 Task: Find connections with filter location Patos with filter topic #indiawith filter profile language German with filter current company Ifm with filter school Sant Gadge Baba Amravati University, Amravati with filter industry Periodical Publishing with filter service category AssistanceAdvertising with filter keywords title Hotel Receptionist
Action: Mouse moved to (555, 108)
Screenshot: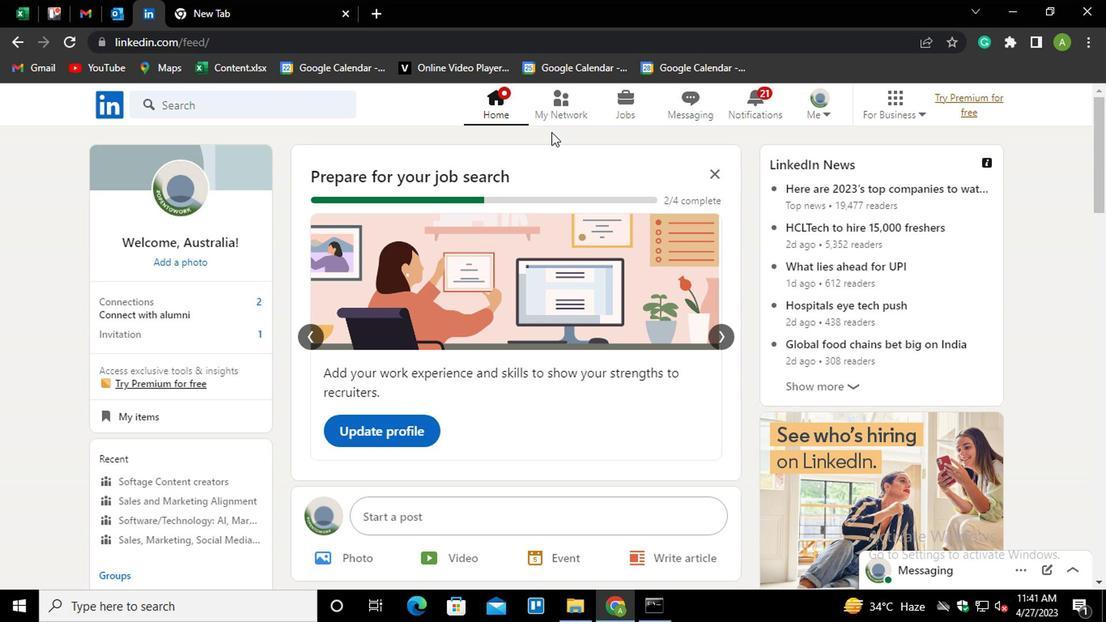 
Action: Mouse pressed left at (555, 108)
Screenshot: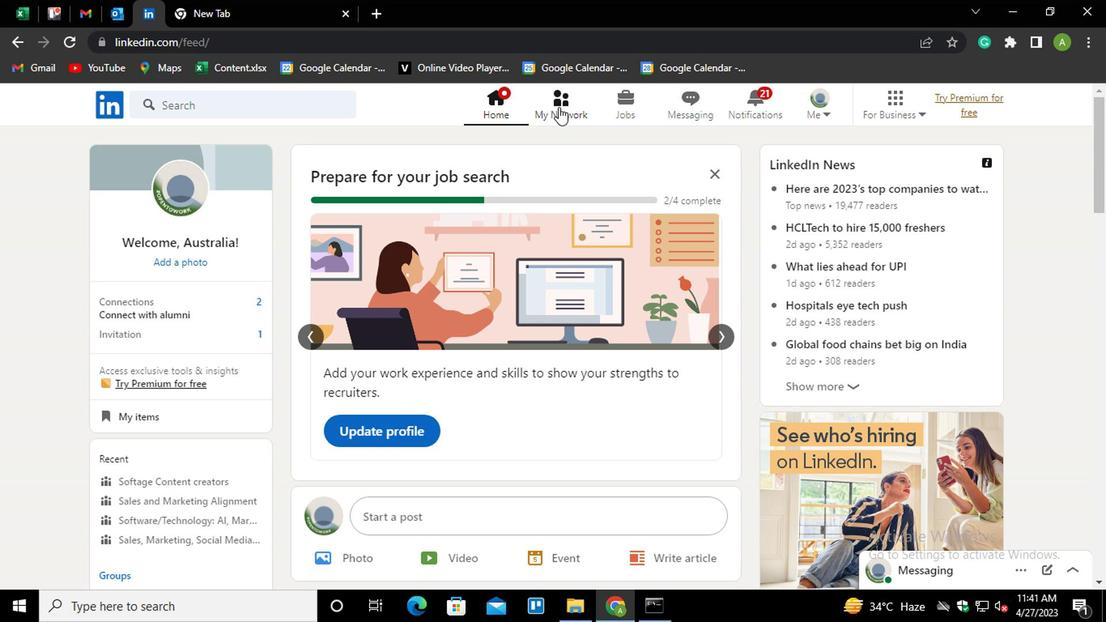 
Action: Mouse moved to (180, 186)
Screenshot: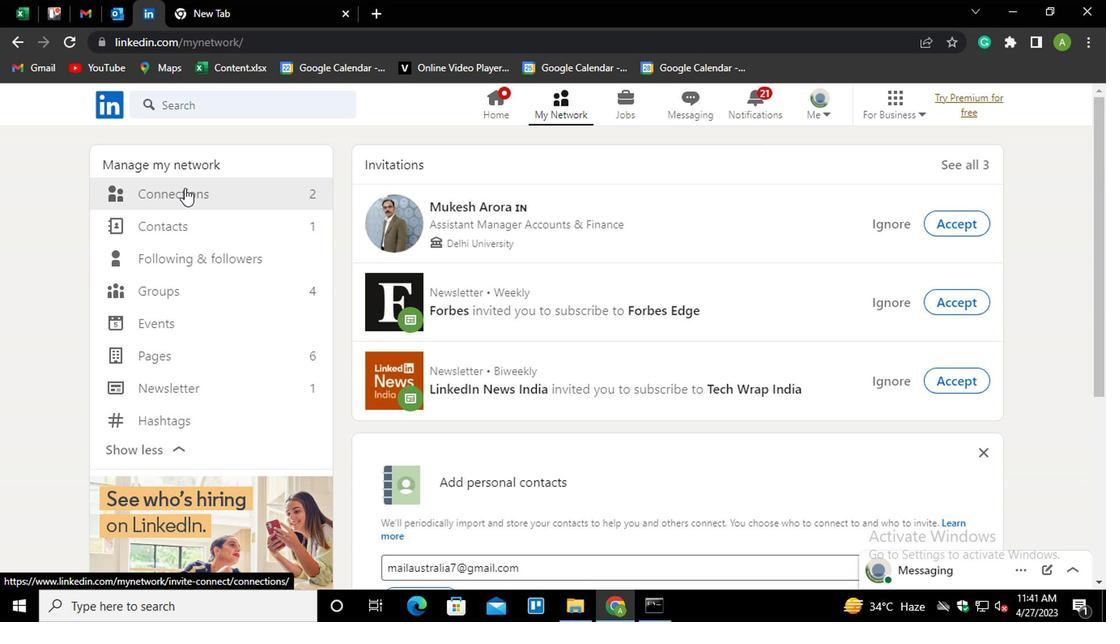
Action: Mouse pressed left at (180, 186)
Screenshot: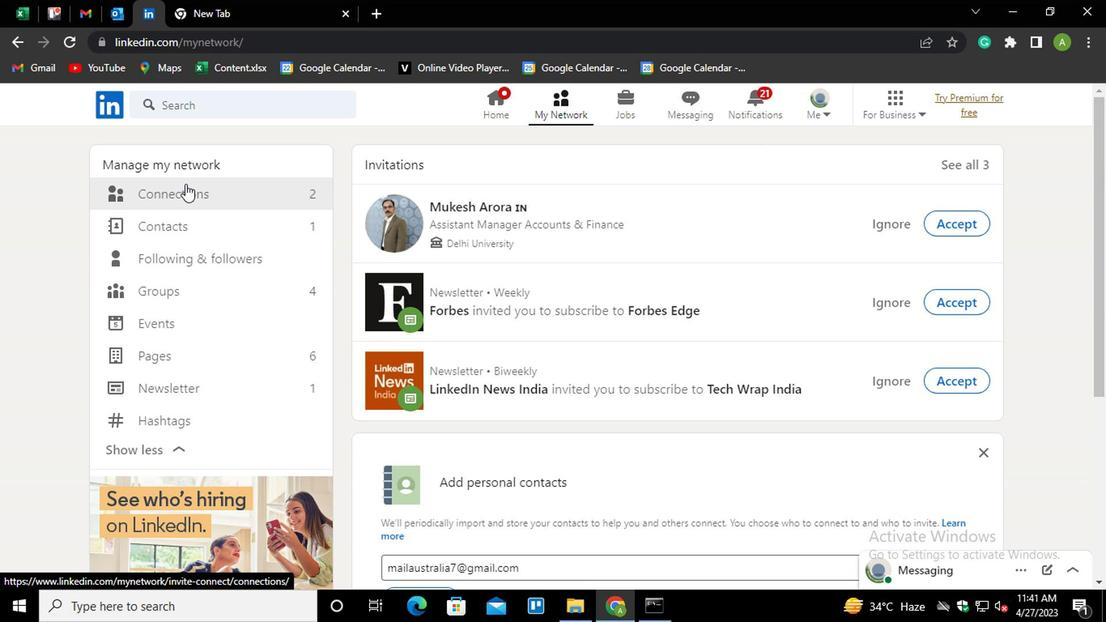 
Action: Mouse moved to (182, 192)
Screenshot: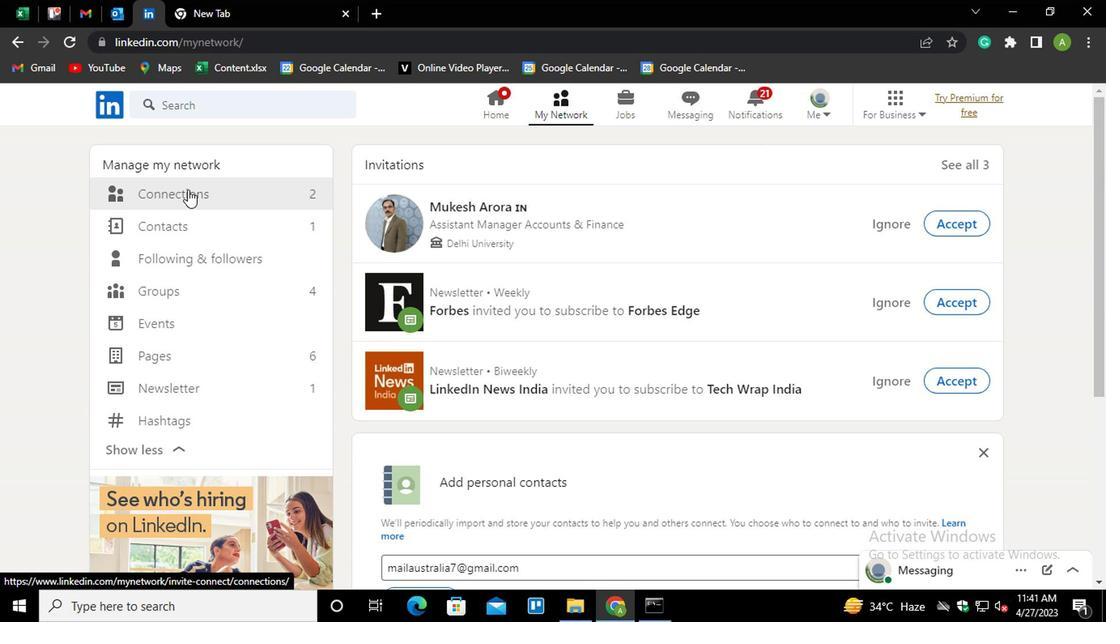 
Action: Mouse pressed left at (182, 192)
Screenshot: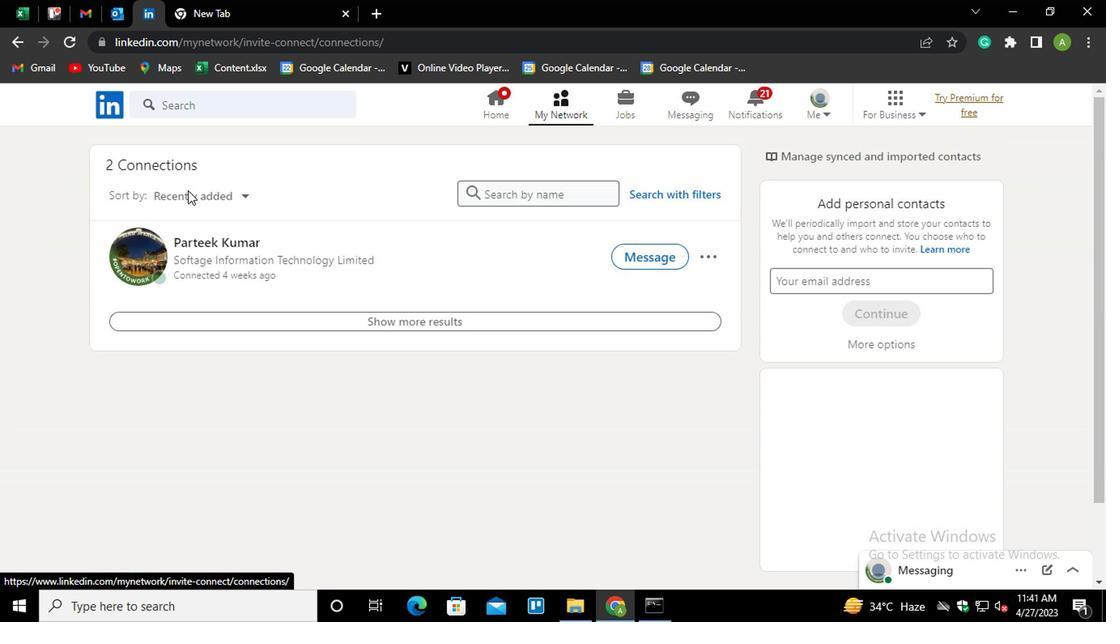 
Action: Mouse moved to (655, 202)
Screenshot: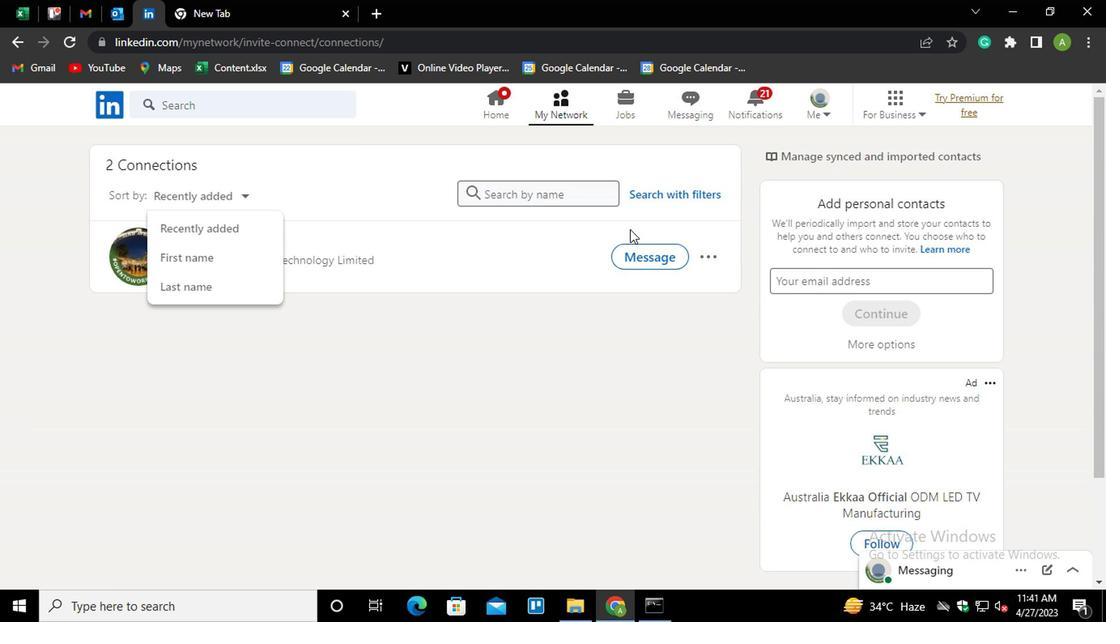 
Action: Mouse pressed left at (655, 202)
Screenshot: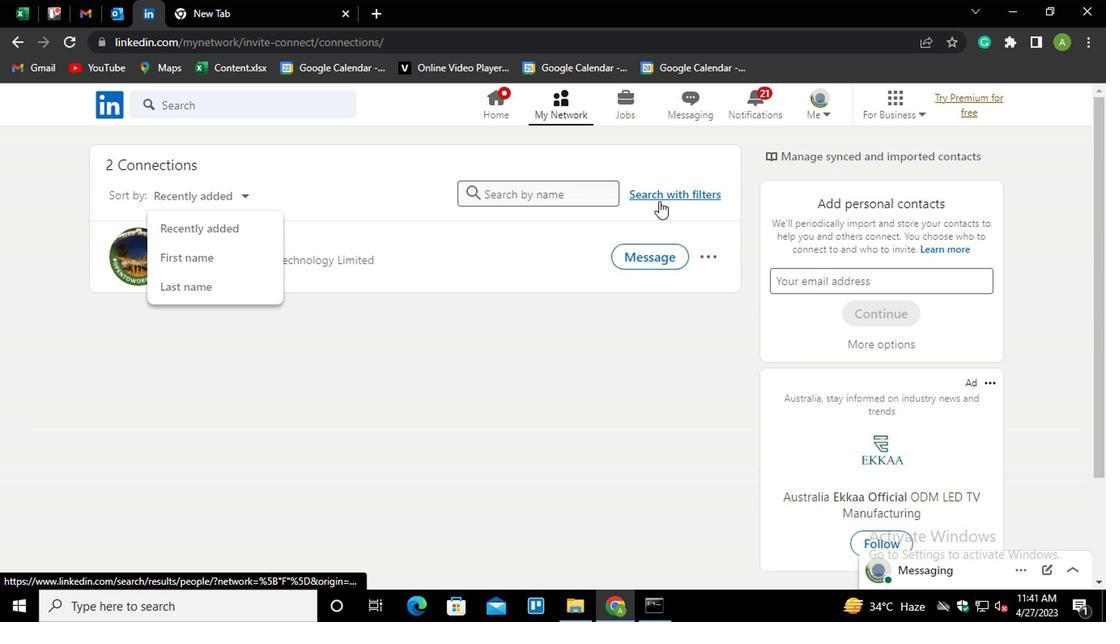 
Action: Mouse moved to (606, 159)
Screenshot: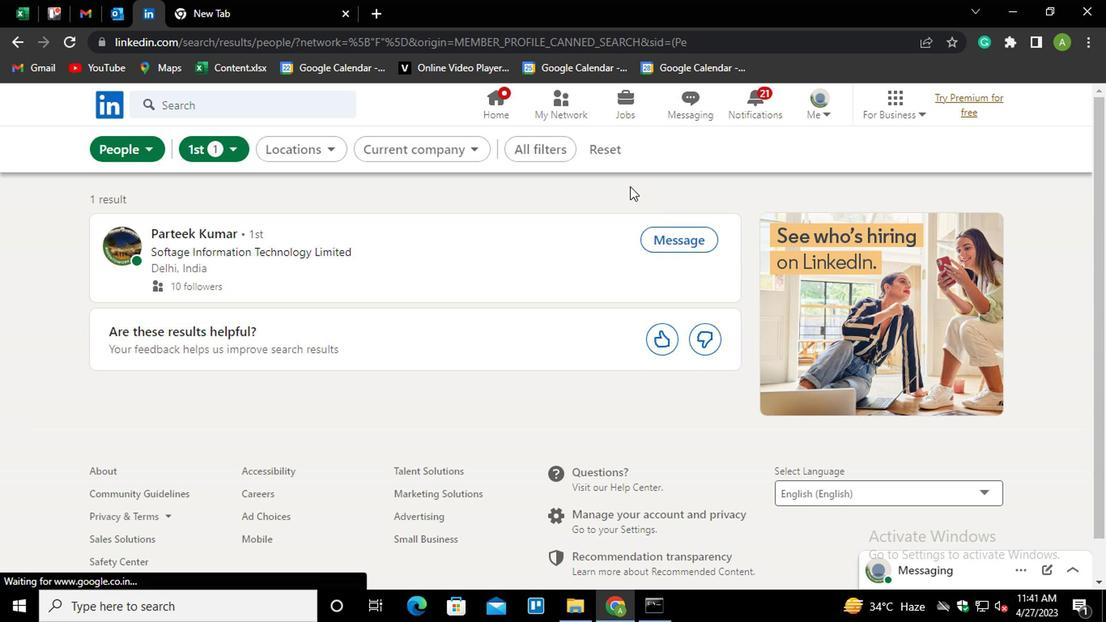 
Action: Mouse pressed left at (606, 159)
Screenshot: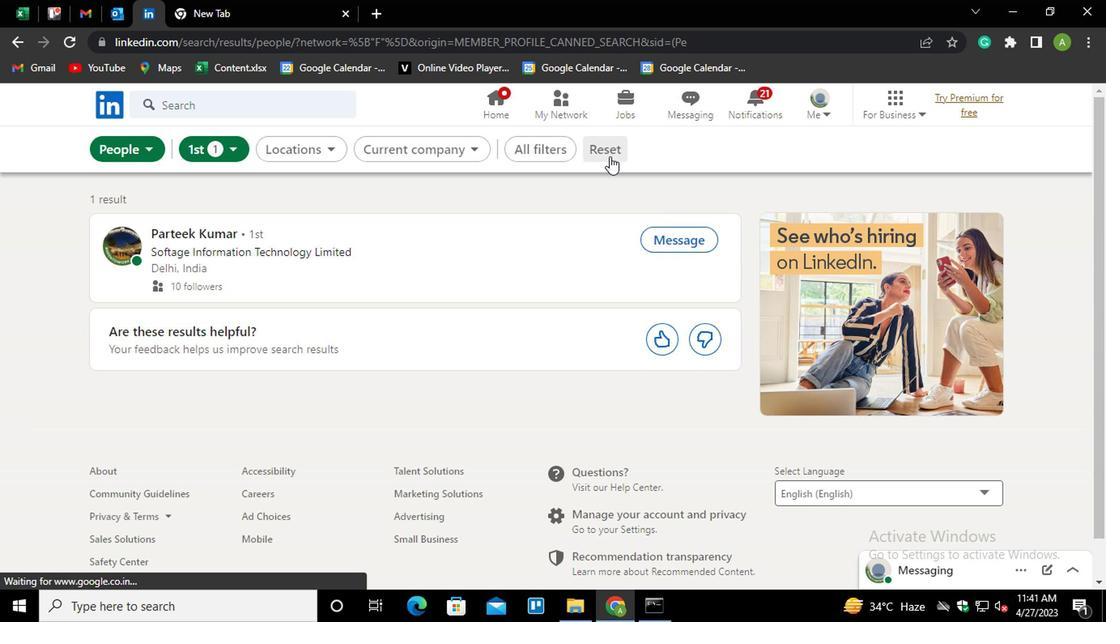 
Action: Mouse moved to (573, 151)
Screenshot: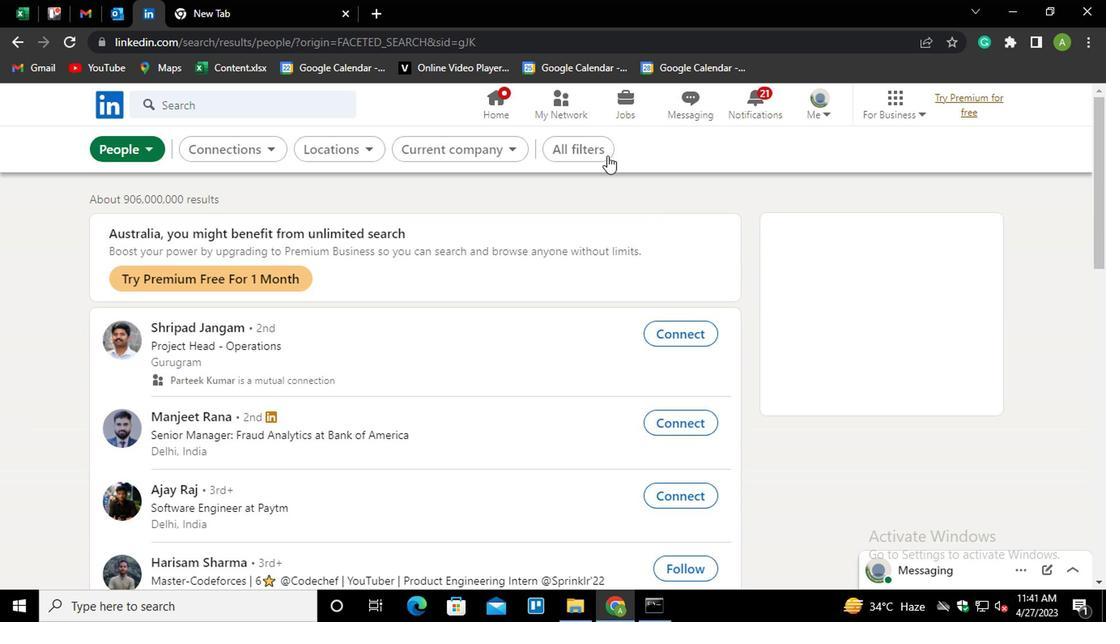 
Action: Mouse pressed left at (573, 151)
Screenshot: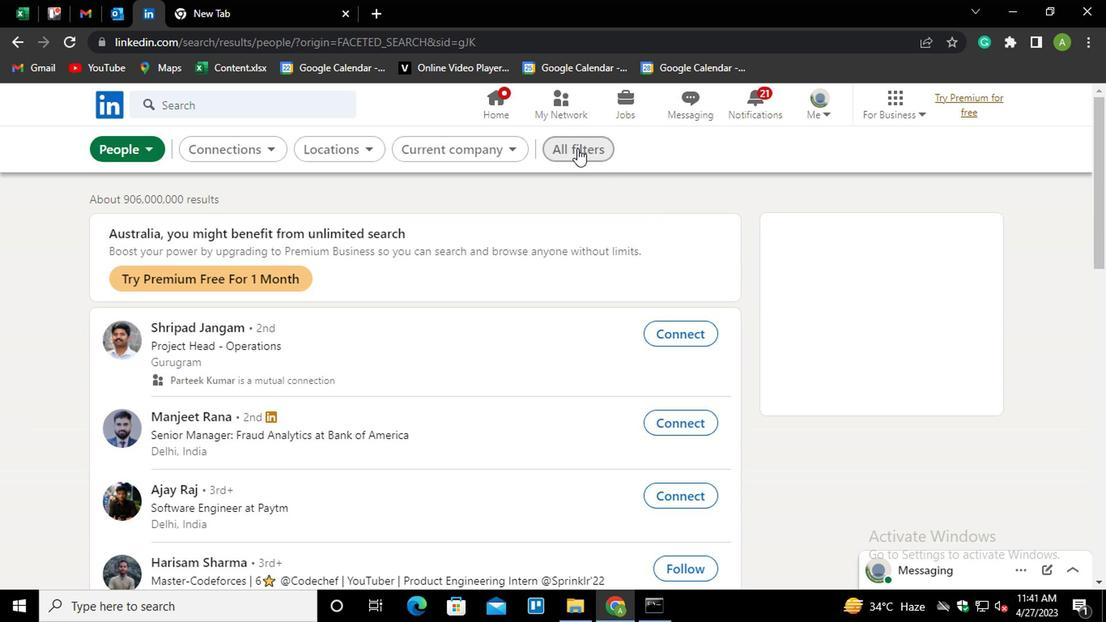 
Action: Mouse moved to (797, 292)
Screenshot: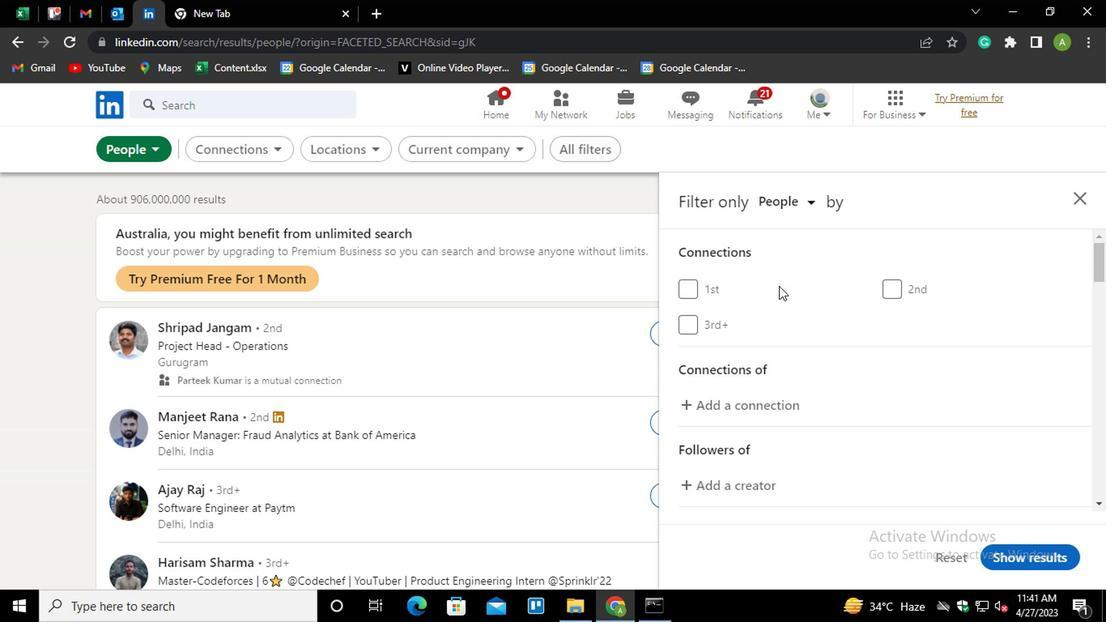 
Action: Mouse scrolled (797, 292) with delta (0, 0)
Screenshot: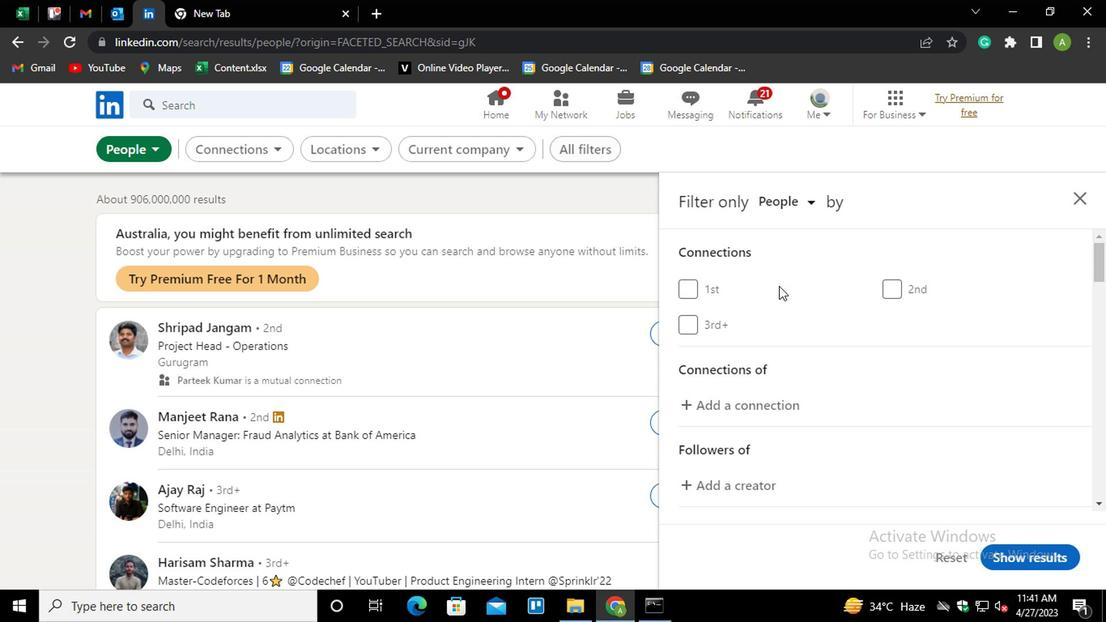 
Action: Mouse scrolled (797, 292) with delta (0, 0)
Screenshot: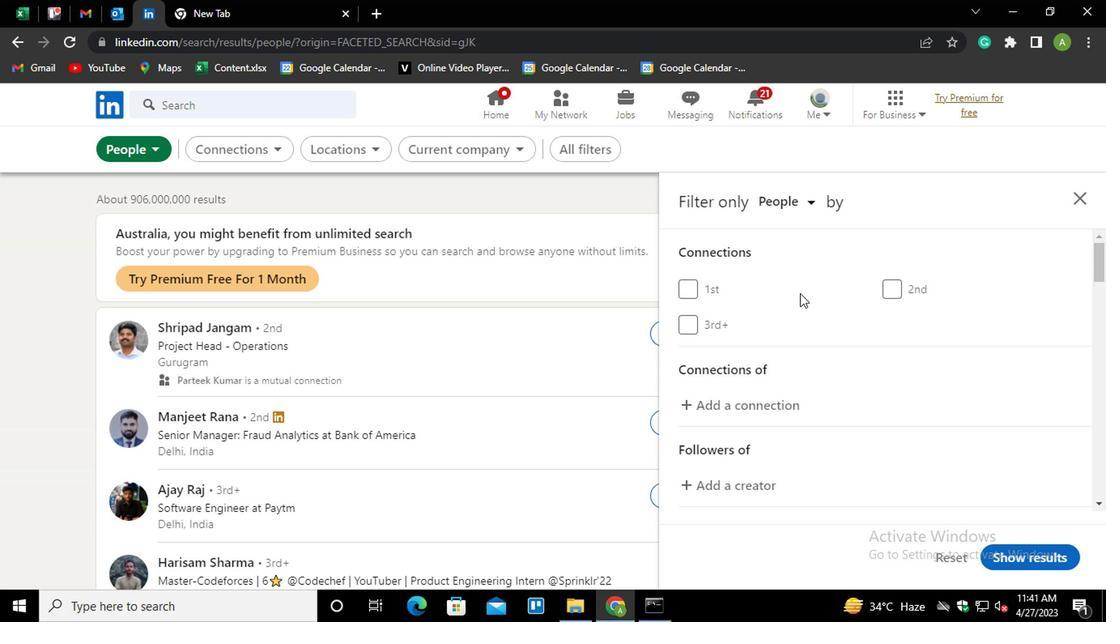
Action: Mouse moved to (797, 292)
Screenshot: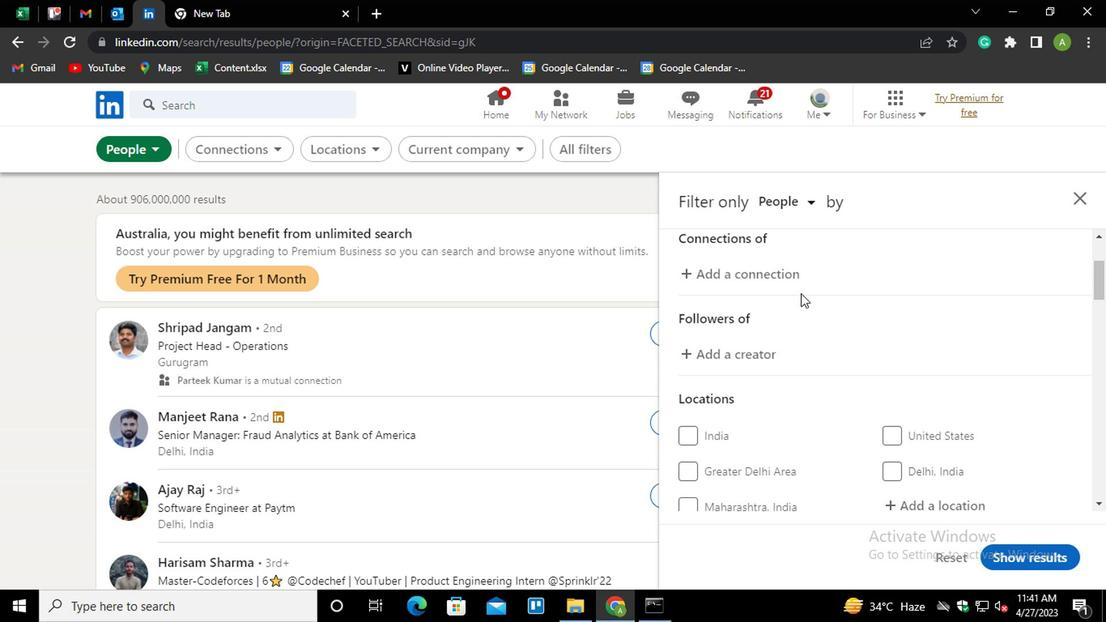 
Action: Mouse scrolled (797, 291) with delta (0, -1)
Screenshot: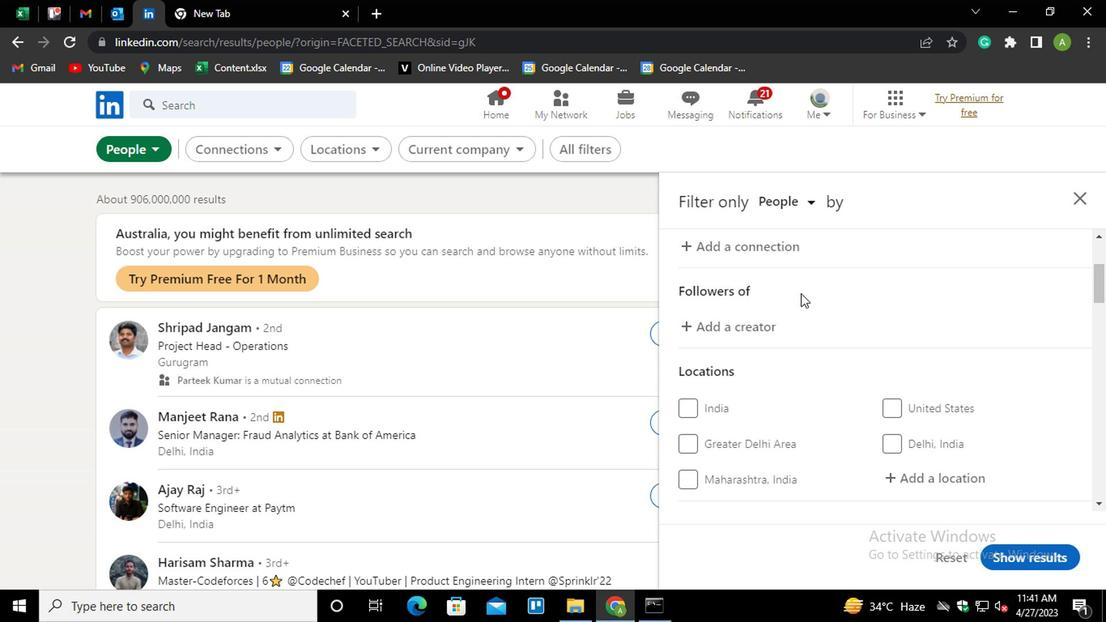
Action: Mouse moved to (898, 382)
Screenshot: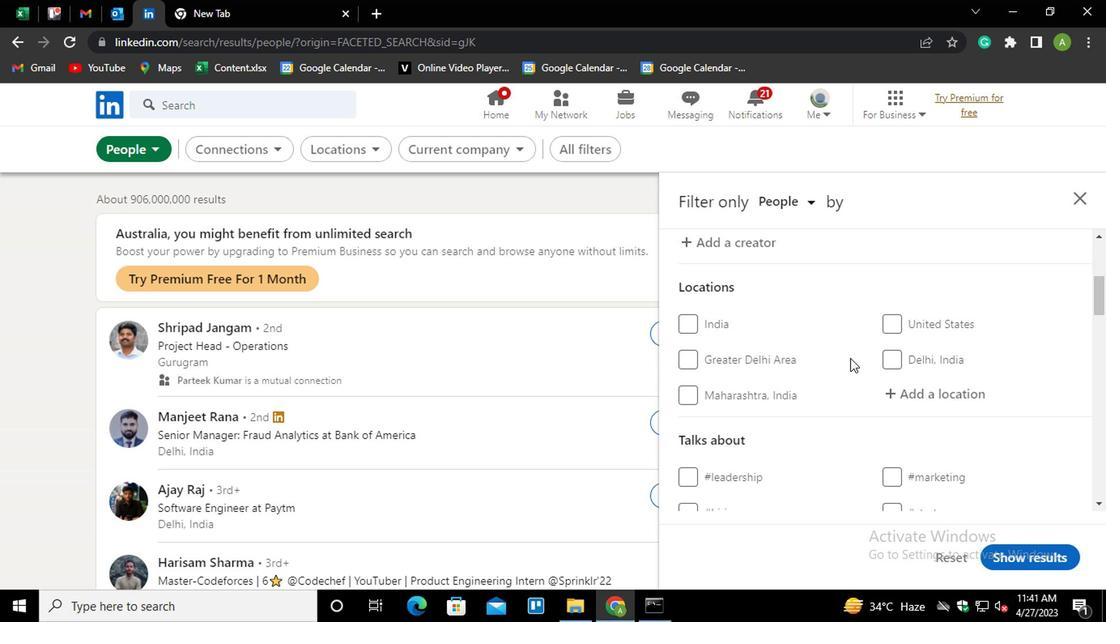 
Action: Mouse pressed left at (898, 382)
Screenshot: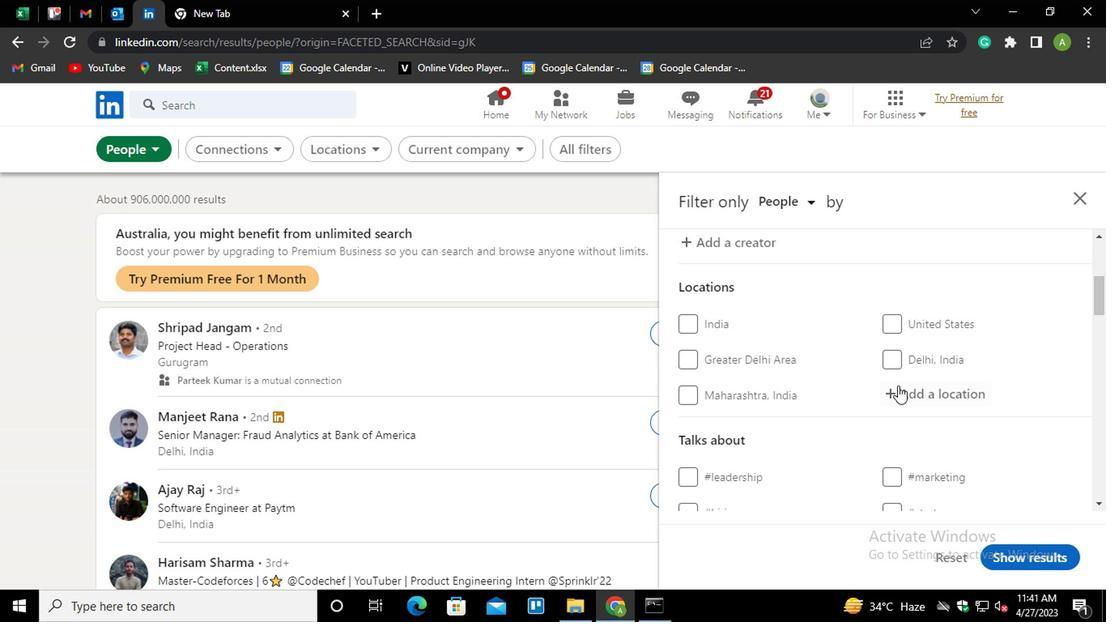
Action: Mouse moved to (900, 385)
Screenshot: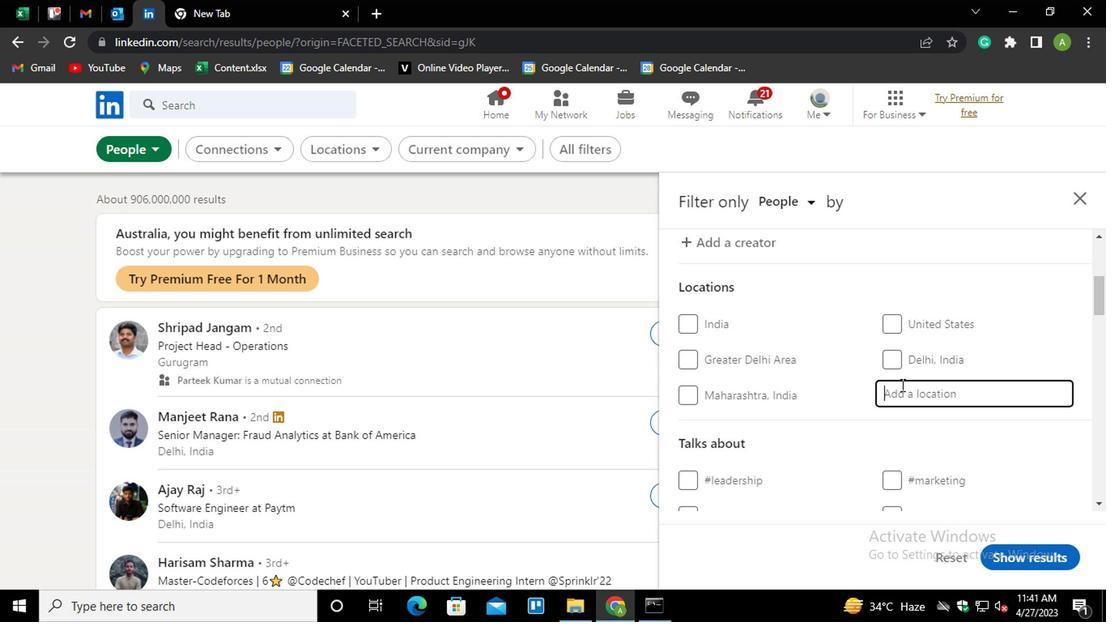 
Action: Mouse pressed left at (900, 385)
Screenshot: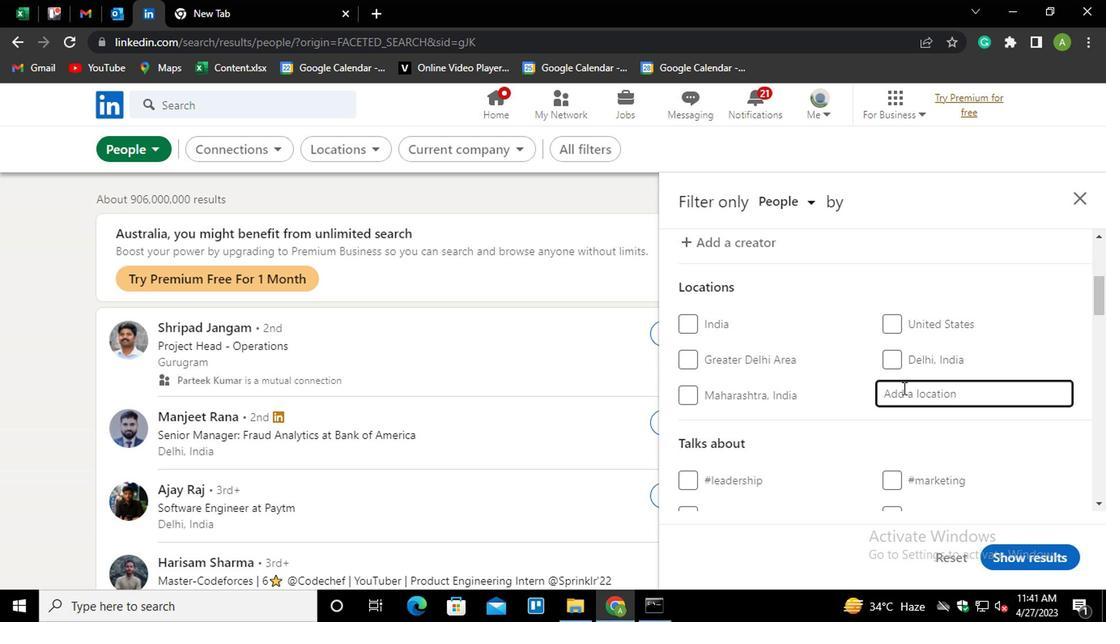 
Action: Mouse moved to (900, 385)
Screenshot: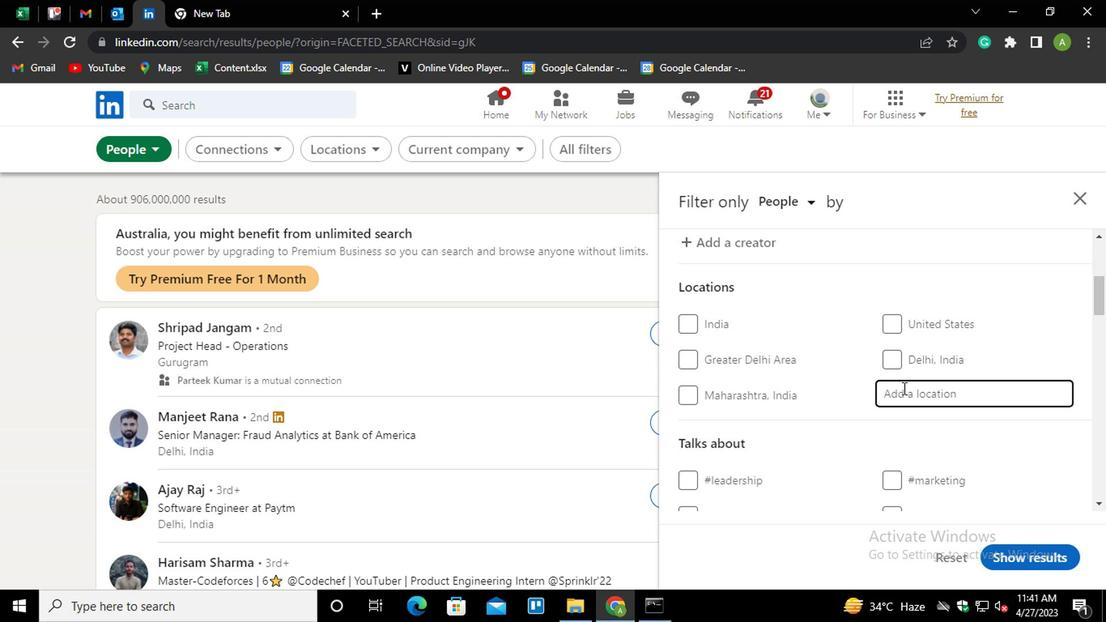 
Action: Key pressed <Key.shift_r>Patos<Key.down><Key.enter>
Screenshot: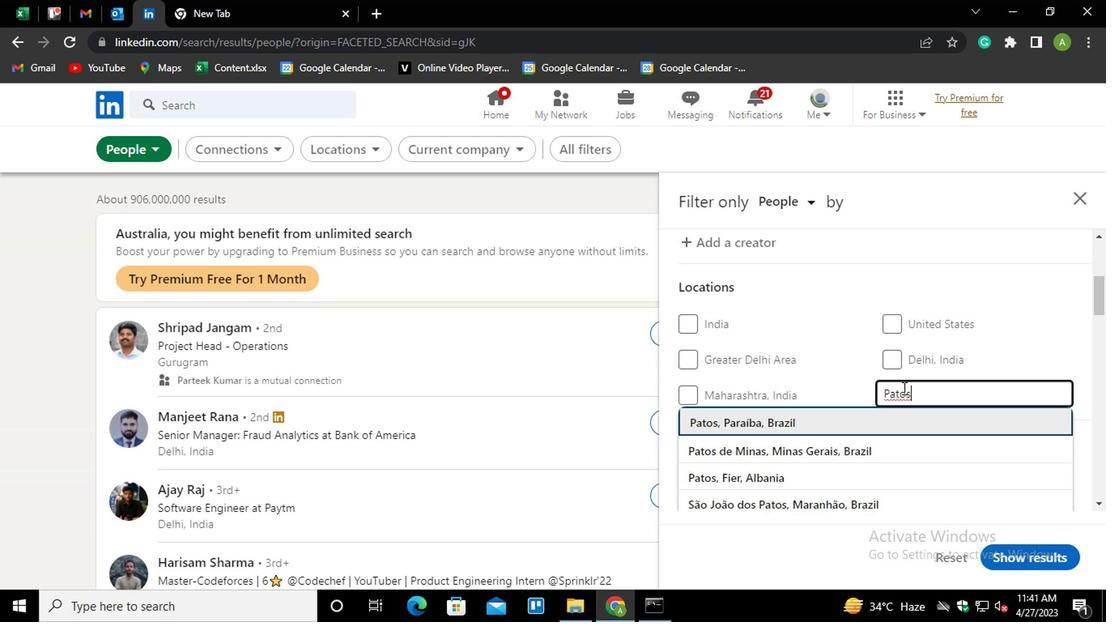 
Action: Mouse moved to (903, 382)
Screenshot: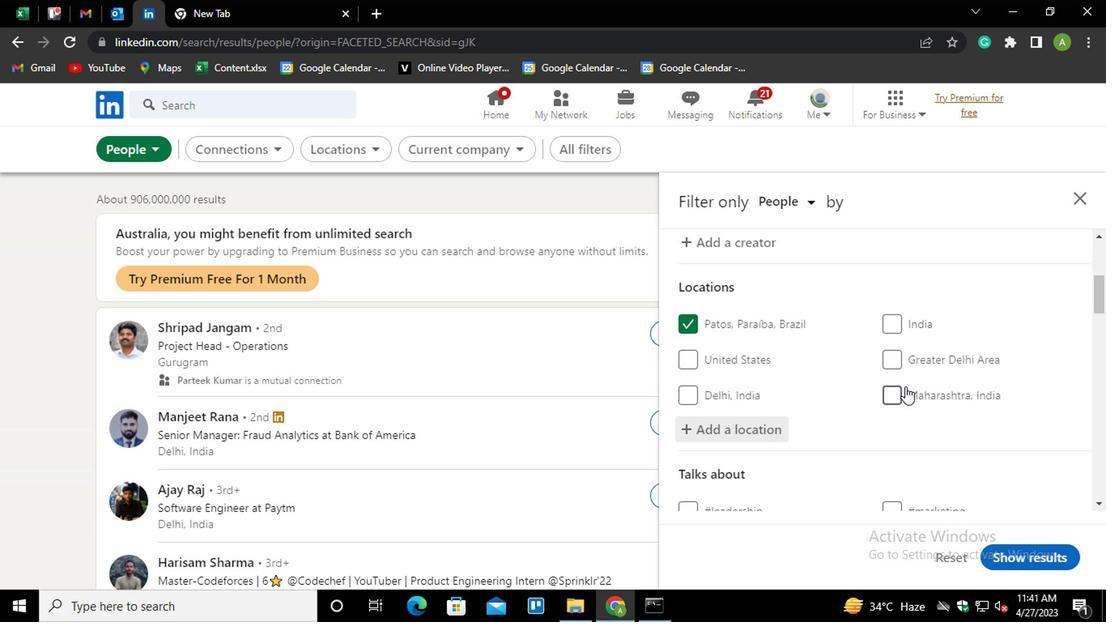 
Action: Mouse scrolled (903, 382) with delta (0, 0)
Screenshot: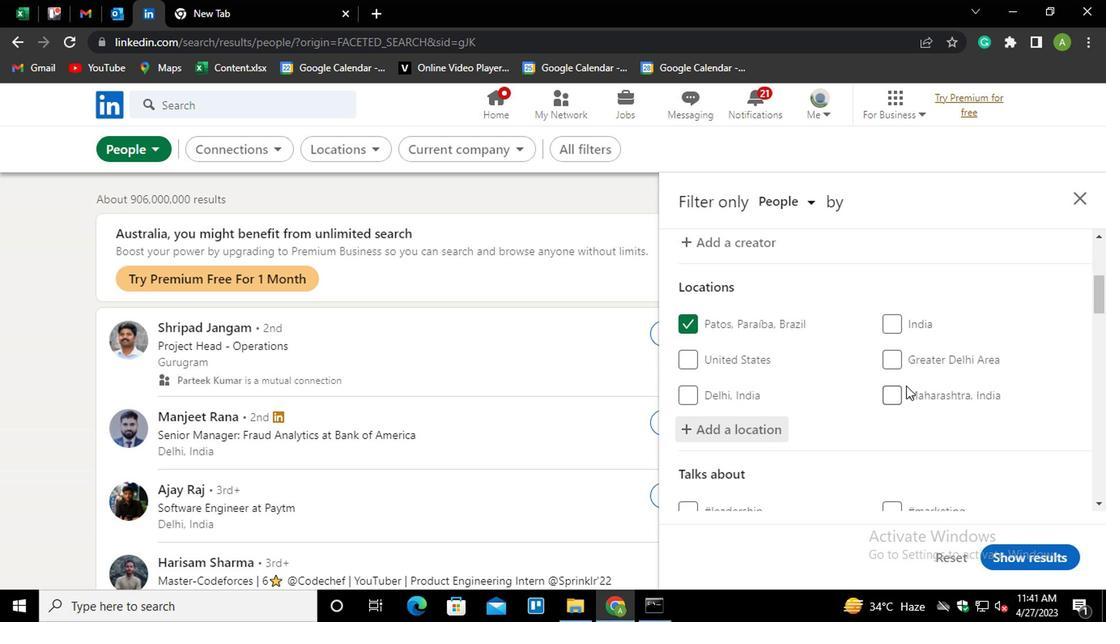 
Action: Mouse scrolled (903, 382) with delta (0, 0)
Screenshot: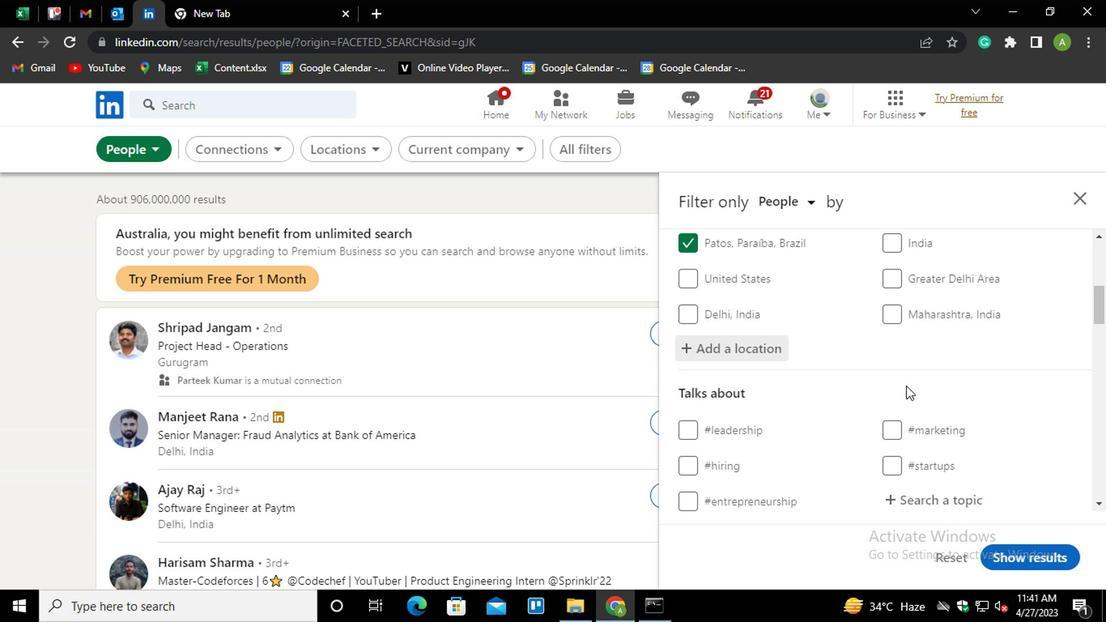 
Action: Mouse scrolled (903, 382) with delta (0, 0)
Screenshot: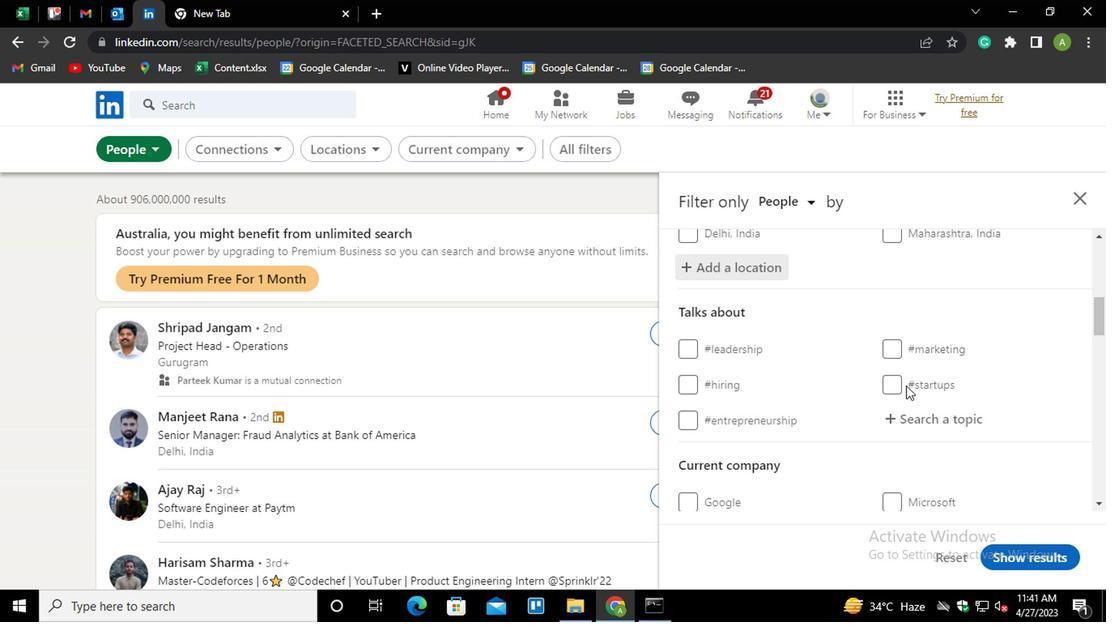 
Action: Mouse moved to (916, 340)
Screenshot: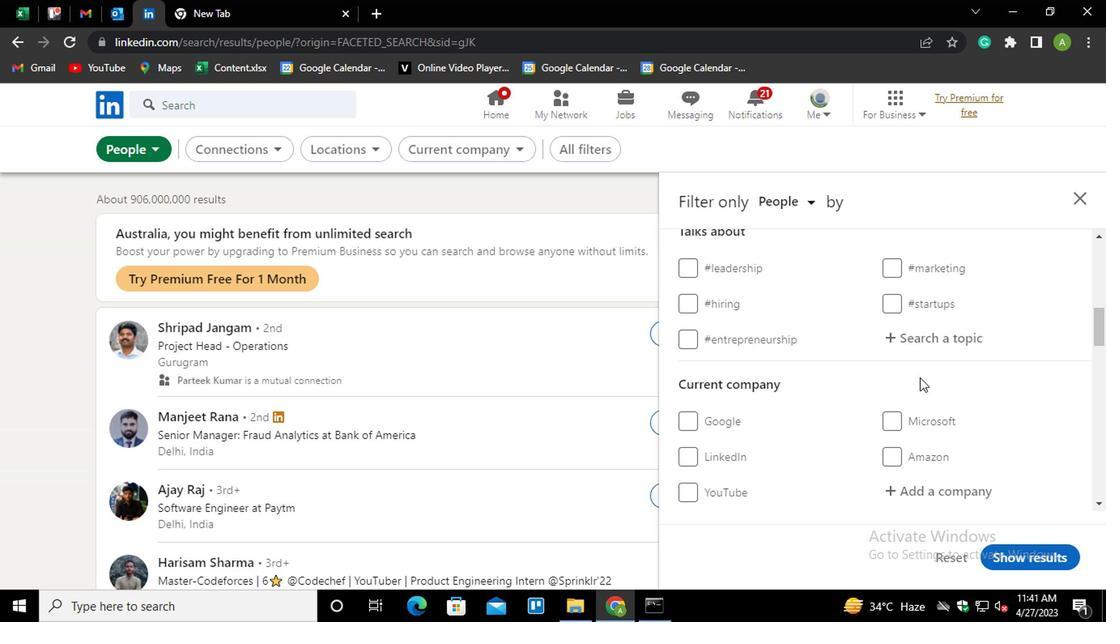 
Action: Mouse pressed left at (916, 340)
Screenshot: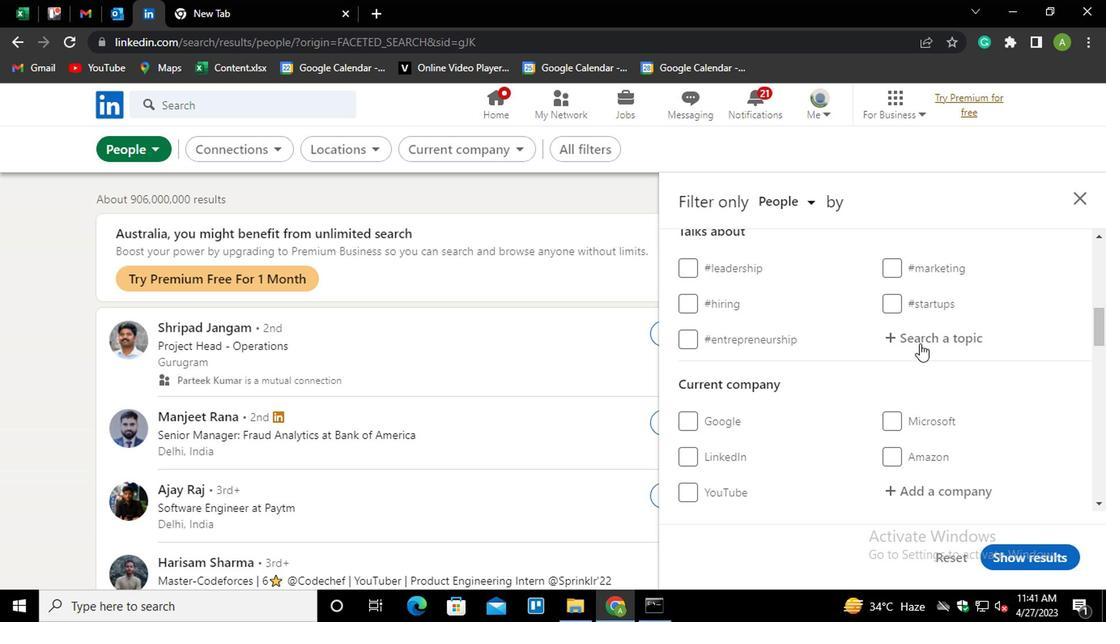 
Action: Mouse moved to (909, 344)
Screenshot: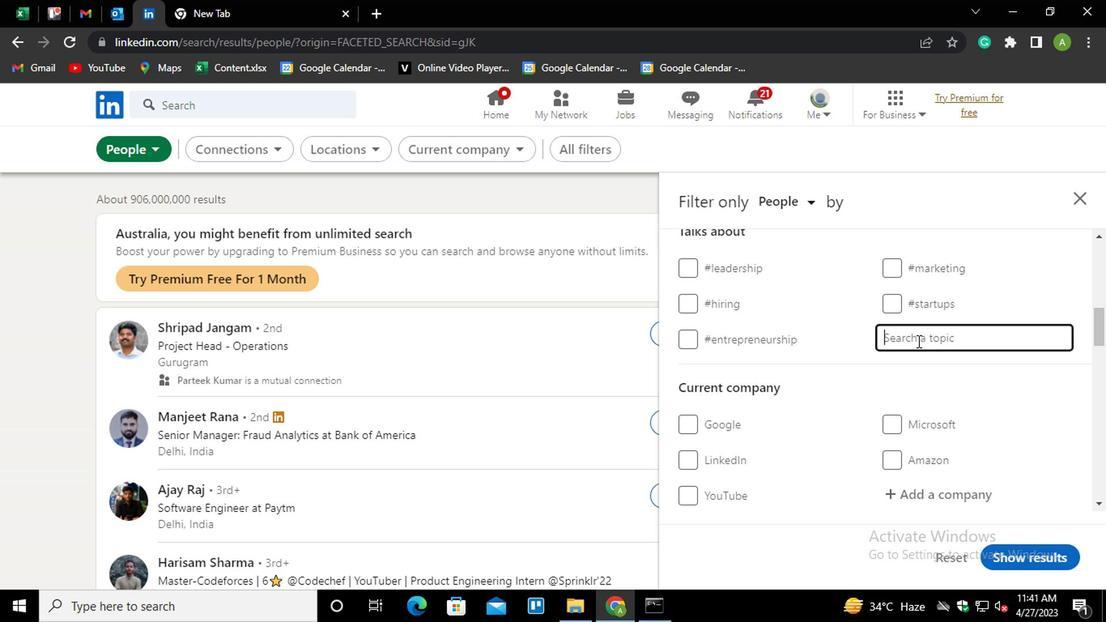 
Action: Key pressed <Key.shift>#INDIA
Screenshot: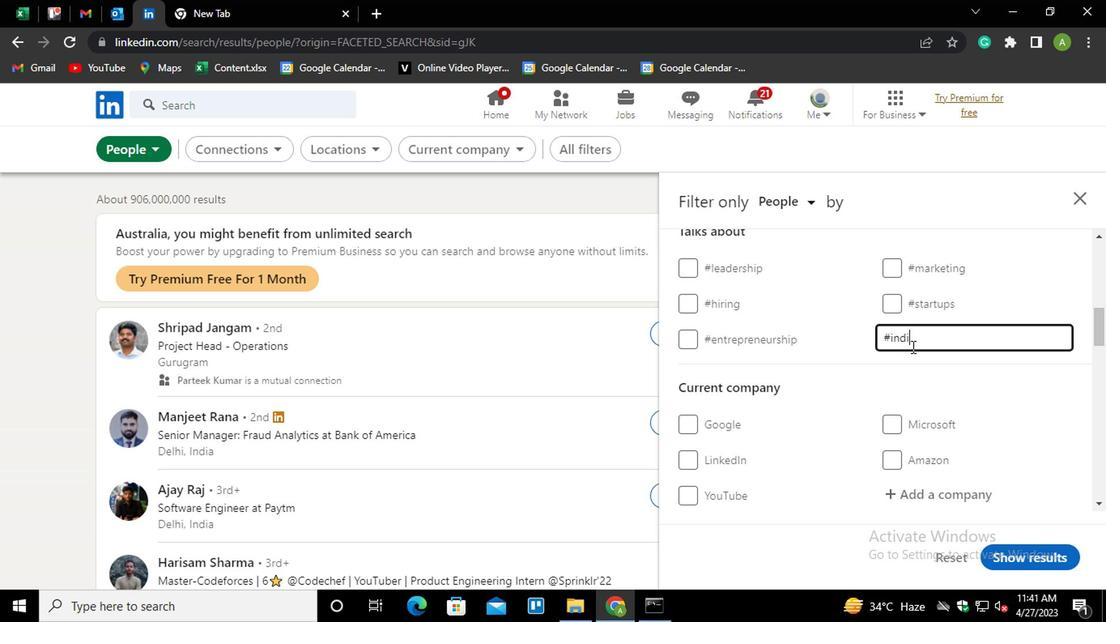 
Action: Mouse moved to (822, 337)
Screenshot: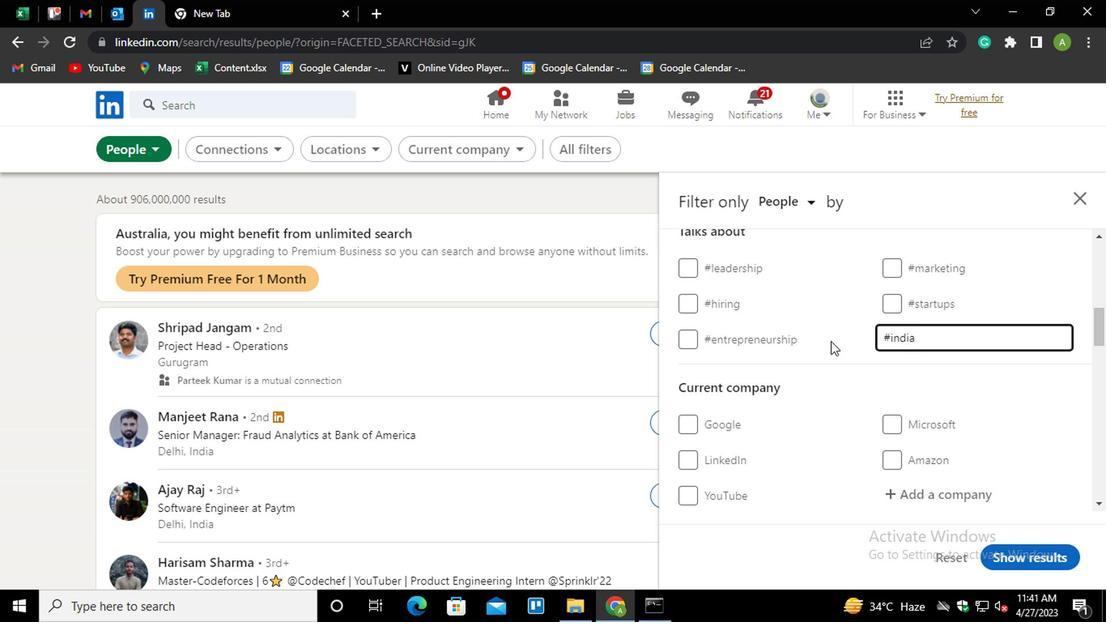 
Action: Mouse pressed left at (822, 337)
Screenshot: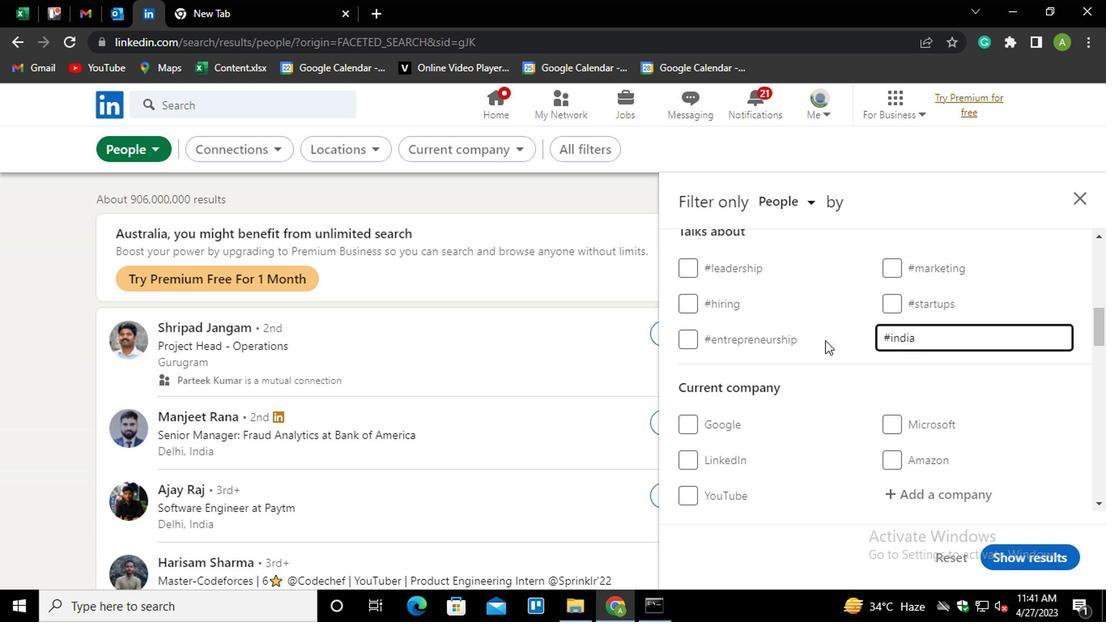 
Action: Mouse moved to (887, 347)
Screenshot: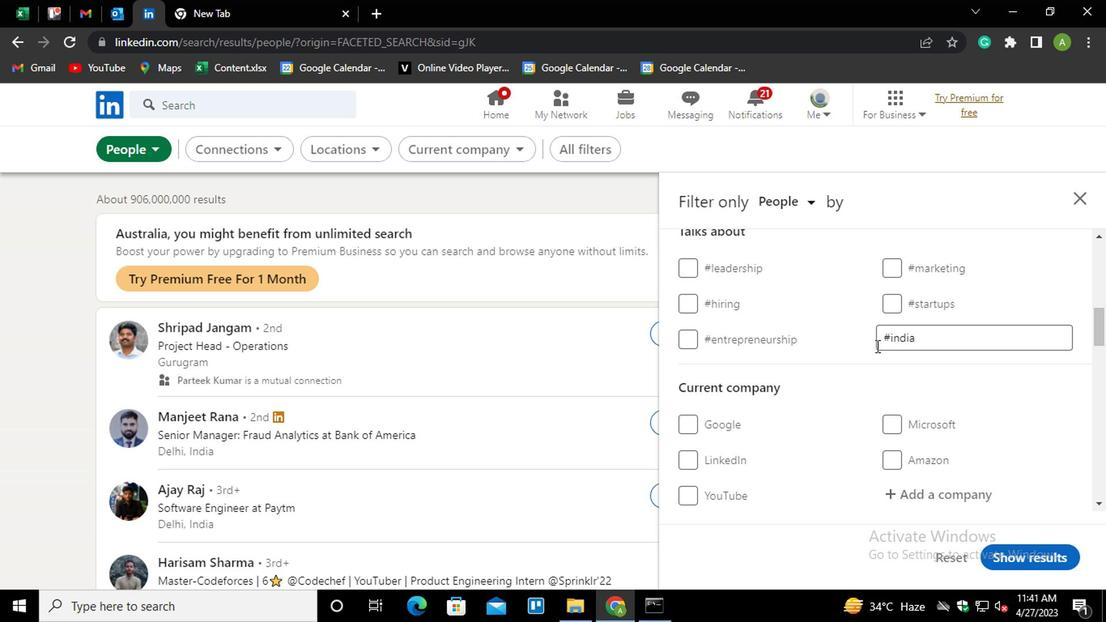 
Action: Mouse scrolled (887, 346) with delta (0, -1)
Screenshot: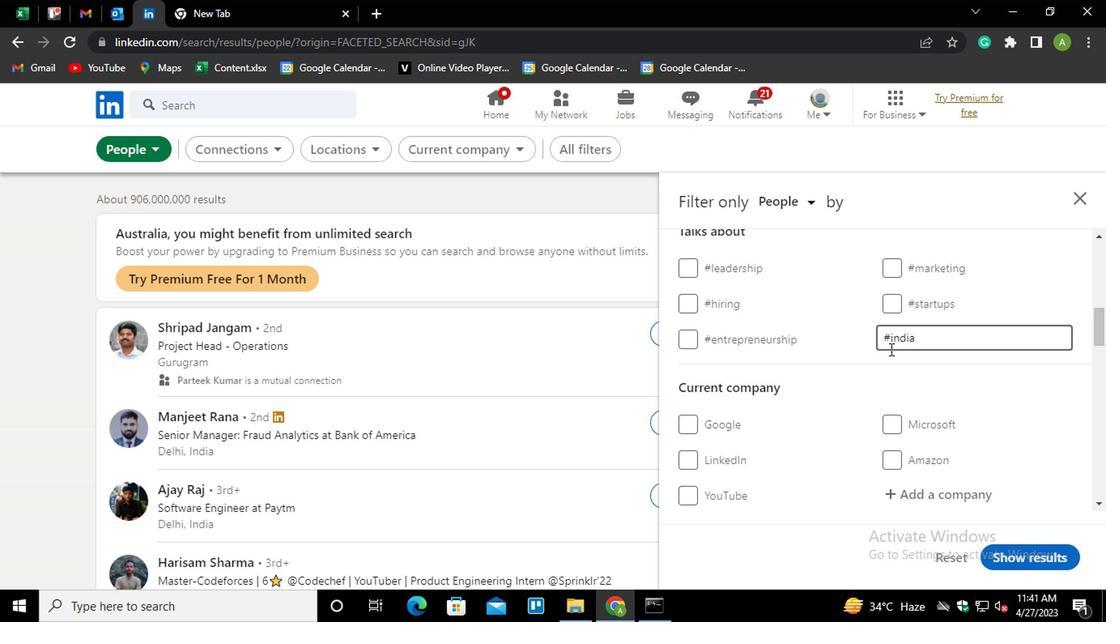 
Action: Mouse scrolled (887, 346) with delta (0, -1)
Screenshot: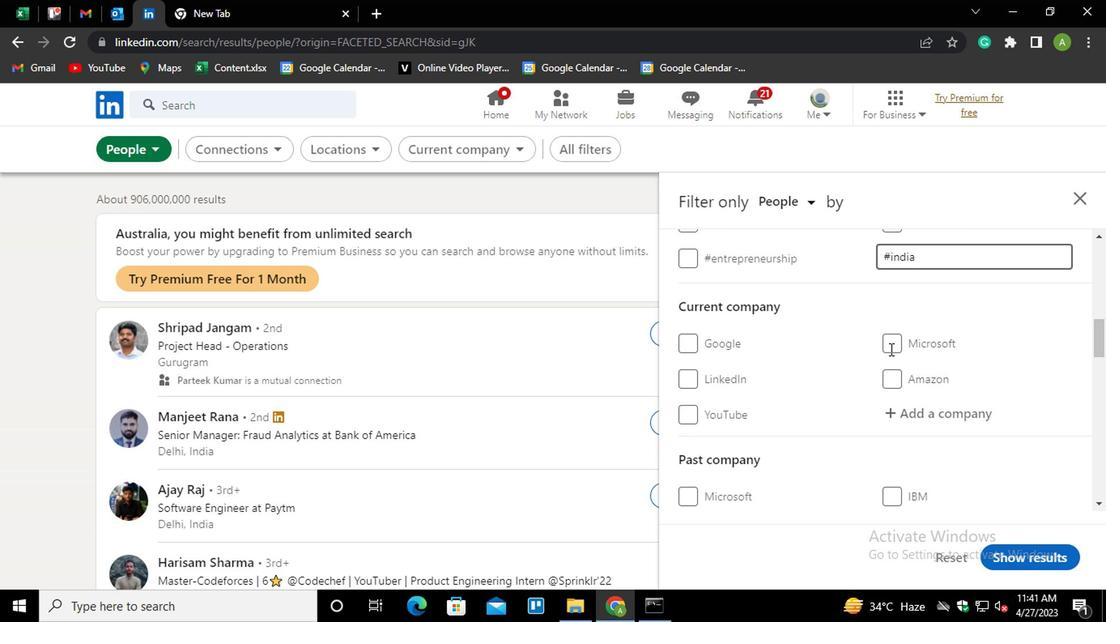 
Action: Mouse scrolled (887, 346) with delta (0, -1)
Screenshot: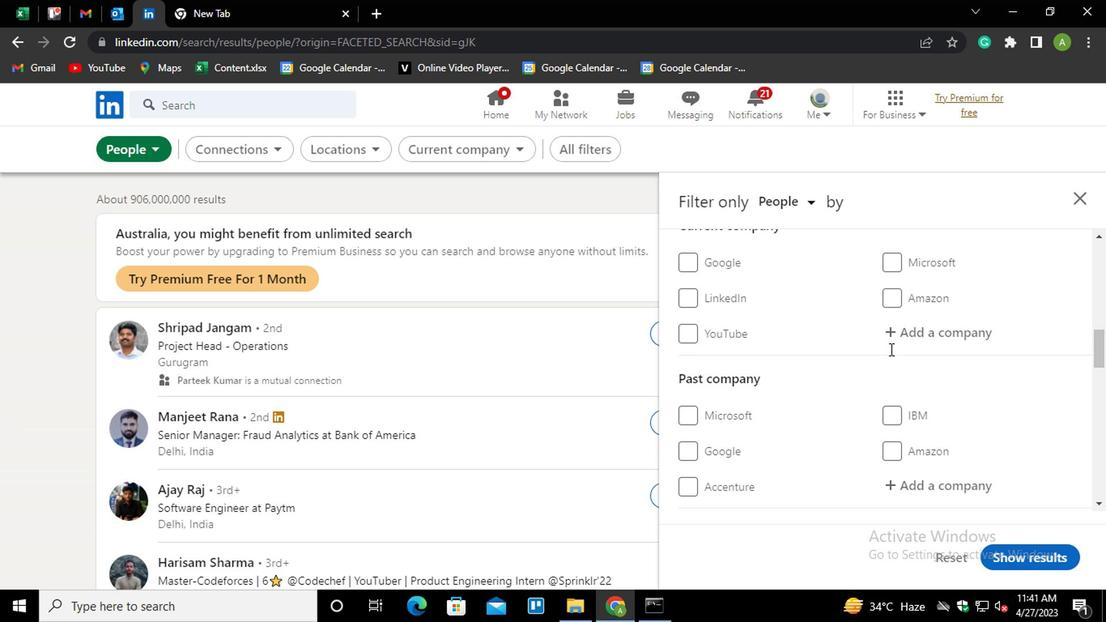 
Action: Mouse scrolled (887, 346) with delta (0, -1)
Screenshot: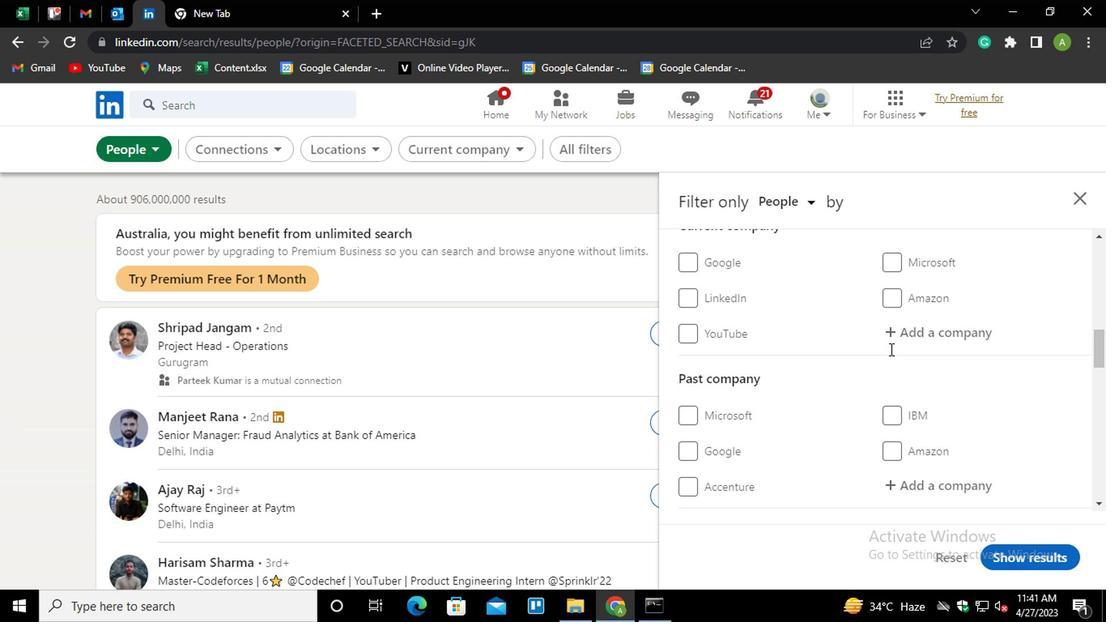
Action: Mouse scrolled (887, 346) with delta (0, -1)
Screenshot: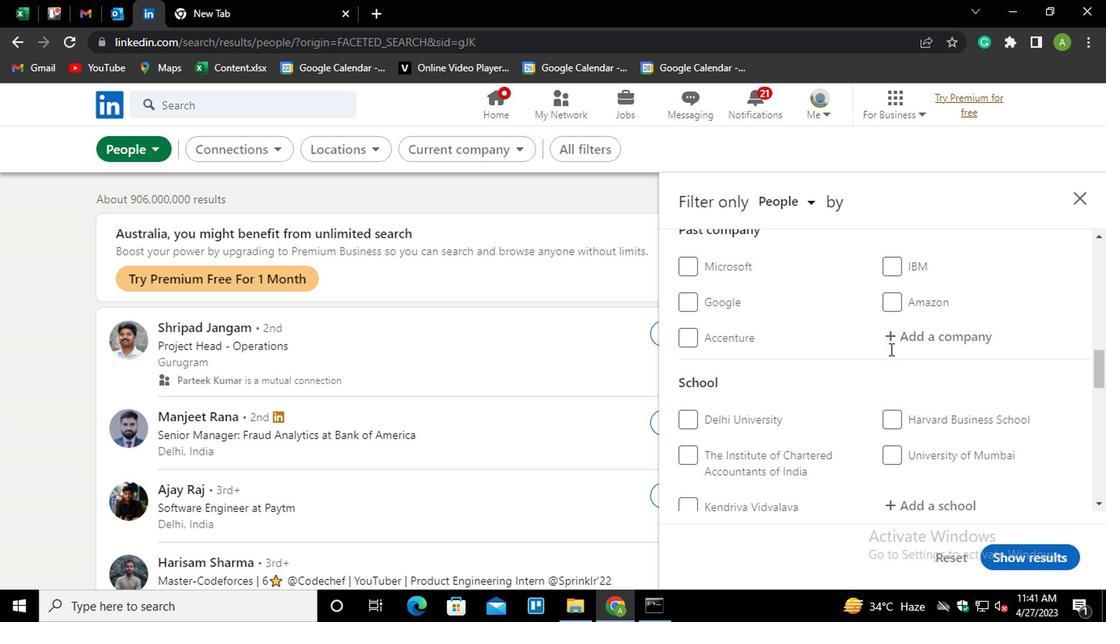 
Action: Mouse moved to (887, 348)
Screenshot: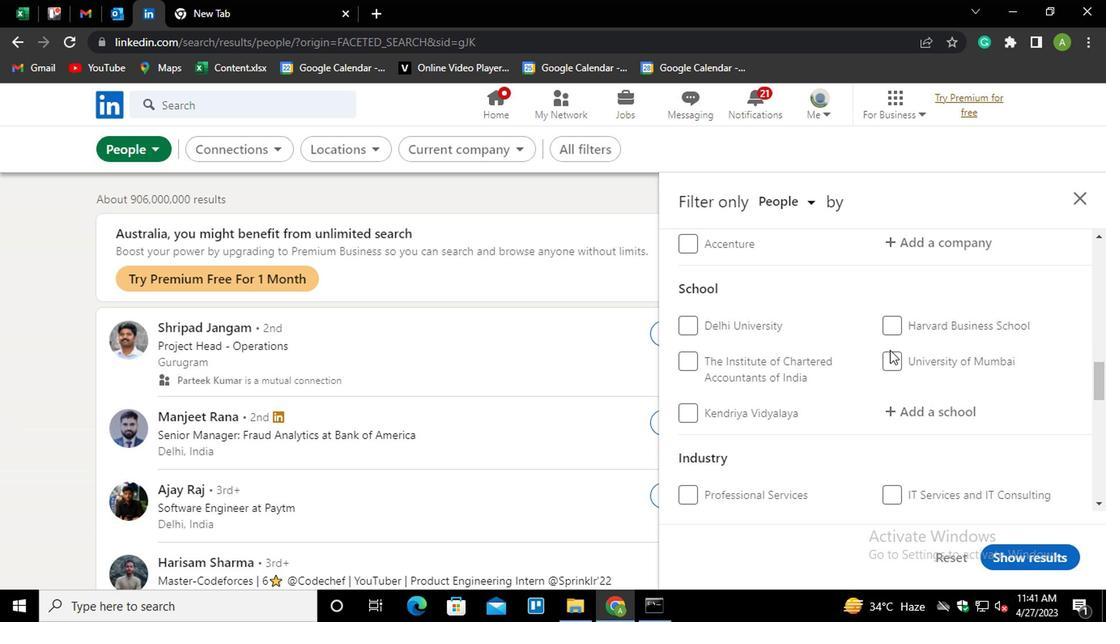
Action: Mouse scrolled (887, 348) with delta (0, 0)
Screenshot: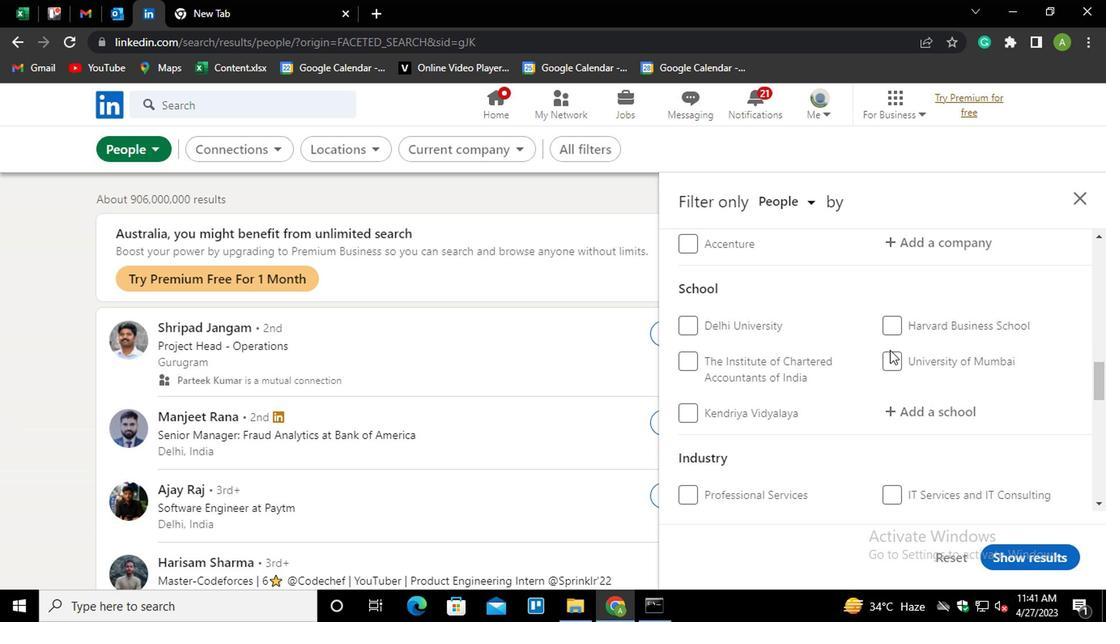
Action: Mouse moved to (886, 349)
Screenshot: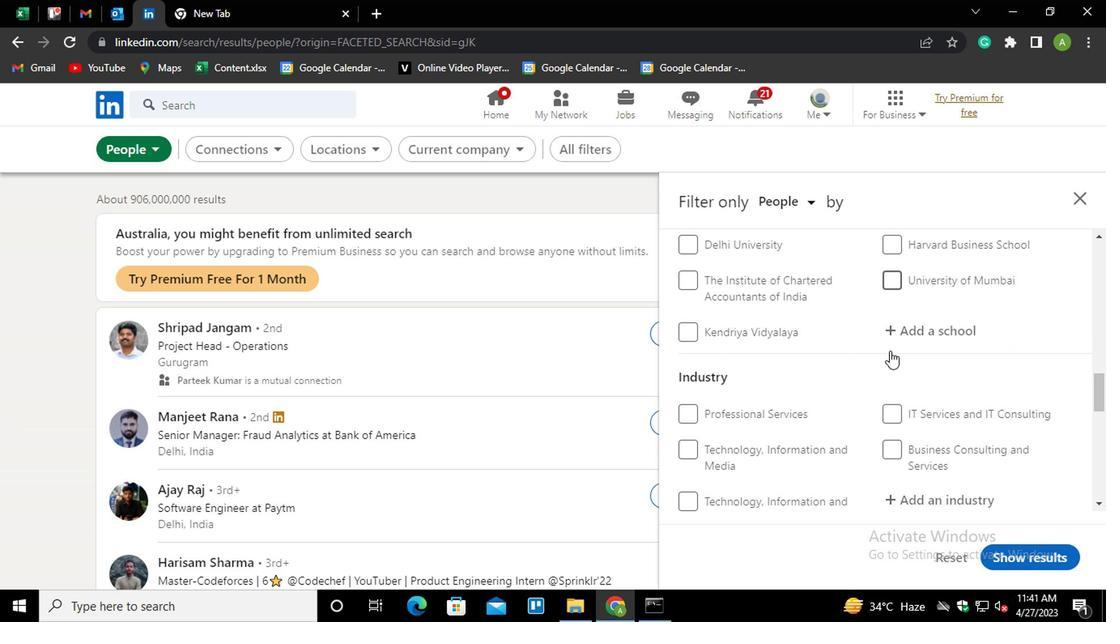 
Action: Mouse scrolled (886, 348) with delta (0, -1)
Screenshot: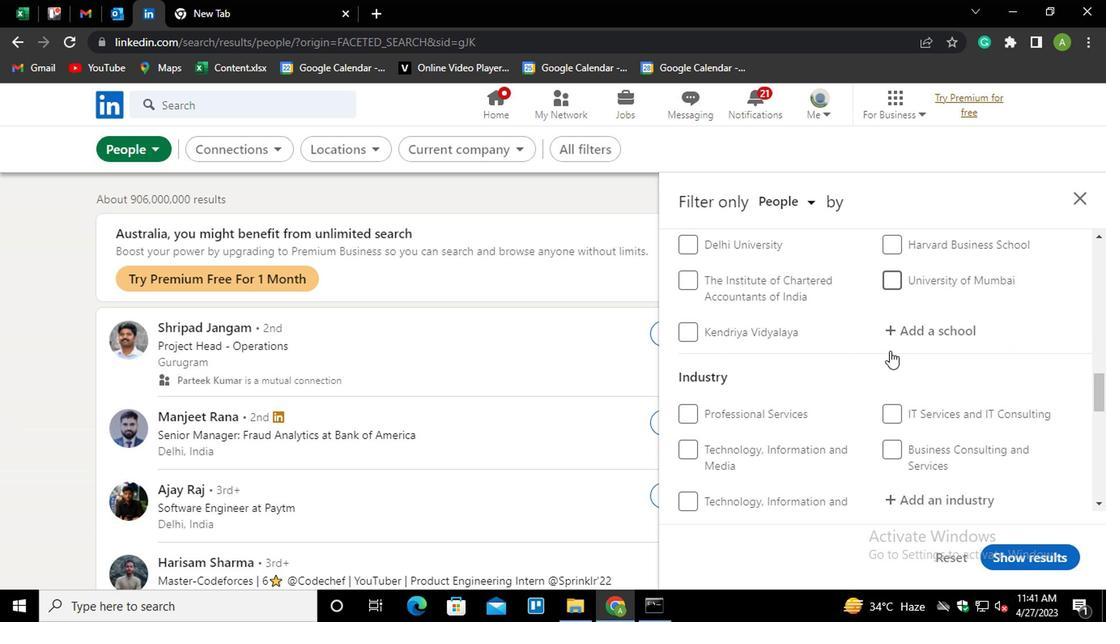 
Action: Mouse moved to (885, 349)
Screenshot: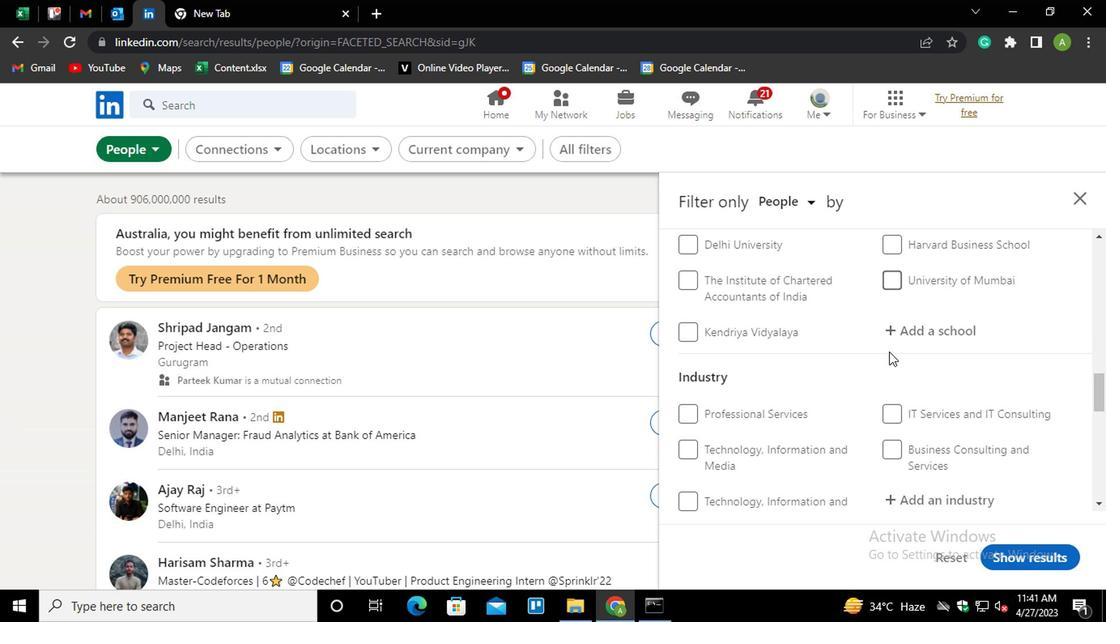 
Action: Mouse scrolled (885, 348) with delta (0, -1)
Screenshot: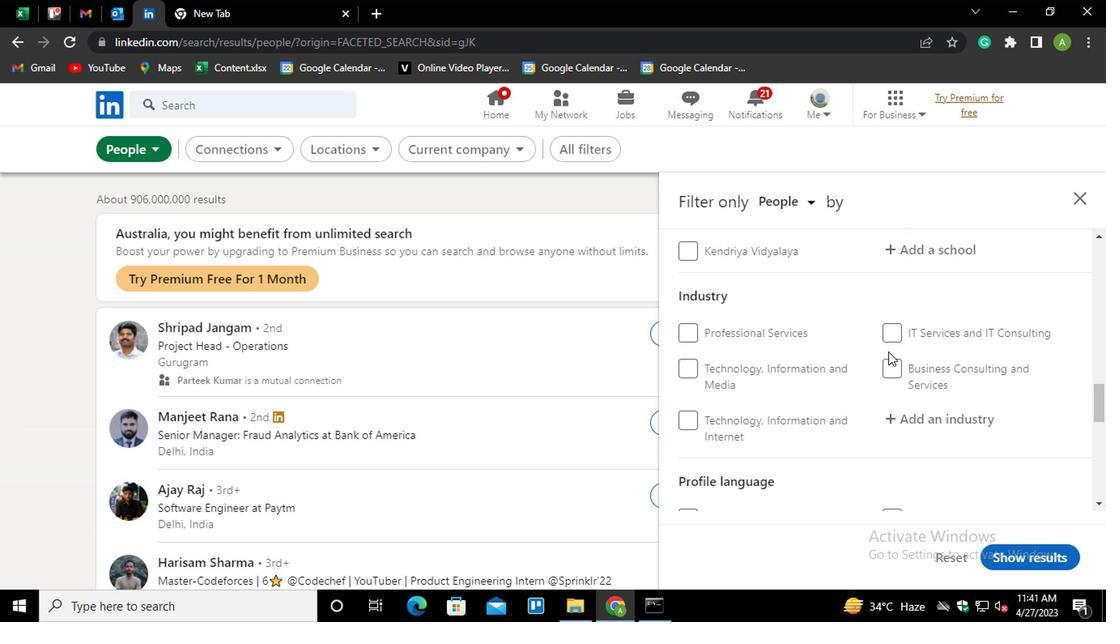 
Action: Mouse scrolled (885, 348) with delta (0, -1)
Screenshot: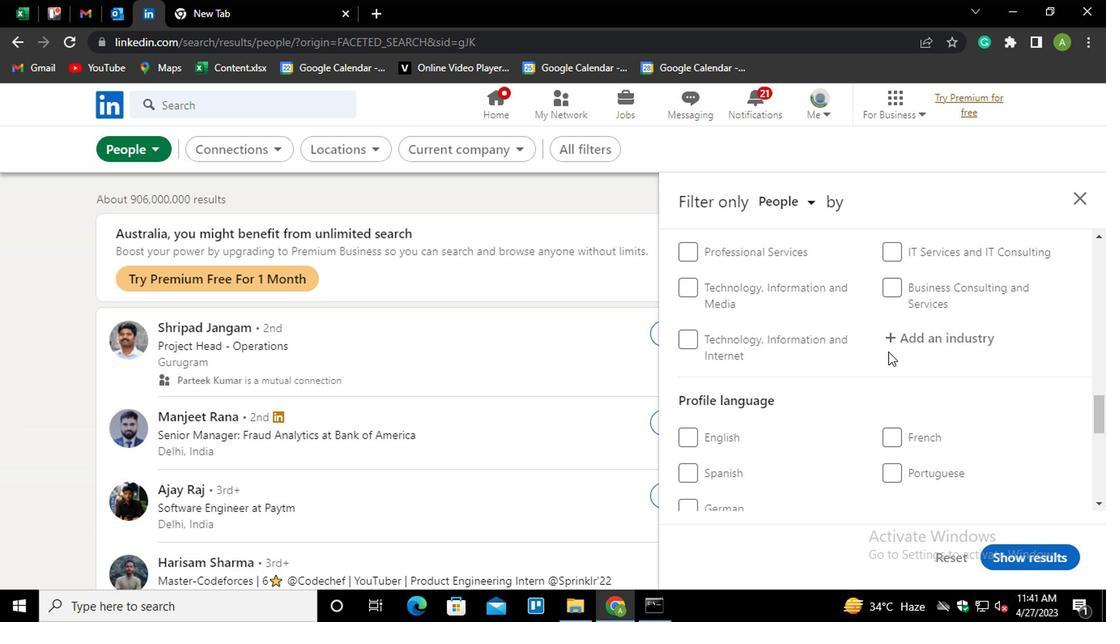 
Action: Mouse moved to (684, 415)
Screenshot: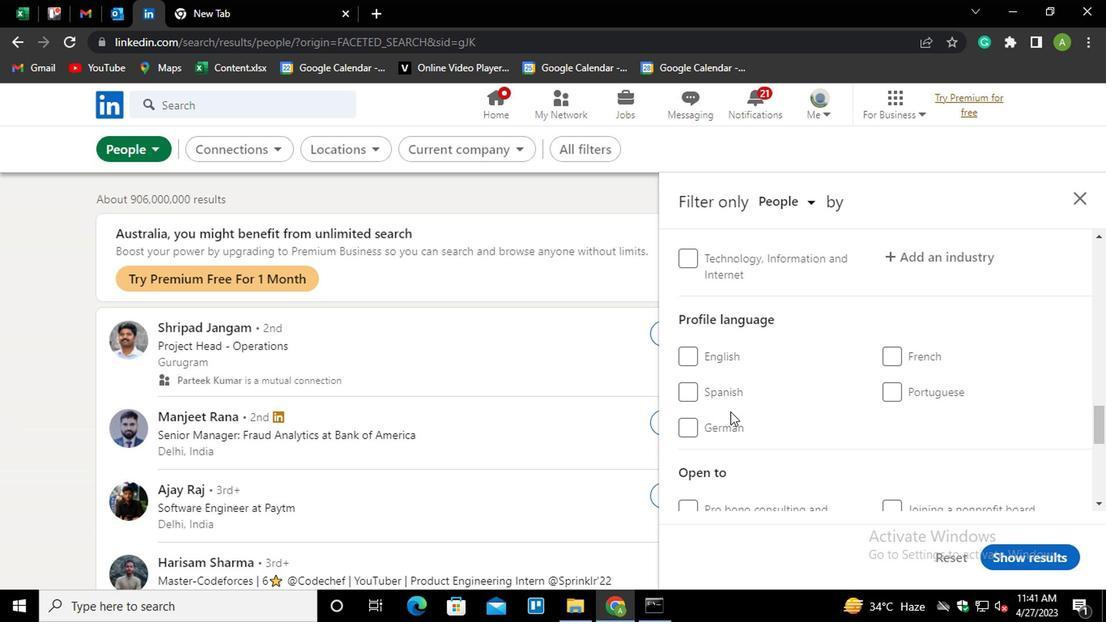 
Action: Mouse pressed left at (684, 415)
Screenshot: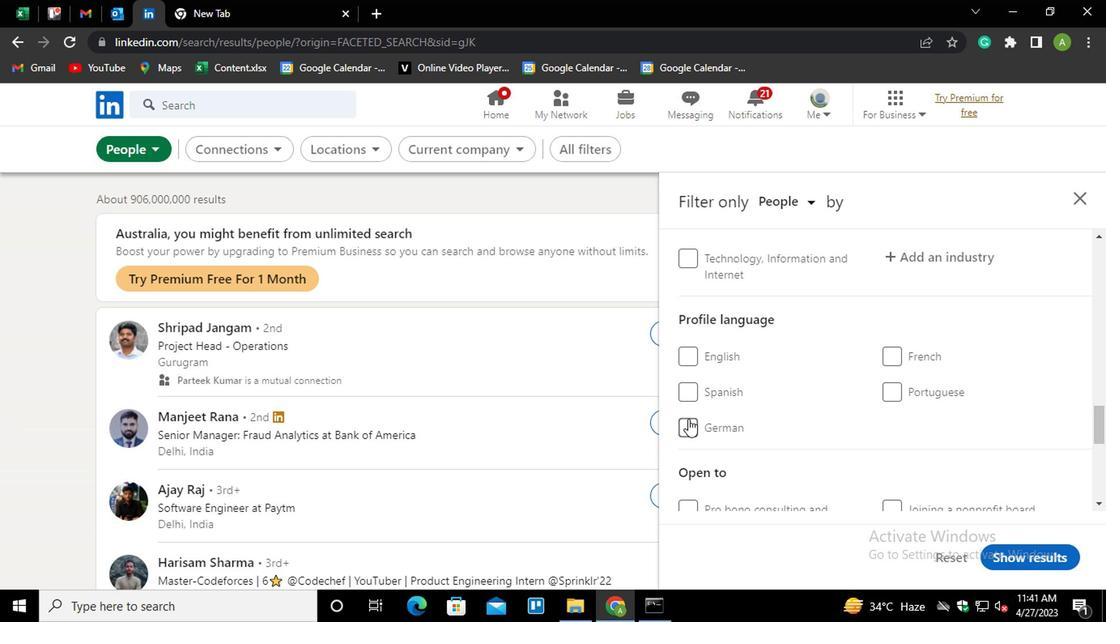 
Action: Mouse moved to (778, 411)
Screenshot: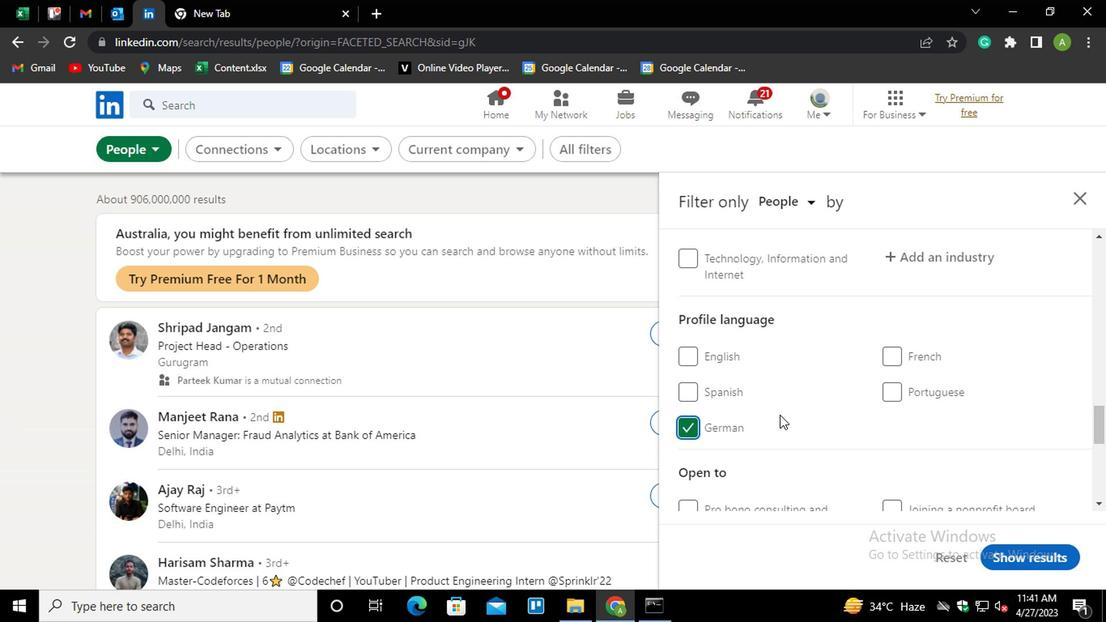 
Action: Mouse scrolled (778, 412) with delta (0, 0)
Screenshot: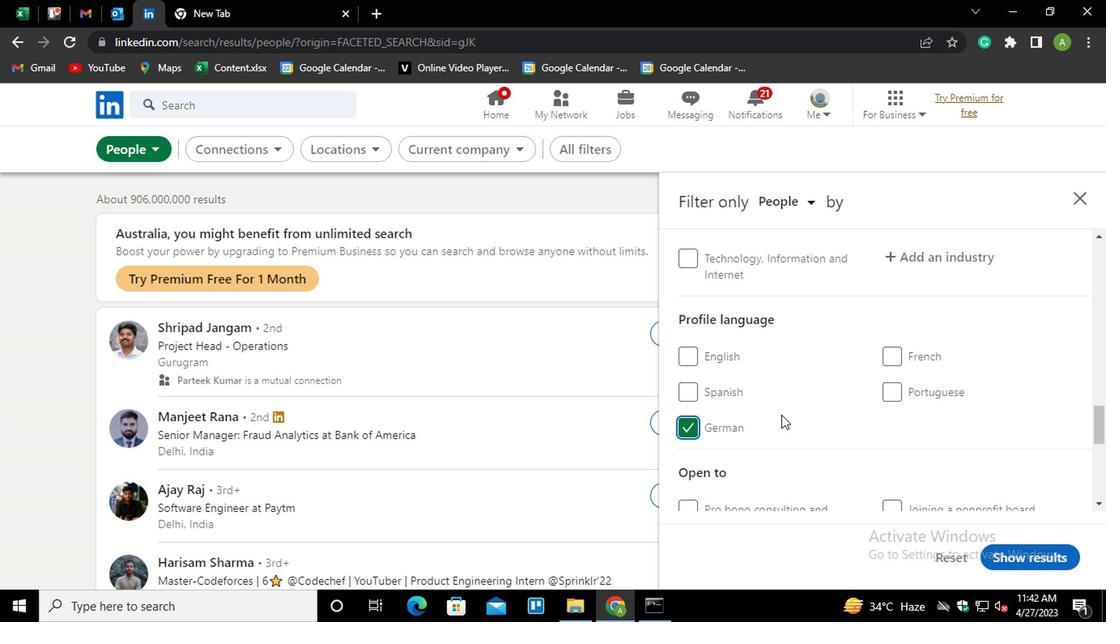 
Action: Mouse scrolled (778, 412) with delta (0, 0)
Screenshot: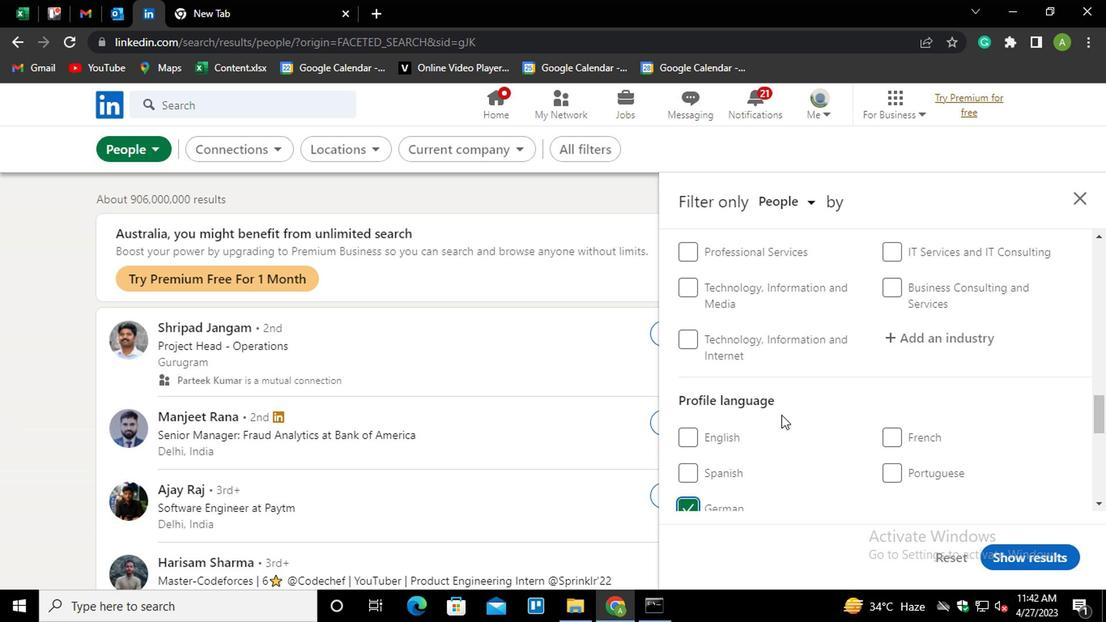 
Action: Mouse scrolled (778, 412) with delta (0, 0)
Screenshot: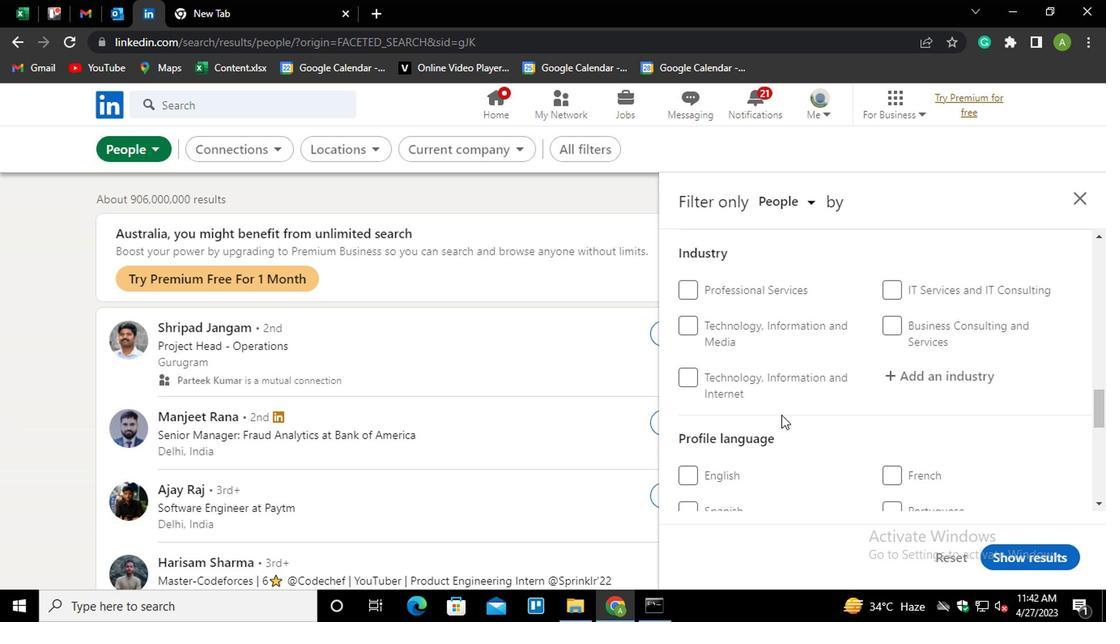 
Action: Mouse scrolled (778, 412) with delta (0, 0)
Screenshot: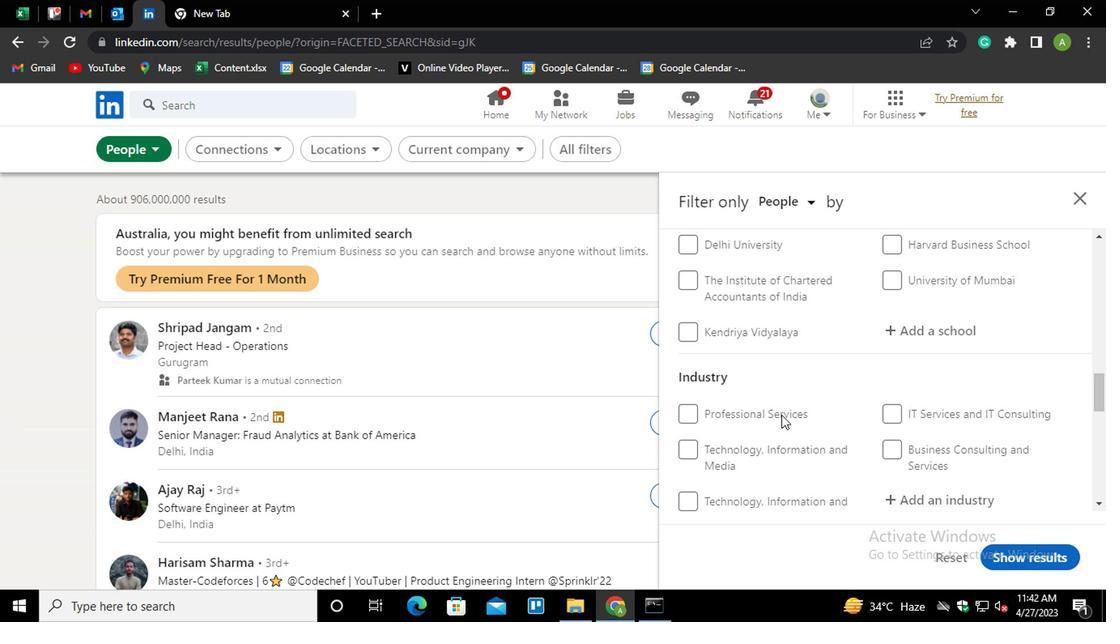 
Action: Mouse scrolled (778, 412) with delta (0, 0)
Screenshot: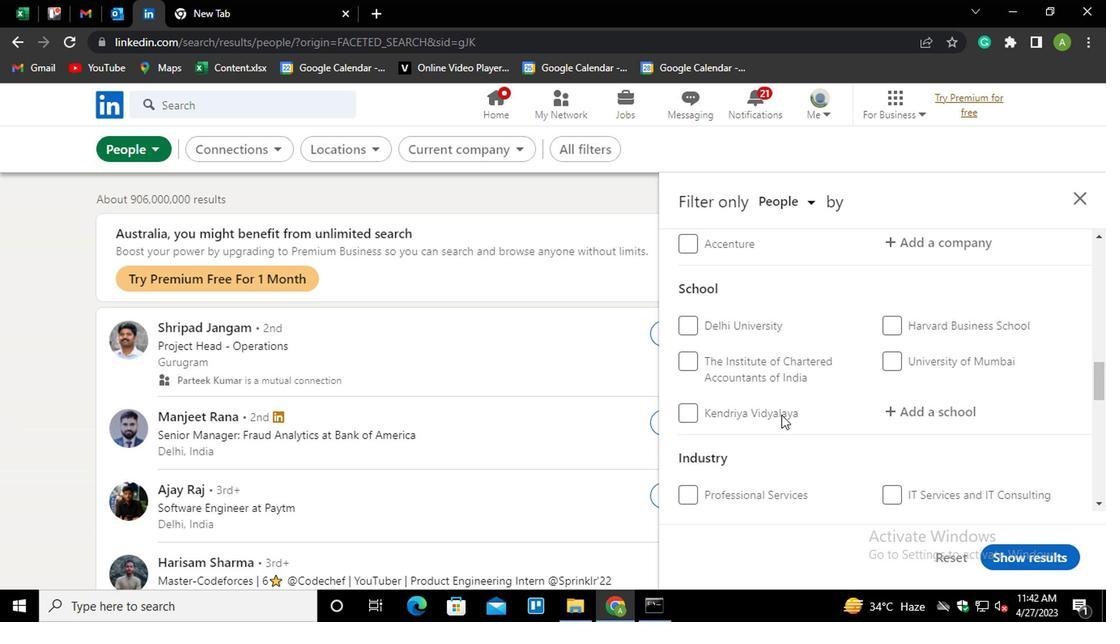 
Action: Mouse scrolled (778, 412) with delta (0, 0)
Screenshot: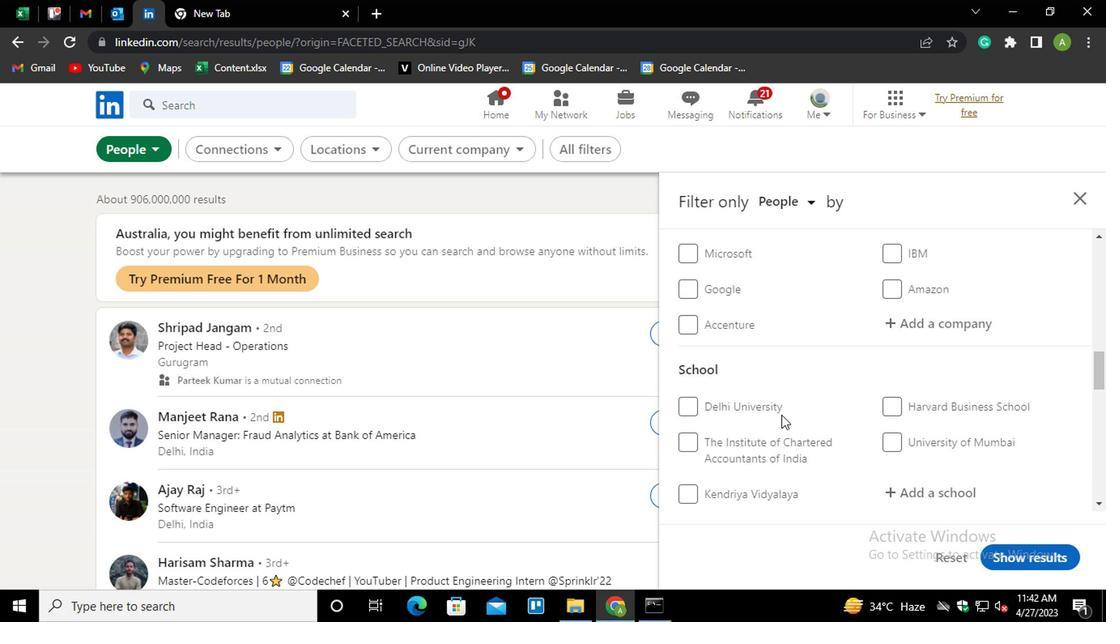 
Action: Mouse moved to (784, 407)
Screenshot: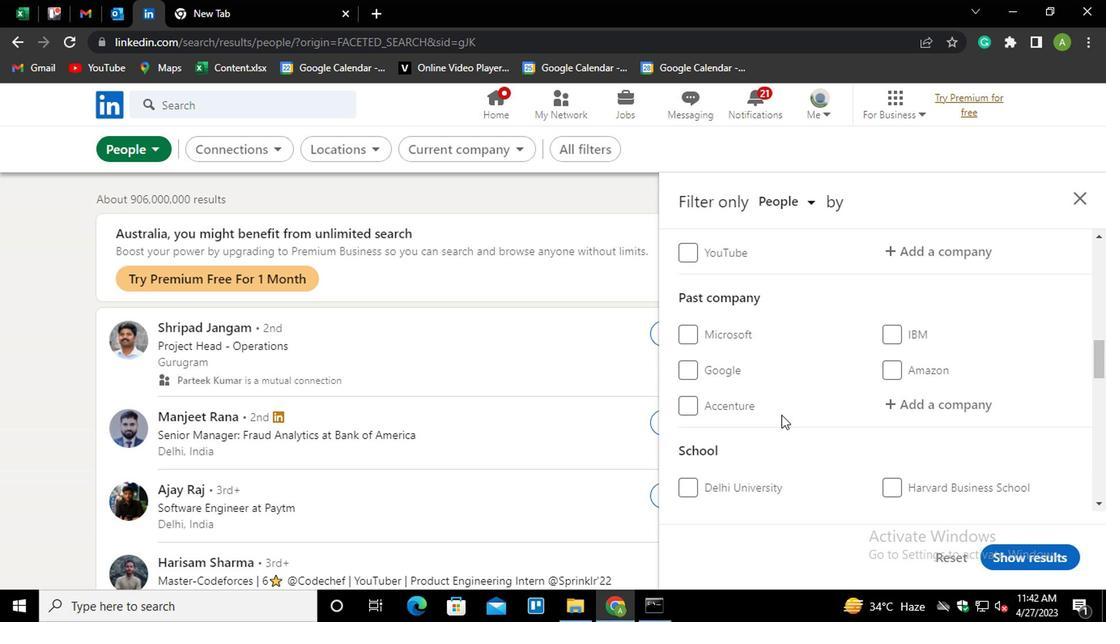 
Action: Mouse scrolled (784, 408) with delta (0, 0)
Screenshot: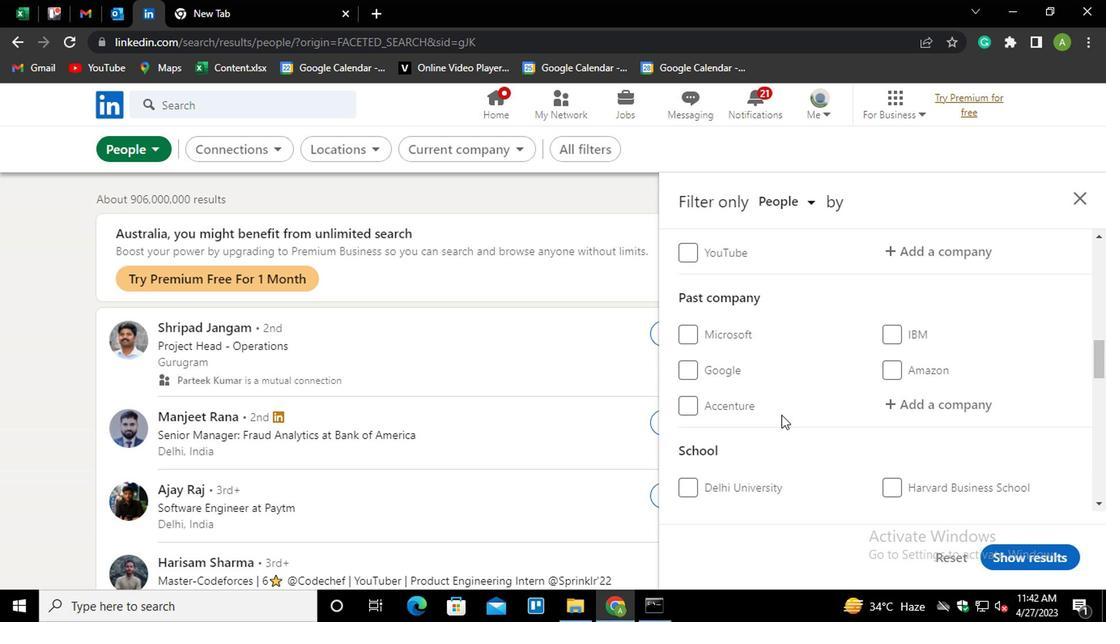 
Action: Mouse scrolled (784, 408) with delta (0, 0)
Screenshot: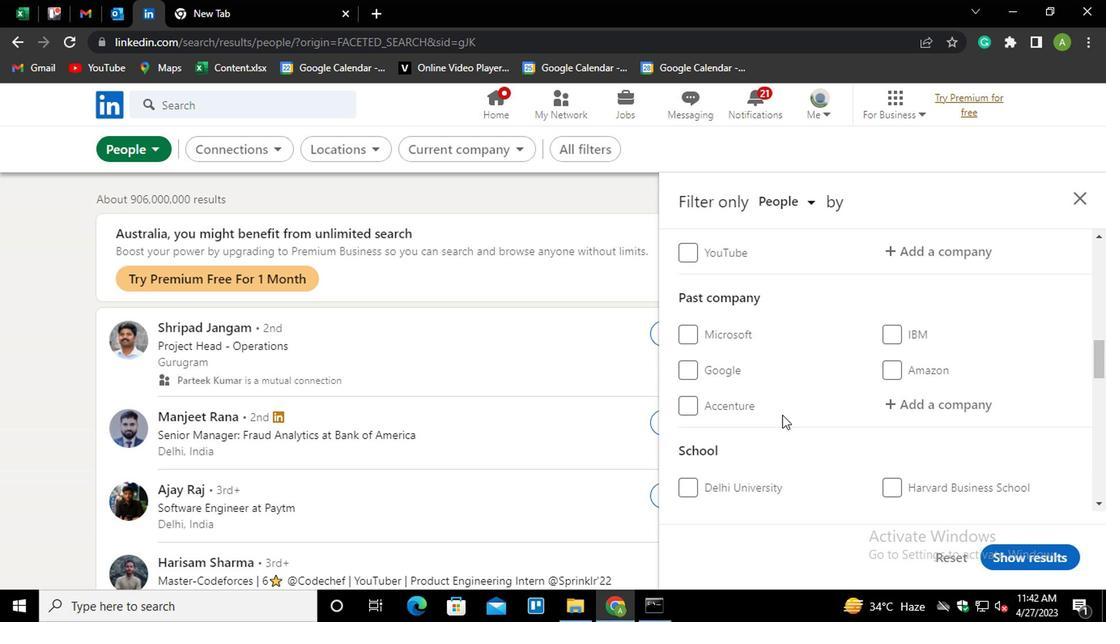 
Action: Mouse scrolled (784, 408) with delta (0, 0)
Screenshot: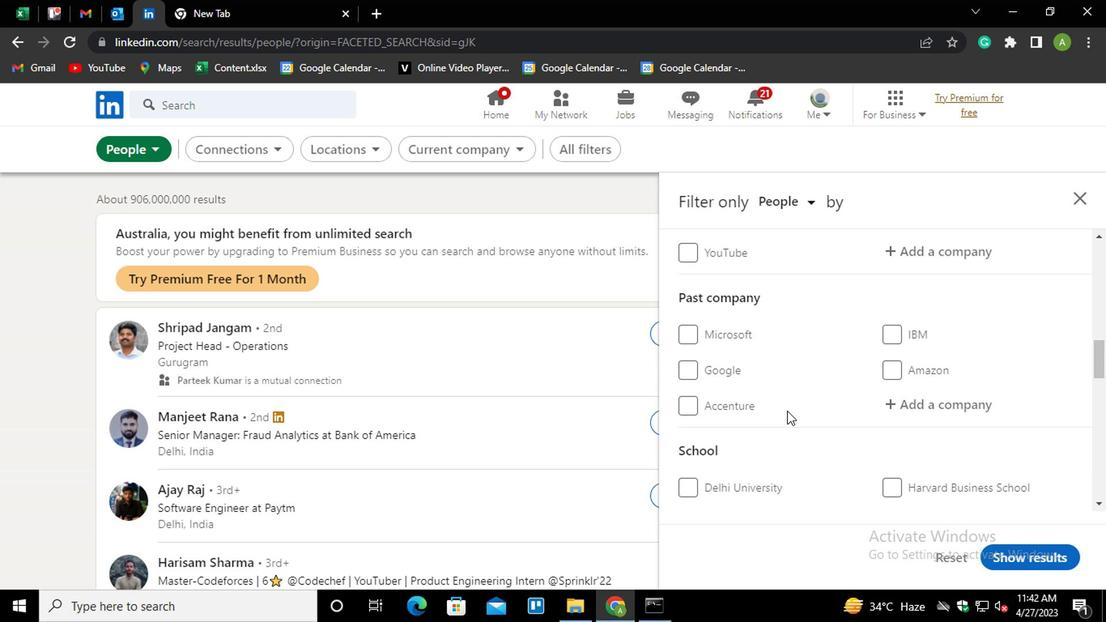 
Action: Mouse moved to (912, 483)
Screenshot: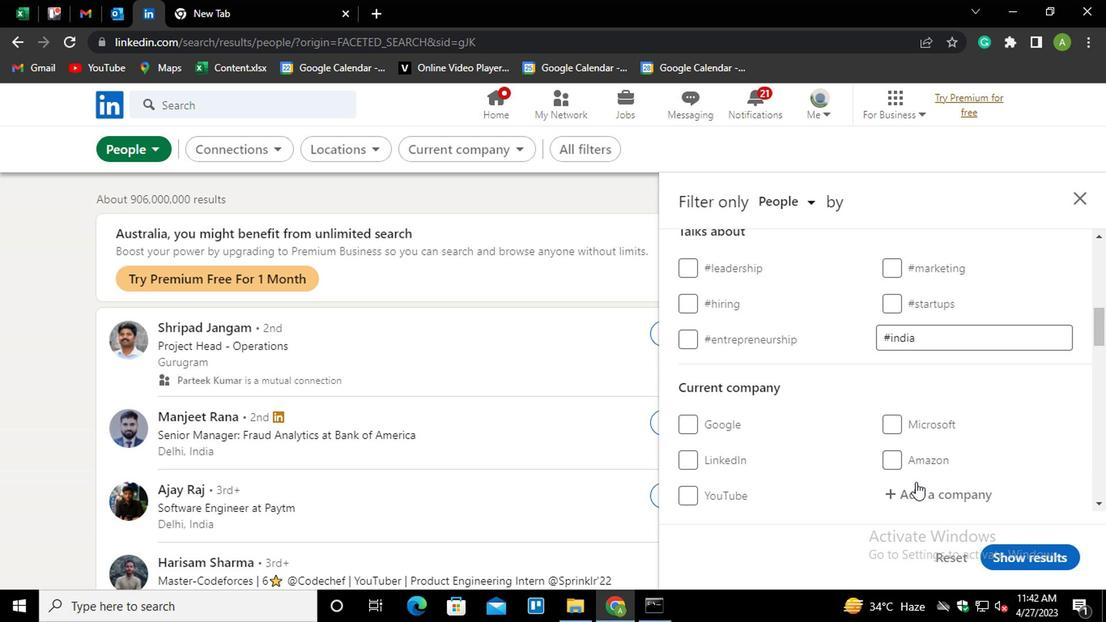 
Action: Mouse pressed left at (912, 483)
Screenshot: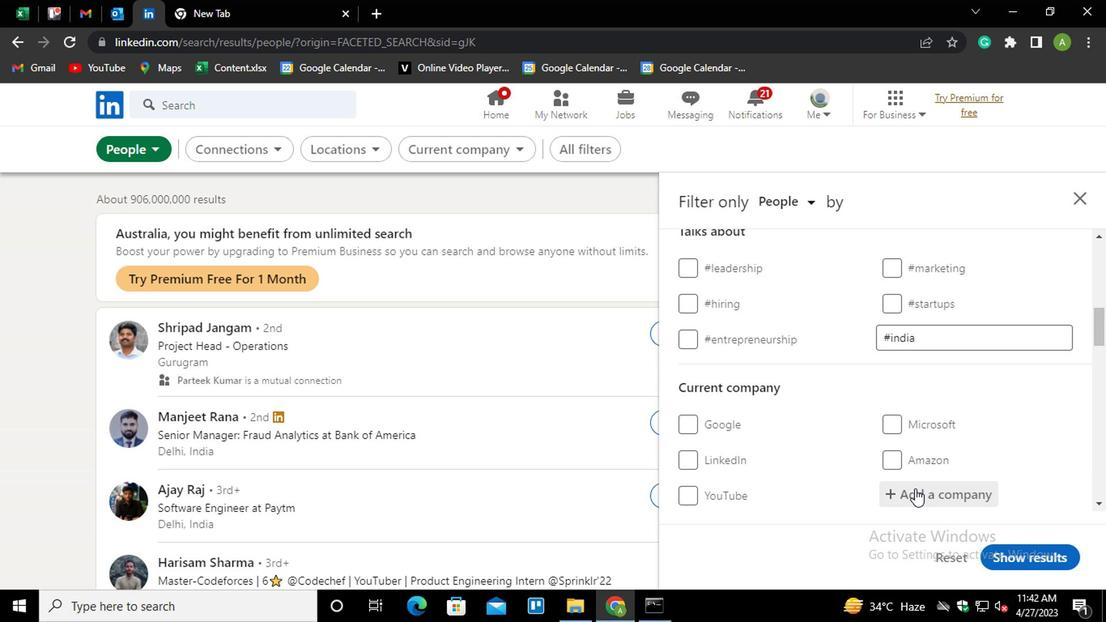 
Action: Mouse moved to (911, 484)
Screenshot: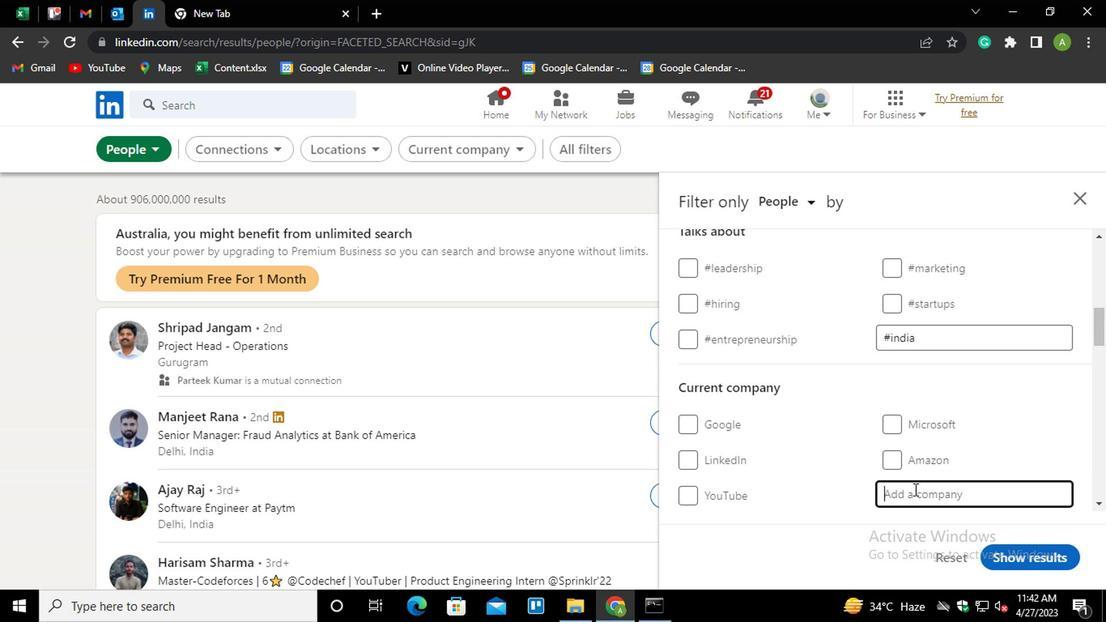 
Action: Key pressed <Key.shift_r>IFM
Screenshot: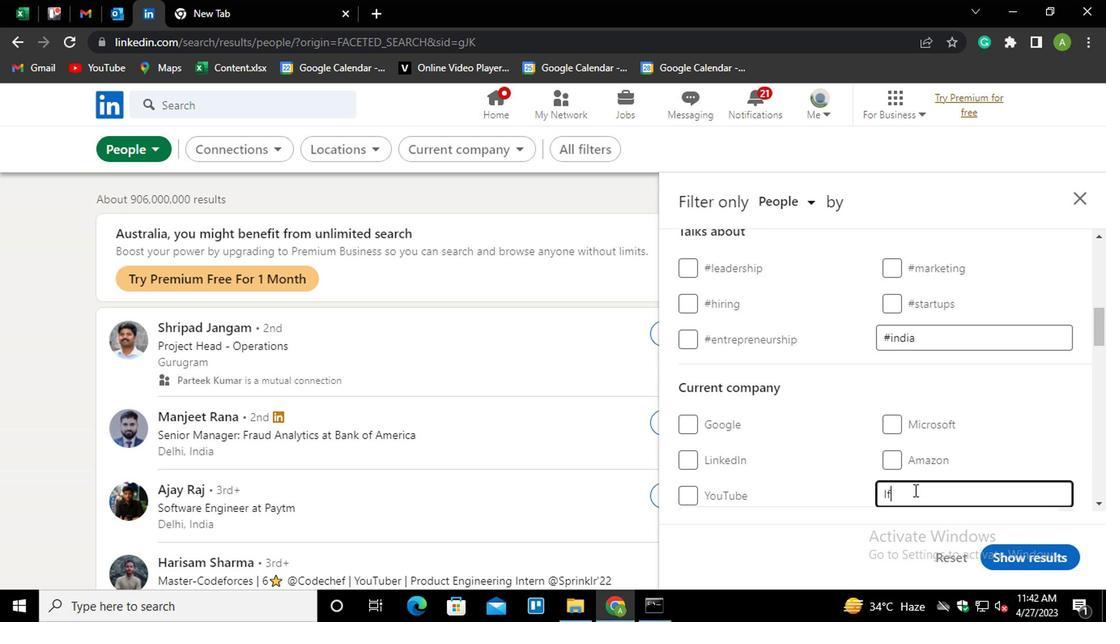 
Action: Mouse scrolled (911, 484) with delta (0, 0)
Screenshot: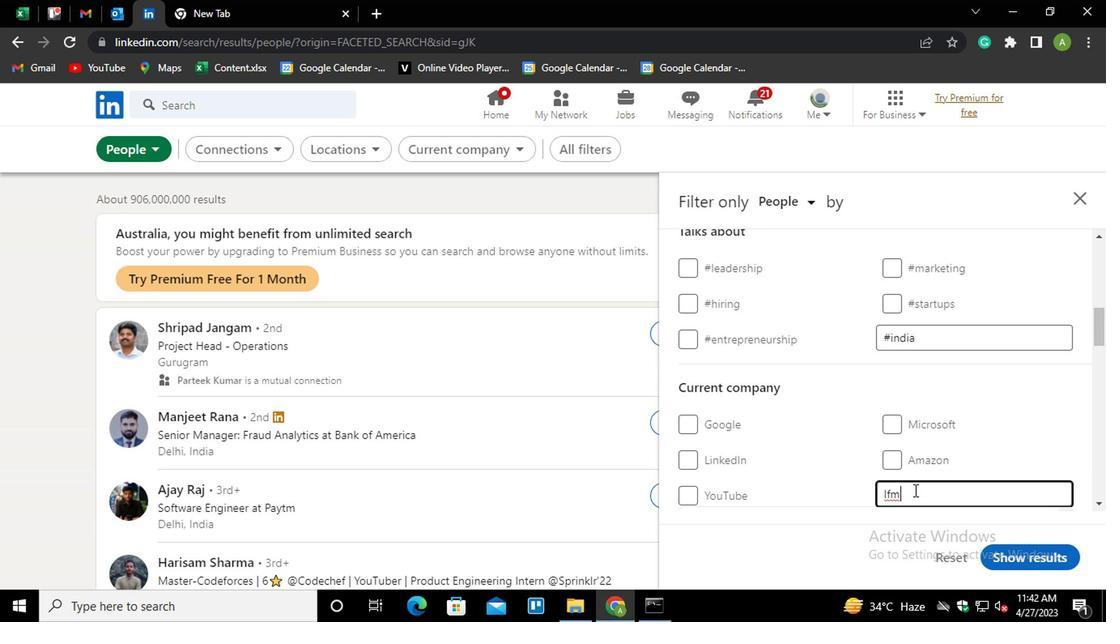 
Action: Mouse scrolled (911, 484) with delta (0, 0)
Screenshot: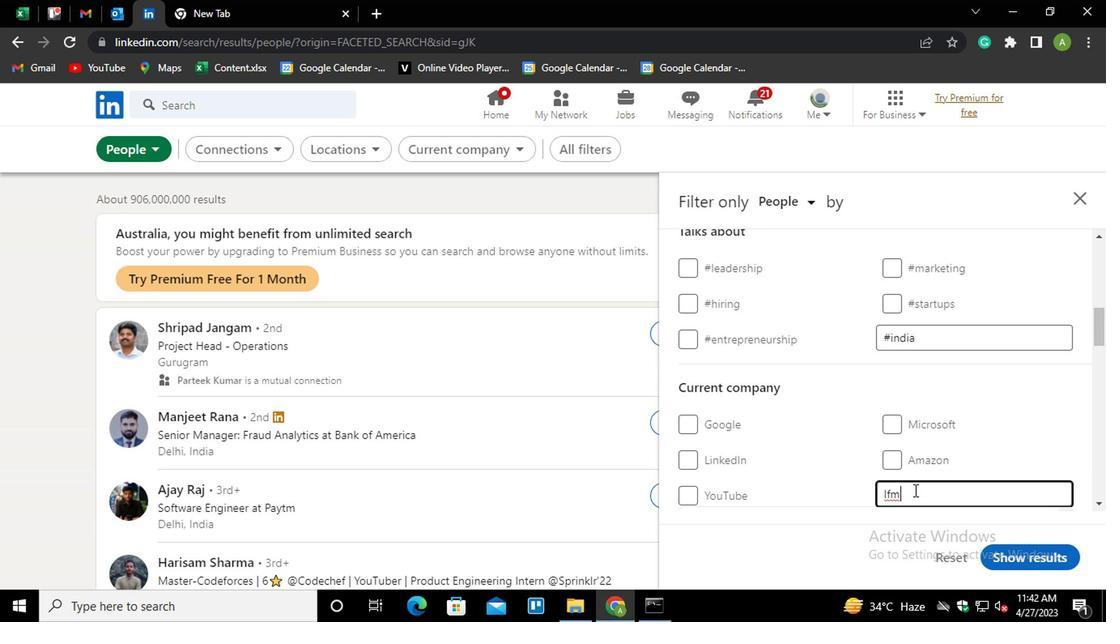 
Action: Mouse moved to (811, 376)
Screenshot: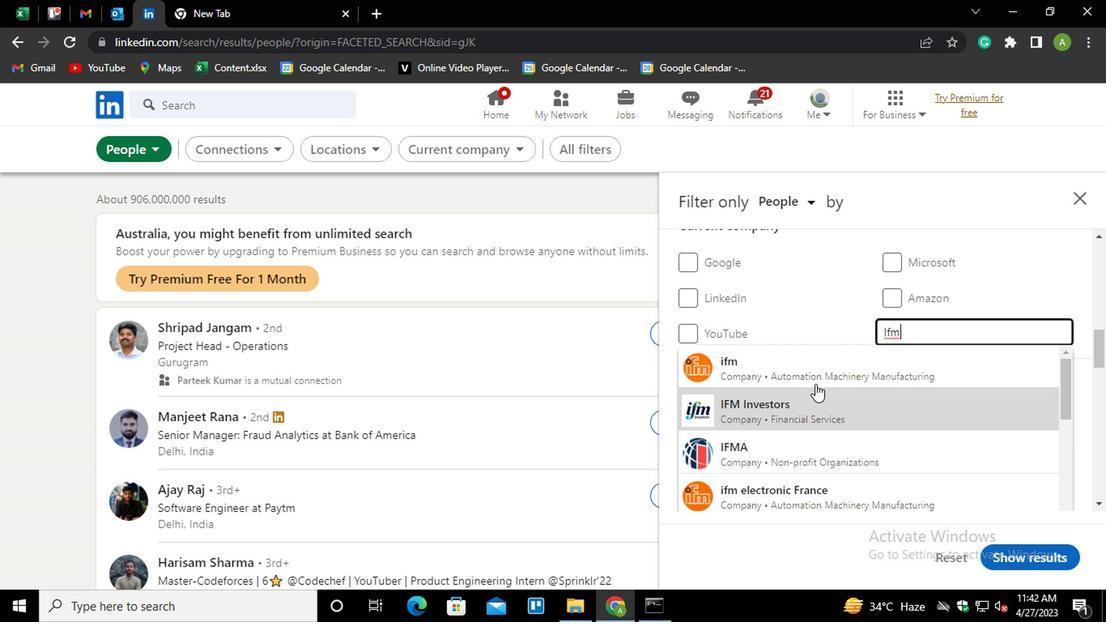 
Action: Mouse pressed left at (811, 376)
Screenshot: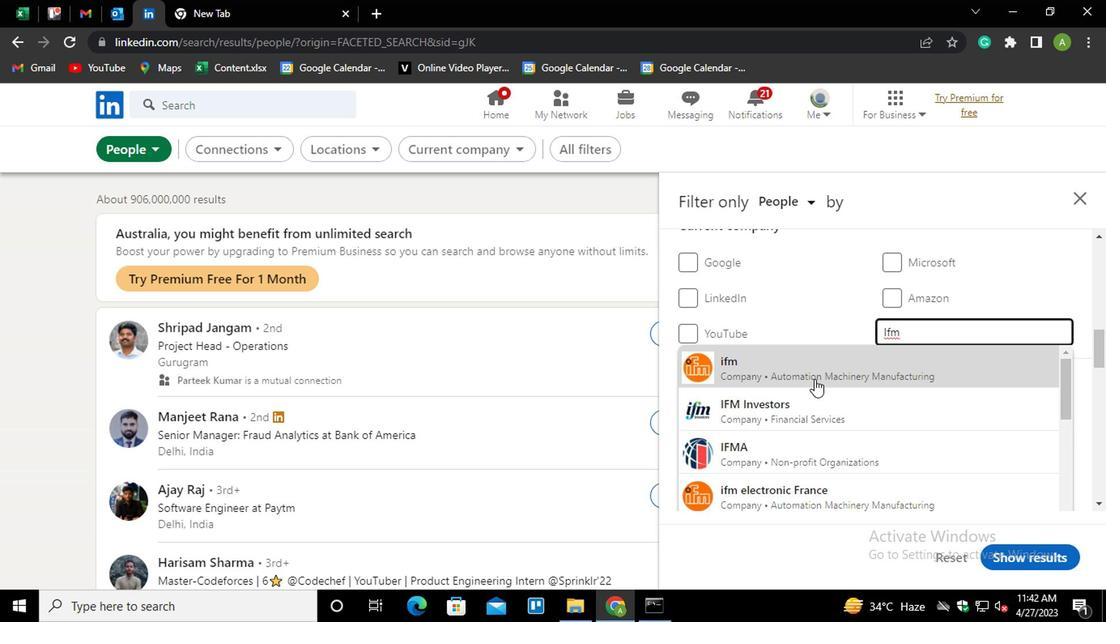 
Action: Mouse moved to (815, 375)
Screenshot: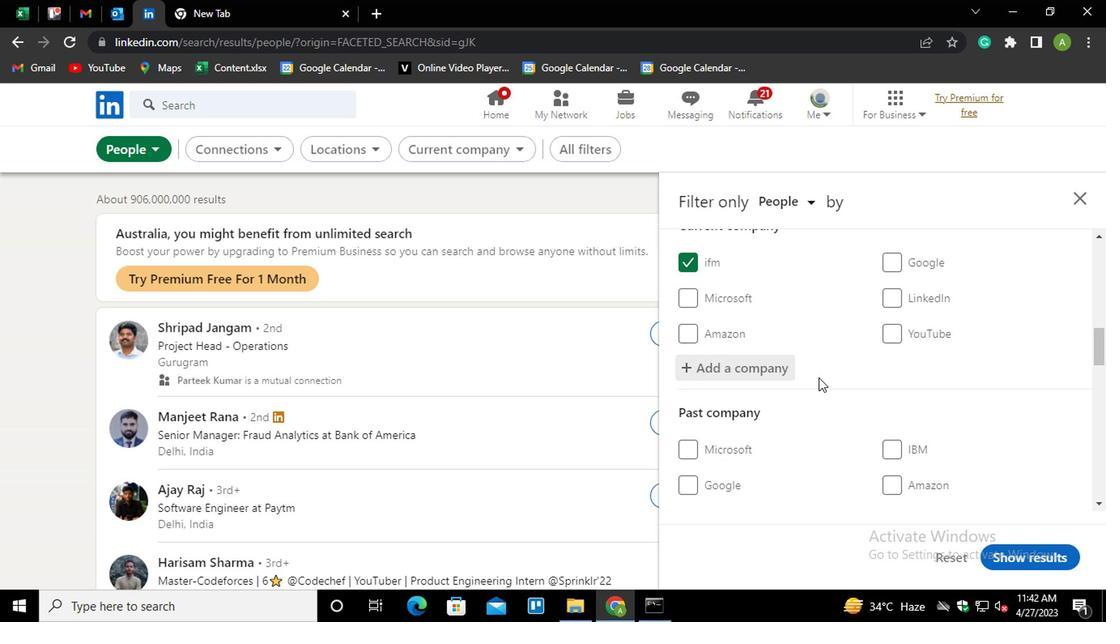 
Action: Mouse scrolled (815, 374) with delta (0, -1)
Screenshot: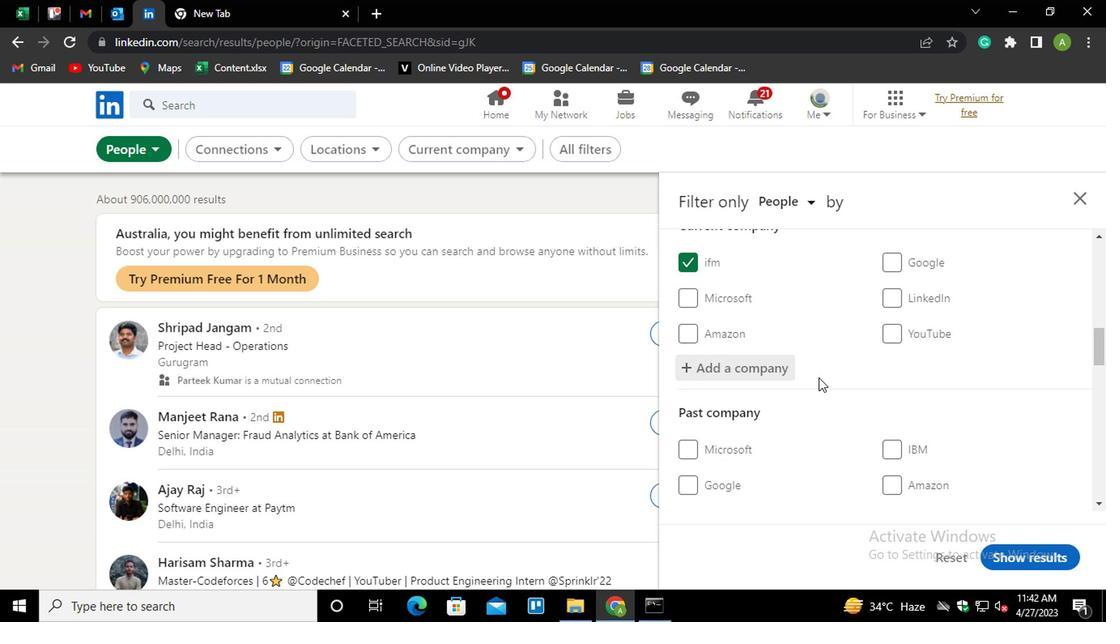 
Action: Mouse scrolled (815, 374) with delta (0, -1)
Screenshot: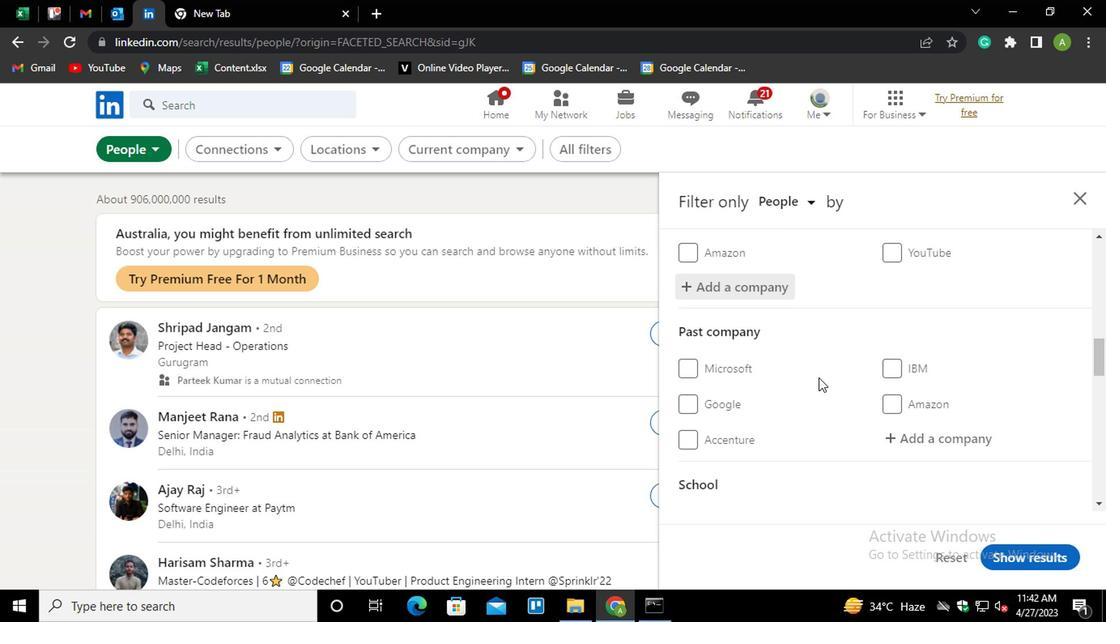 
Action: Mouse scrolled (815, 374) with delta (0, -1)
Screenshot: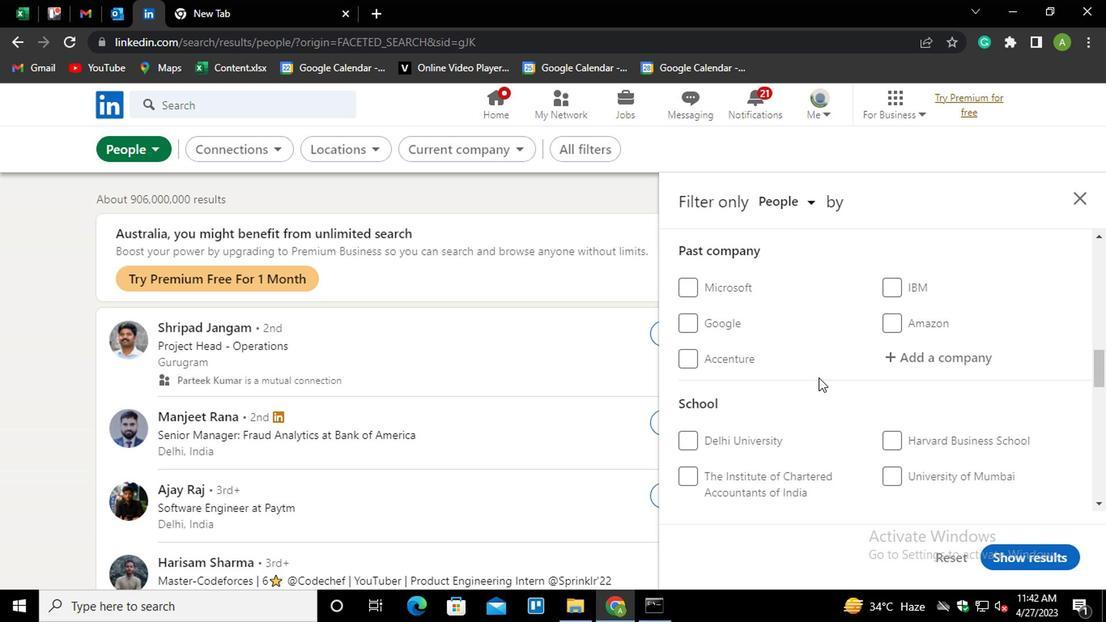 
Action: Mouse scrolled (815, 374) with delta (0, -1)
Screenshot: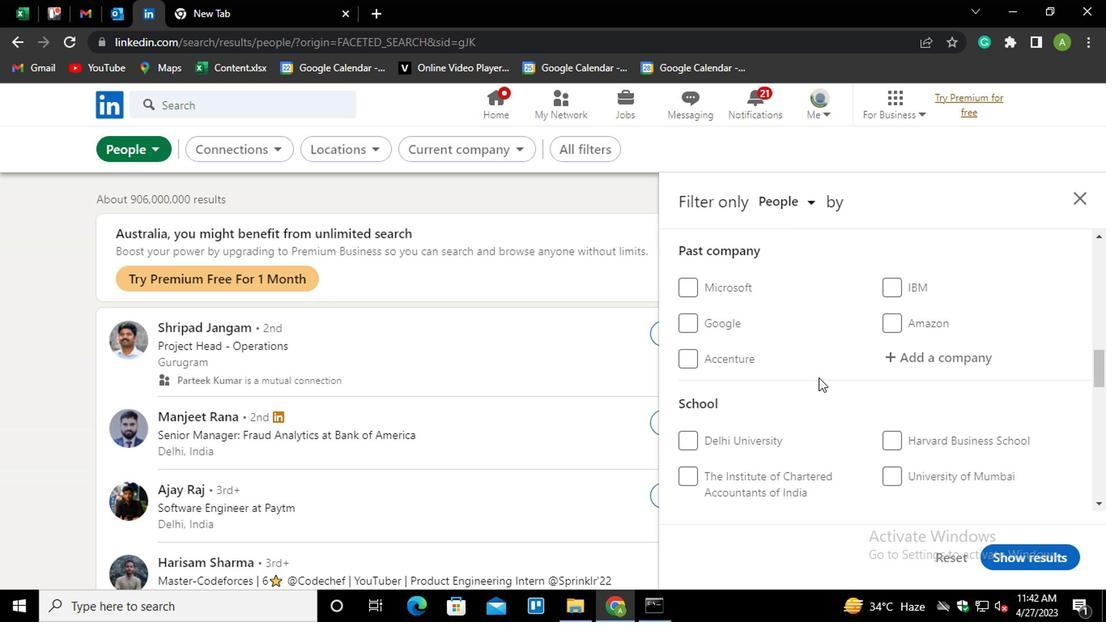 
Action: Mouse moved to (938, 364)
Screenshot: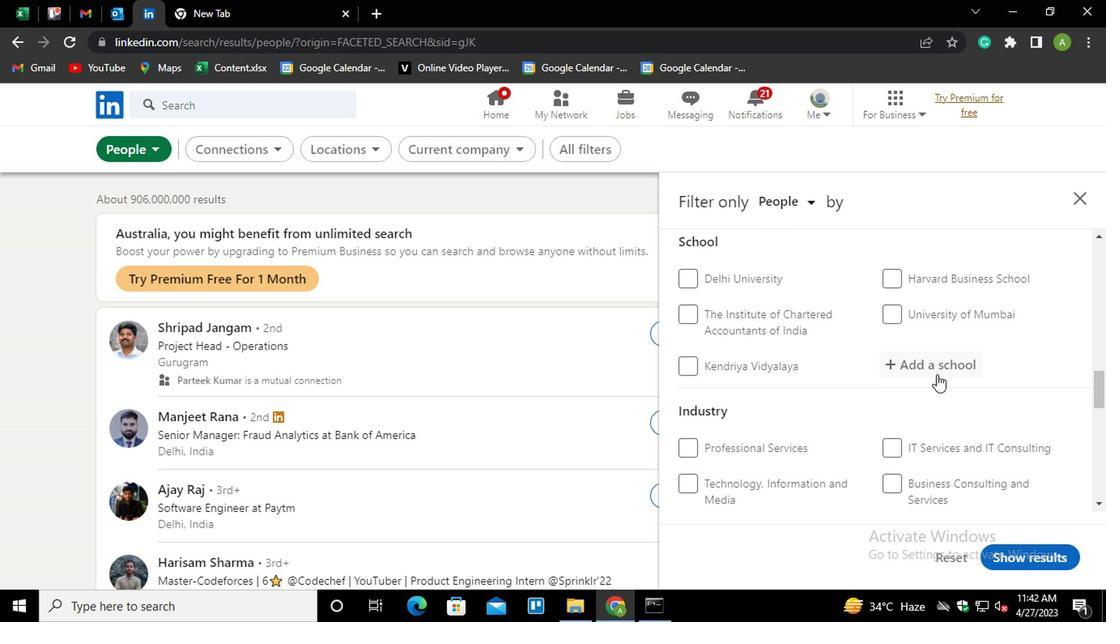 
Action: Mouse pressed left at (938, 364)
Screenshot: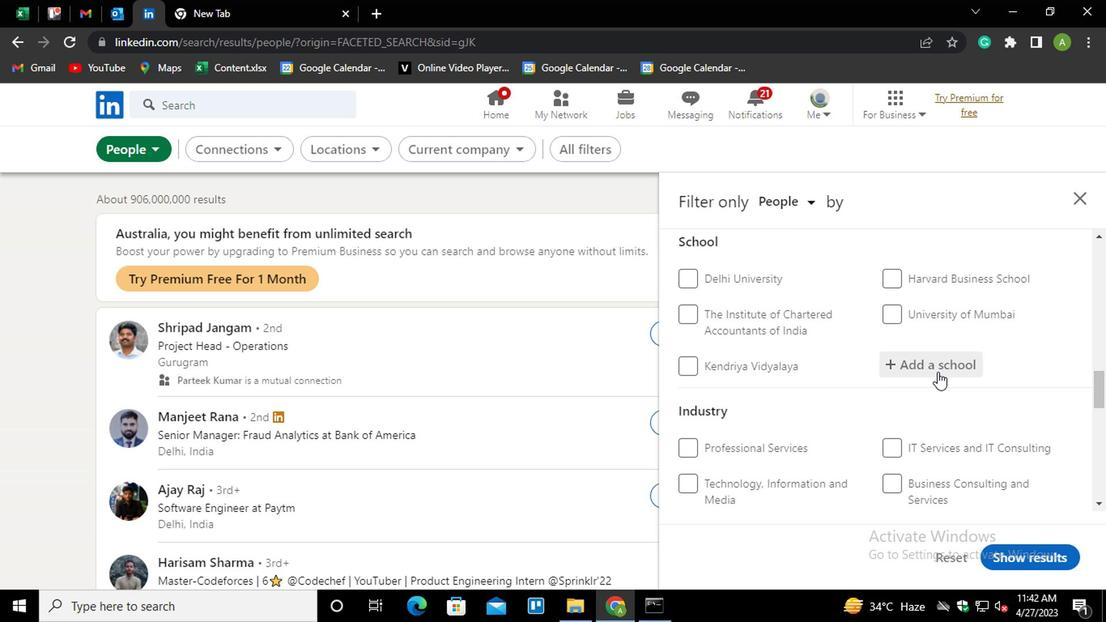 
Action: Mouse moved to (920, 382)
Screenshot: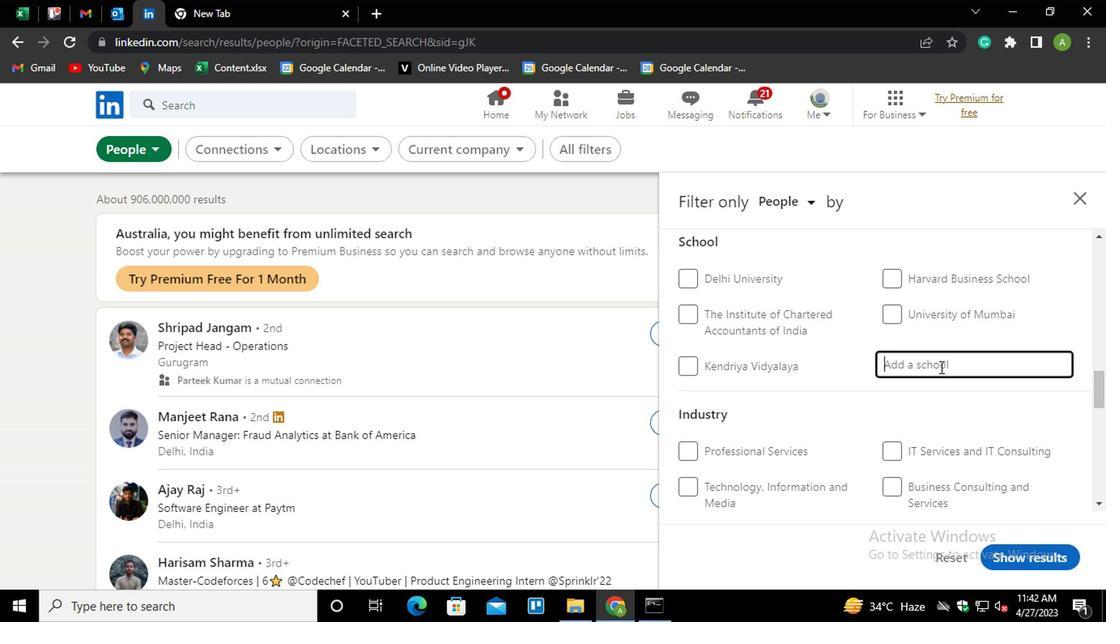 
Action: Key pressed <Key.shift>SANT<Key.space><Key.down><Key.enter>
Screenshot: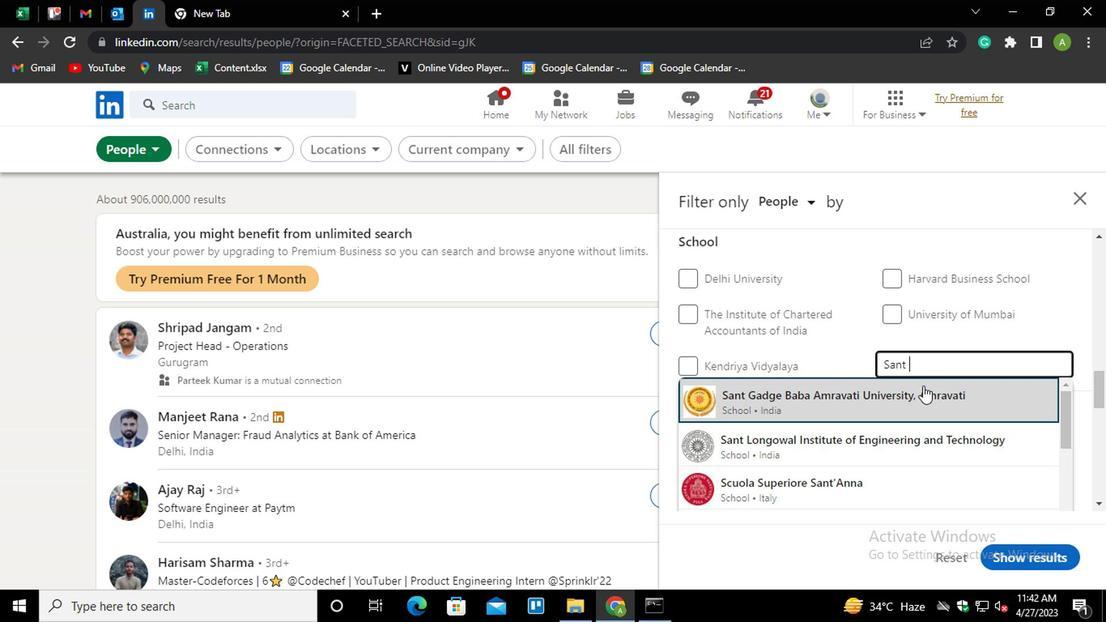 
Action: Mouse scrolled (920, 382) with delta (0, 0)
Screenshot: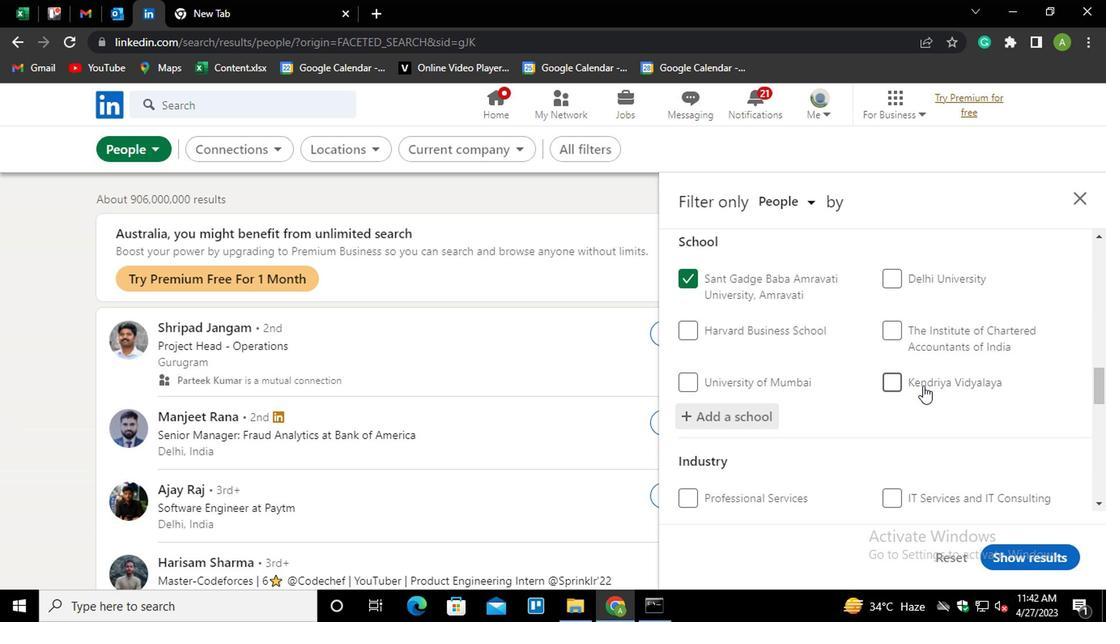 
Action: Mouse scrolled (920, 382) with delta (0, 0)
Screenshot: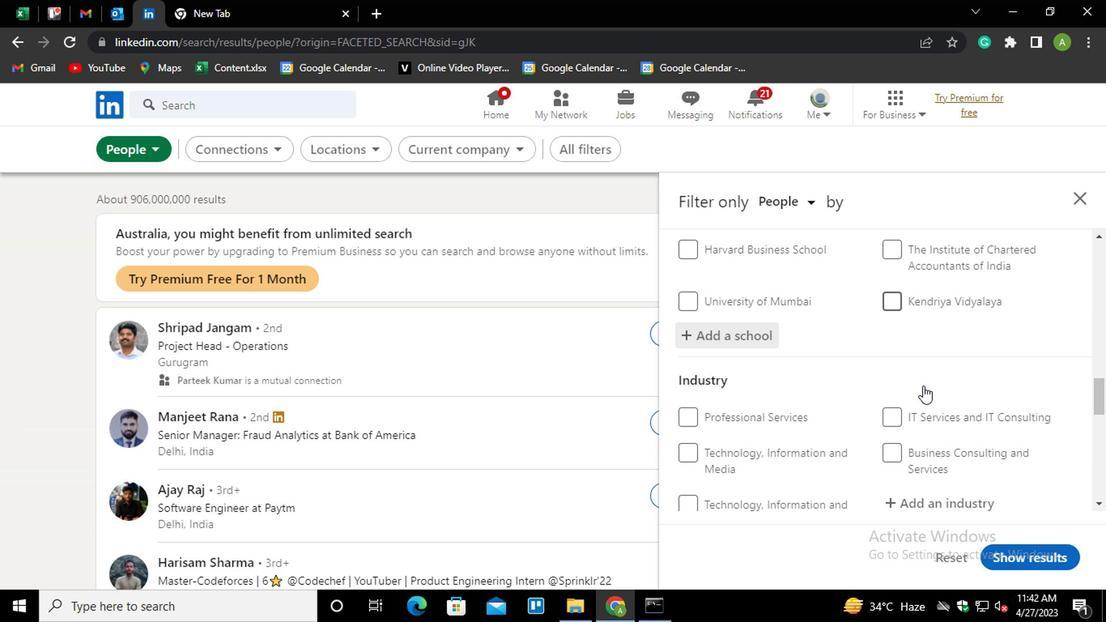 
Action: Mouse moved to (918, 416)
Screenshot: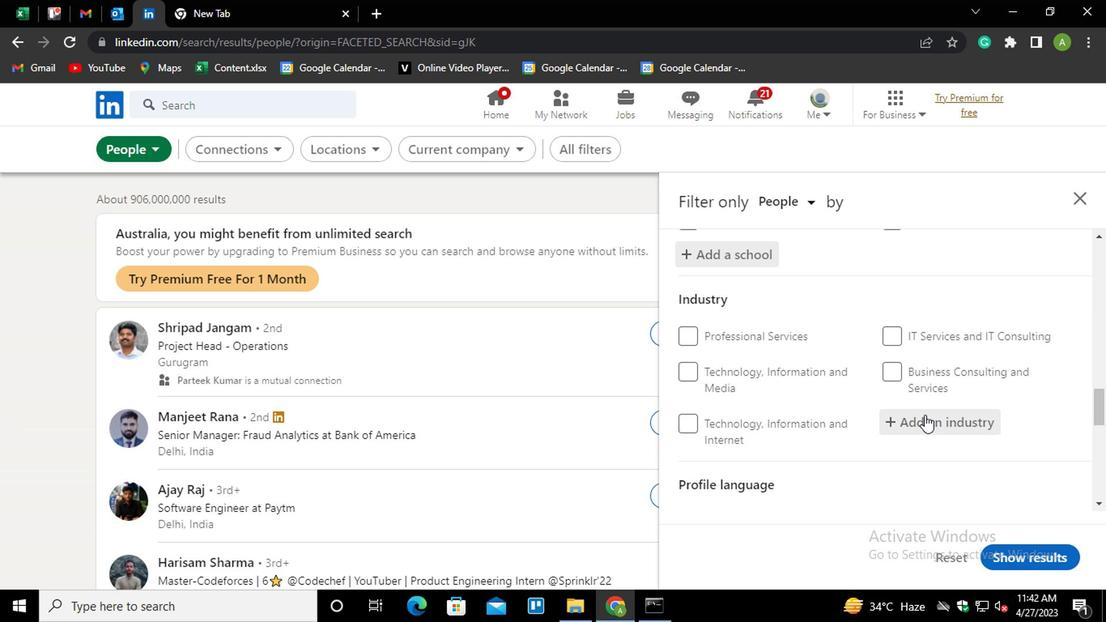 
Action: Mouse pressed left at (918, 416)
Screenshot: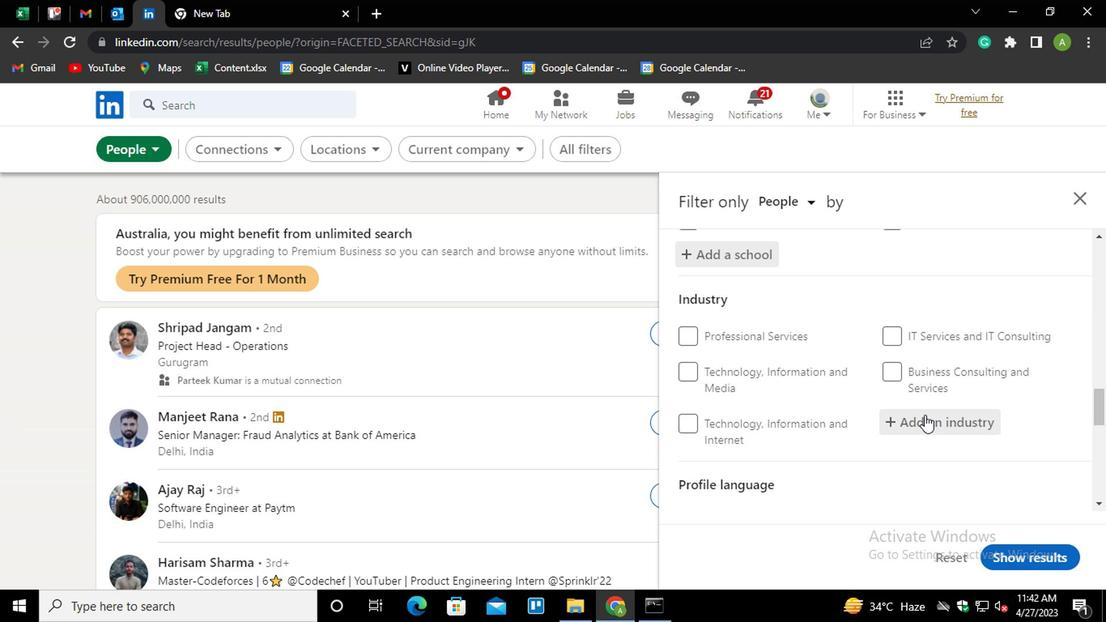 
Action: Mouse moved to (920, 417)
Screenshot: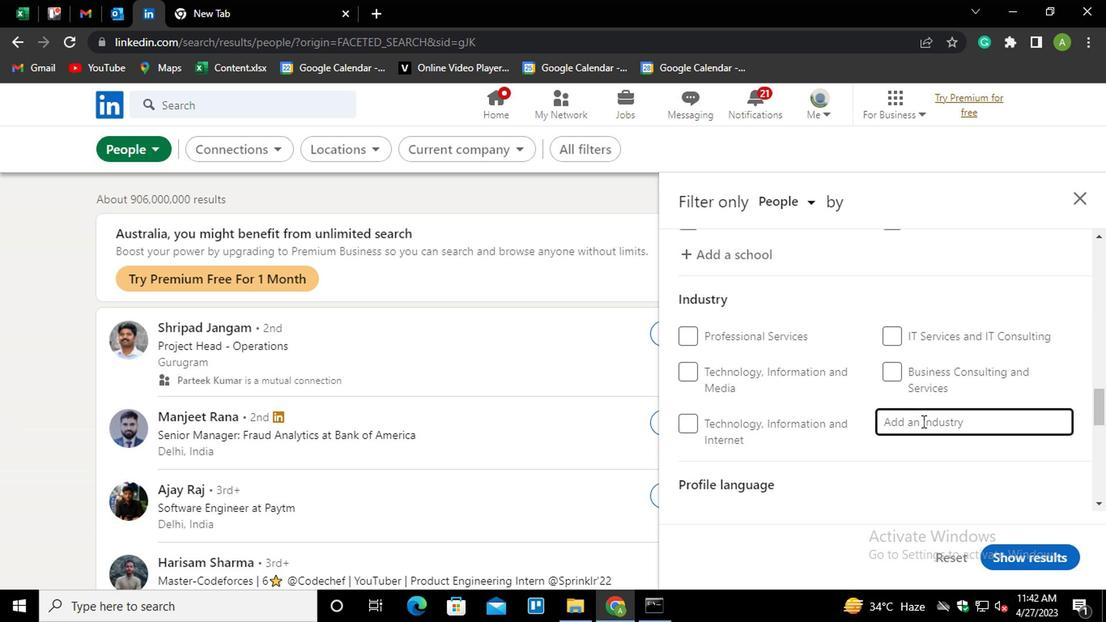 
Action: Mouse pressed left at (920, 417)
Screenshot: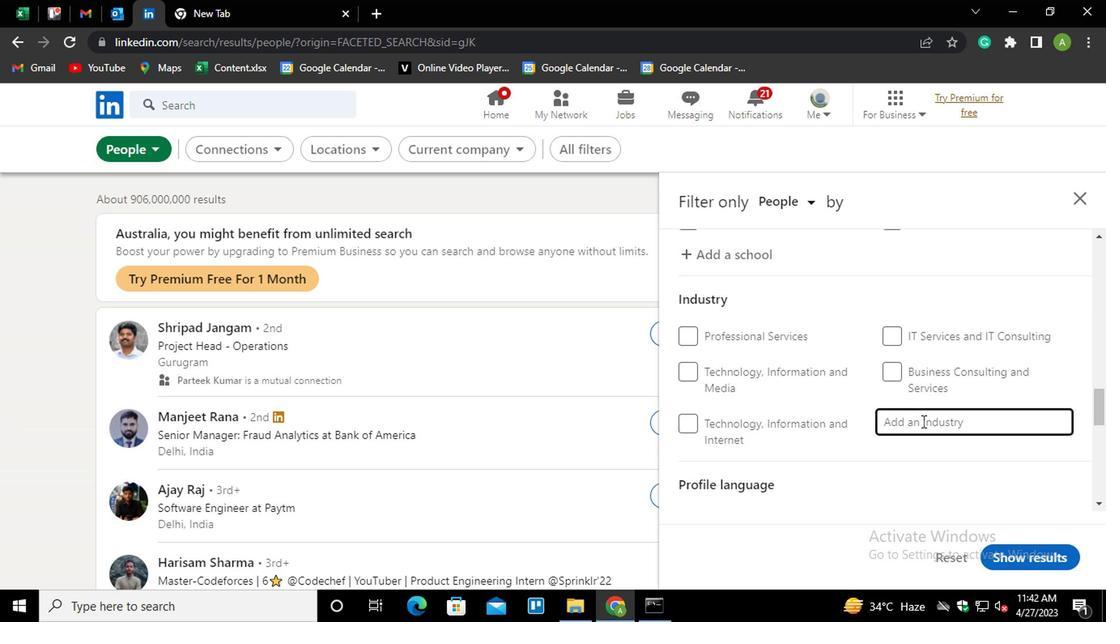 
Action: Key pressed <Key.shift_r>PERIODICAL<Key.down><Key.down><Key.enter>
Screenshot: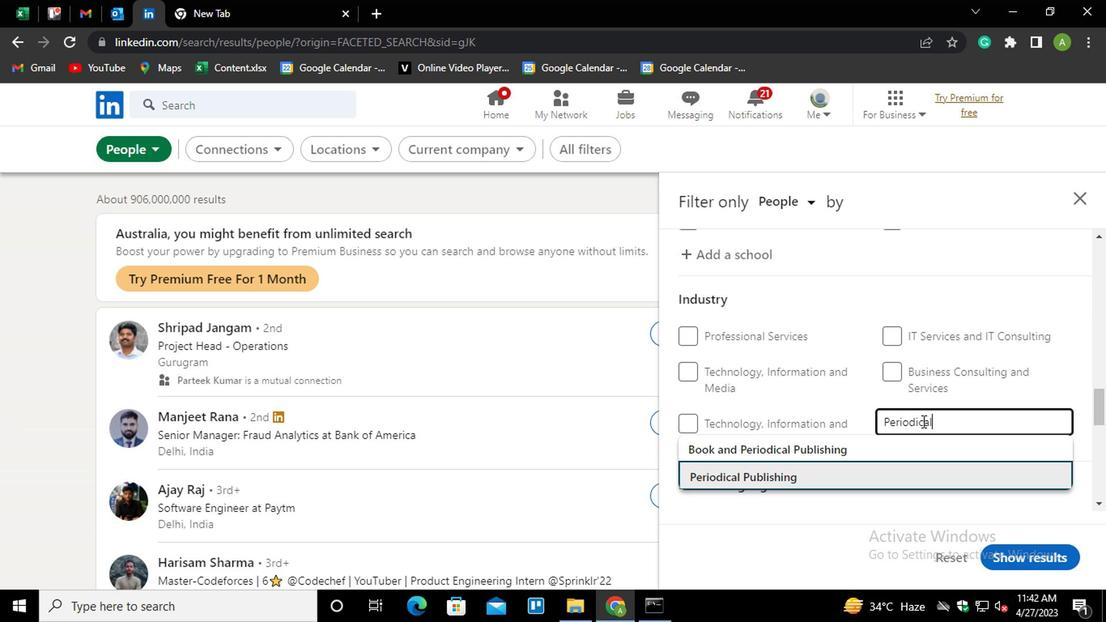 
Action: Mouse scrolled (920, 416) with delta (0, -1)
Screenshot: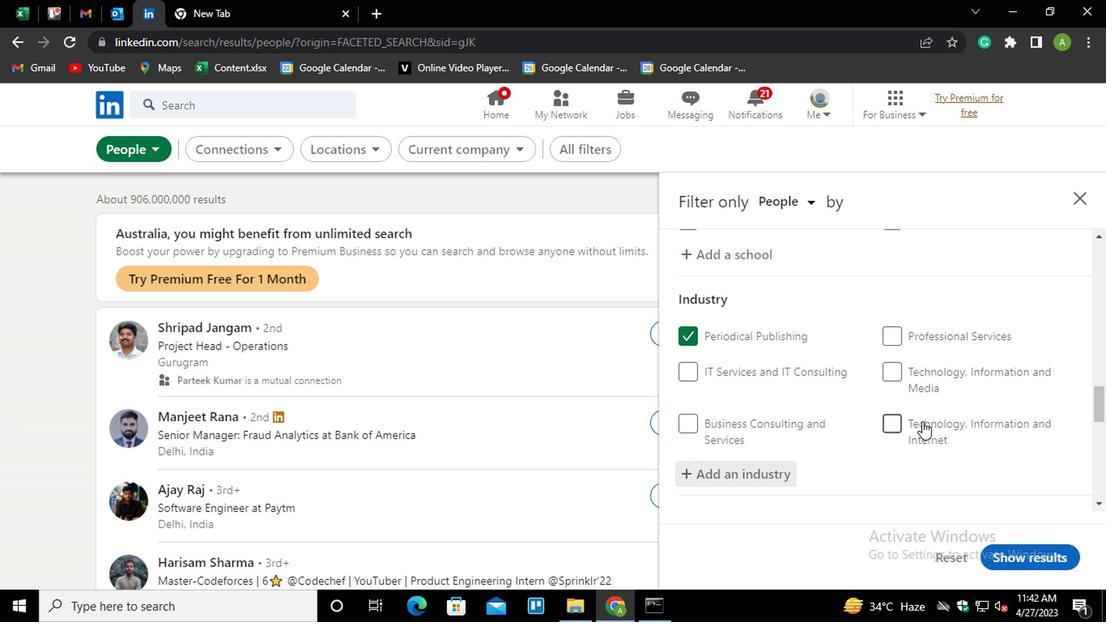 
Action: Mouse scrolled (920, 416) with delta (0, -1)
Screenshot: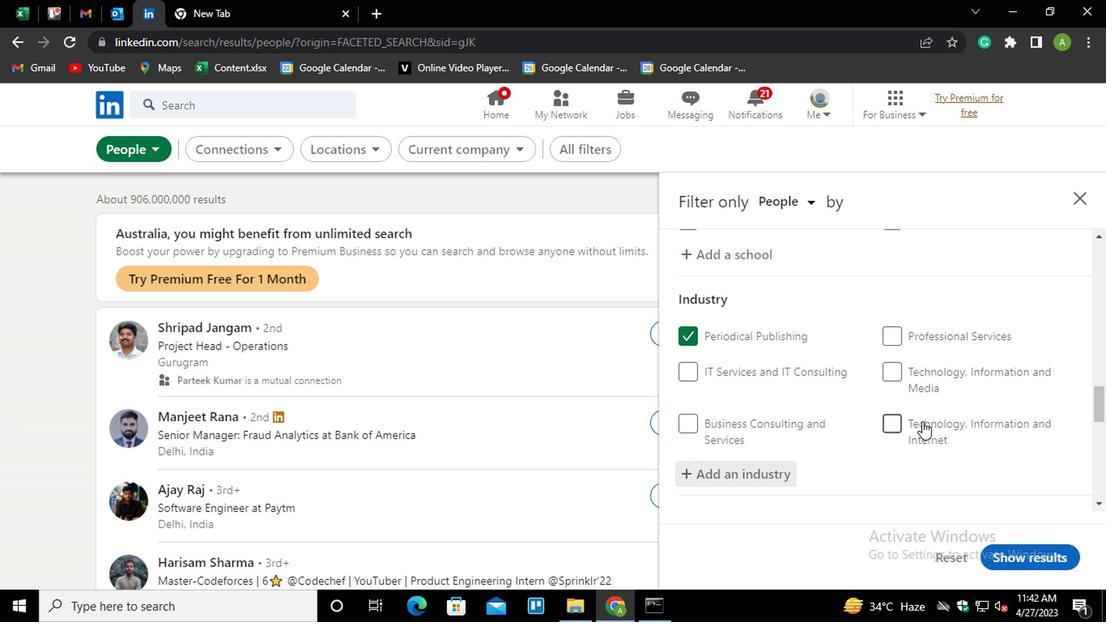 
Action: Mouse scrolled (920, 416) with delta (0, -1)
Screenshot: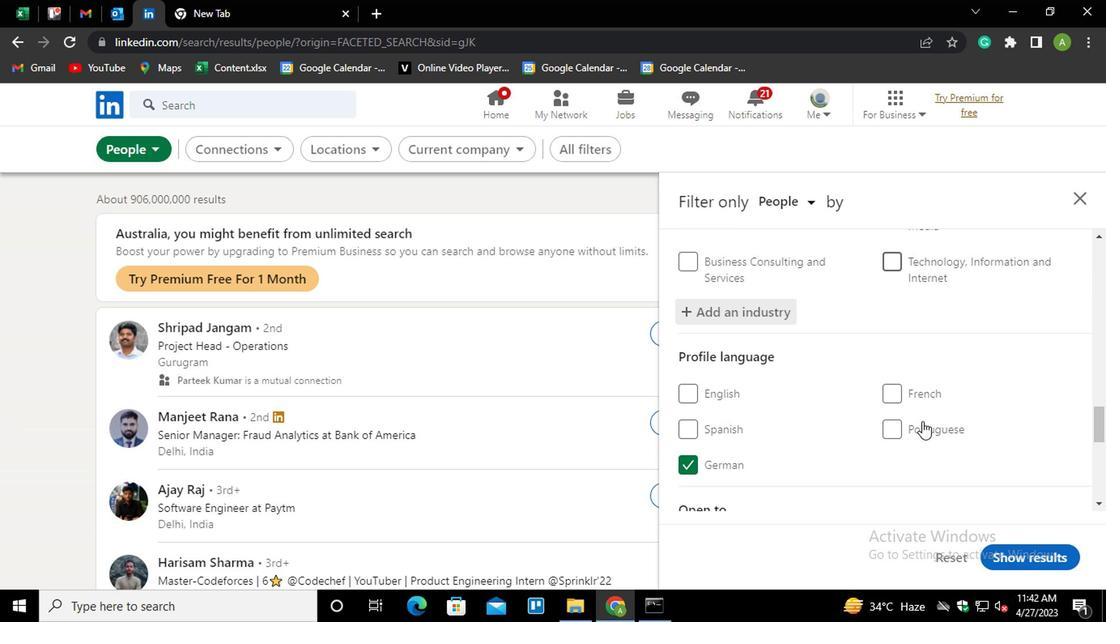 
Action: Mouse scrolled (920, 416) with delta (0, -1)
Screenshot: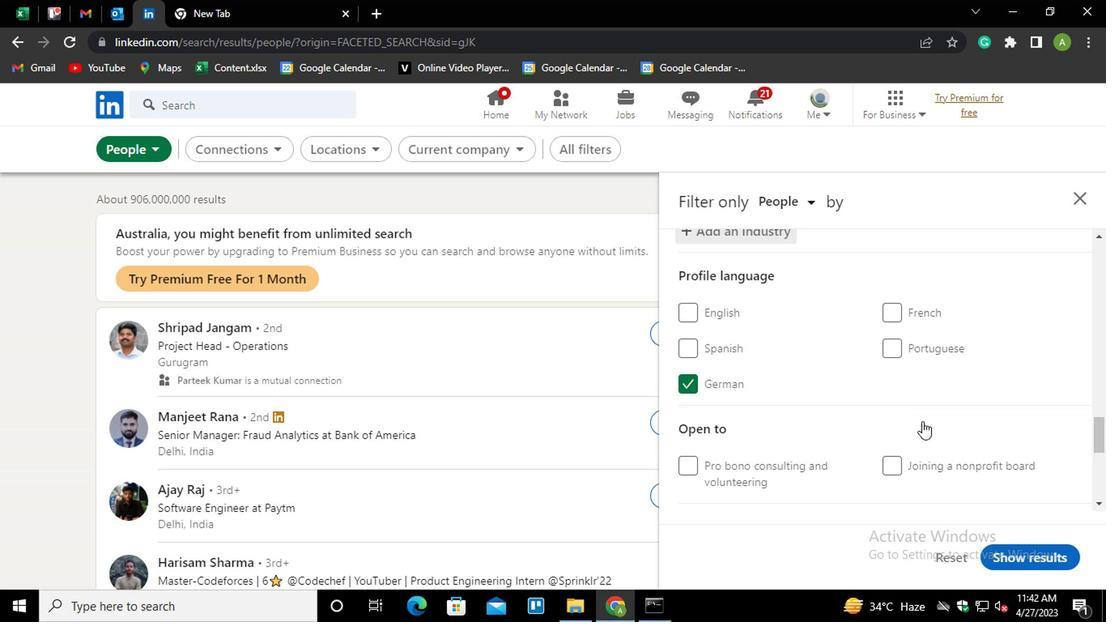 
Action: Mouse scrolled (920, 416) with delta (0, -1)
Screenshot: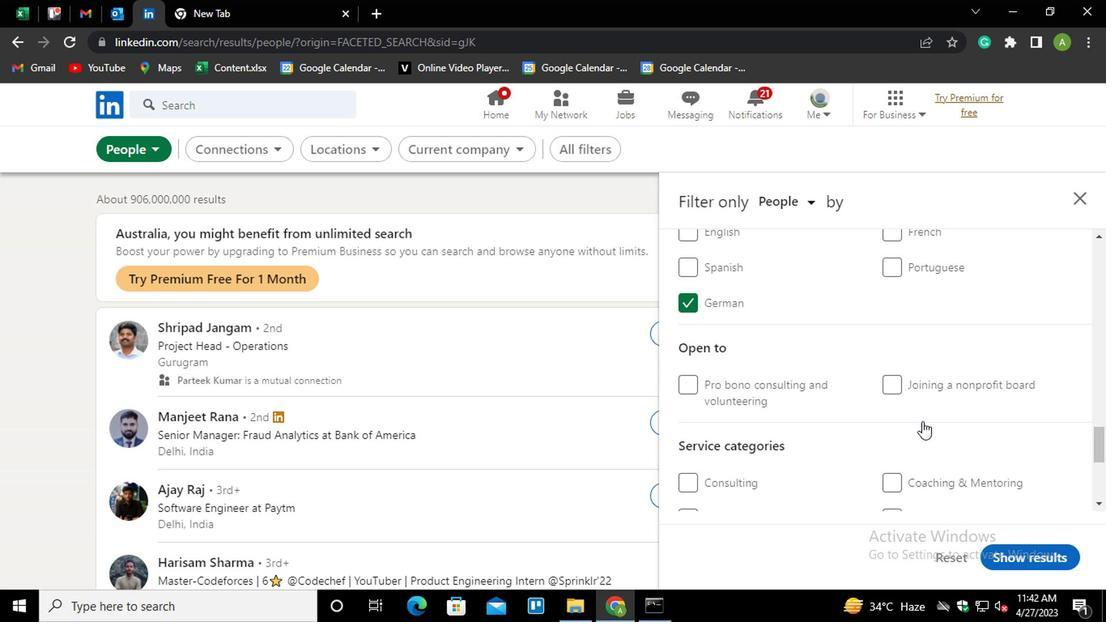 
Action: Mouse scrolled (920, 416) with delta (0, -1)
Screenshot: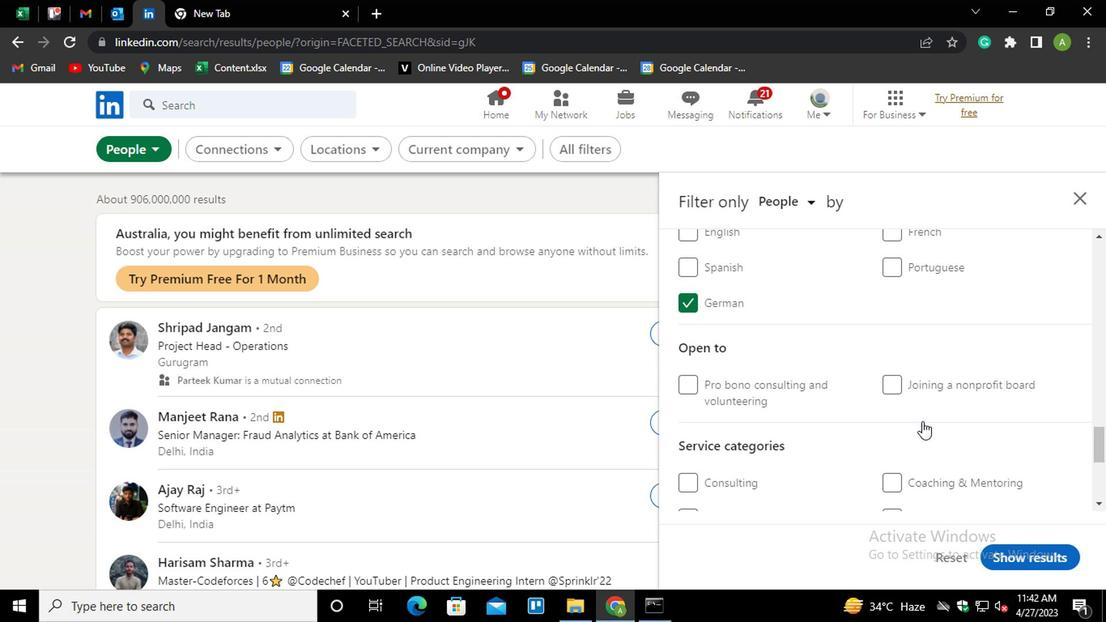 
Action: Mouse moved to (909, 385)
Screenshot: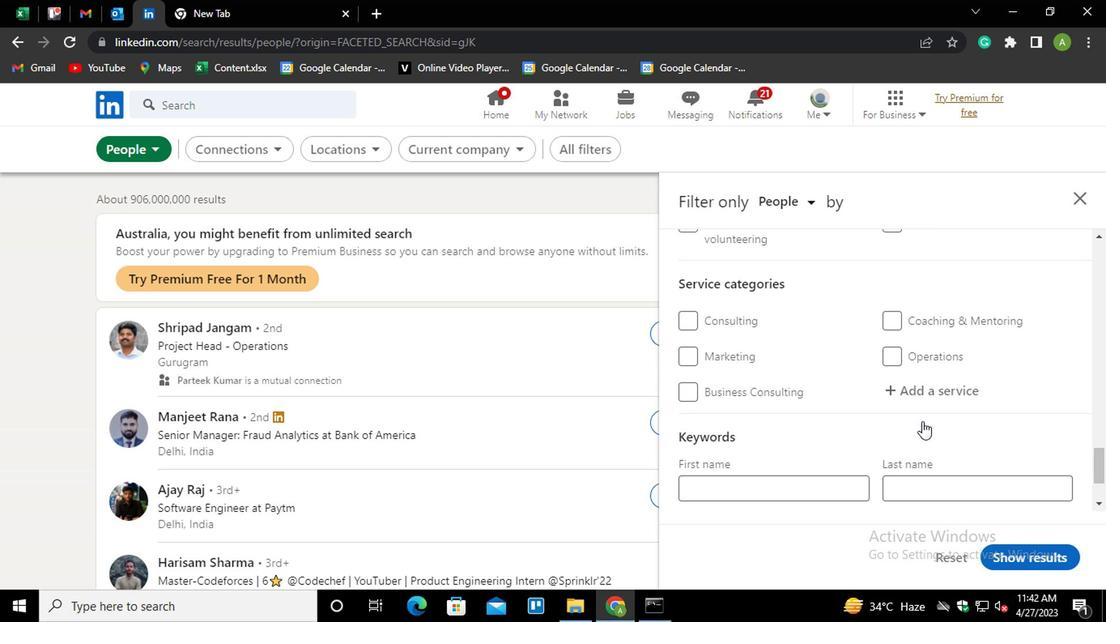
Action: Mouse pressed left at (909, 385)
Screenshot: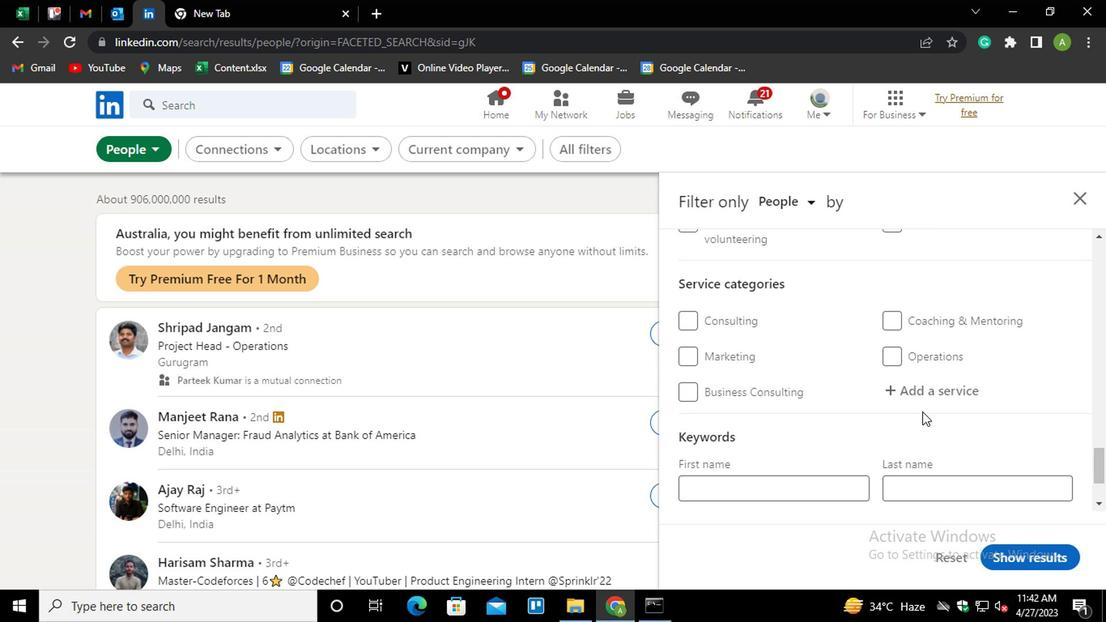 
Action: Mouse moved to (910, 385)
Screenshot: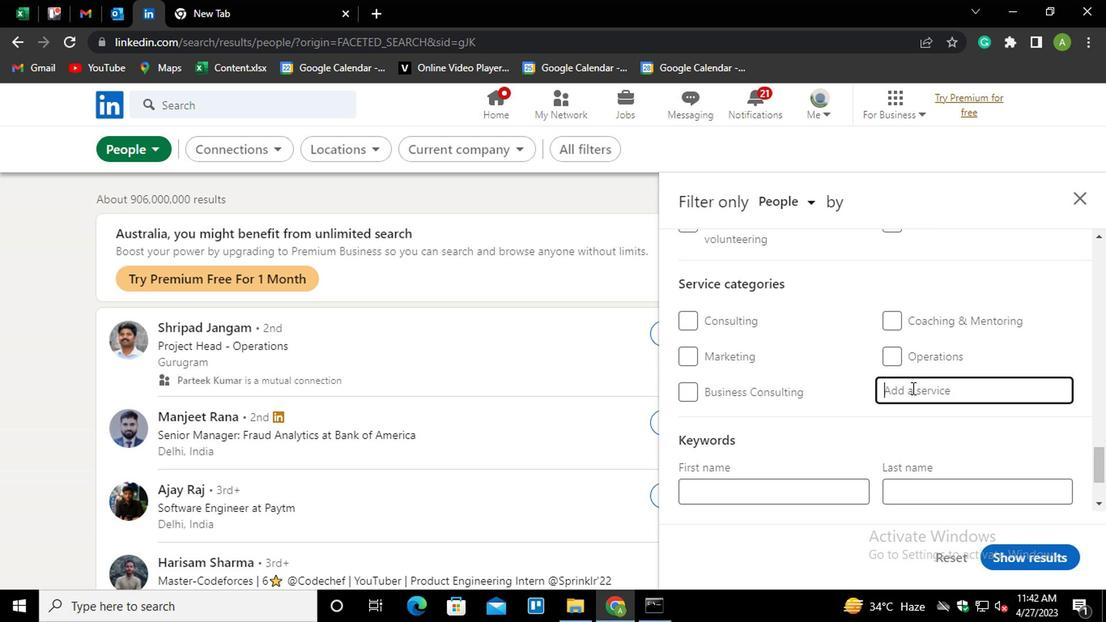 
Action: Mouse pressed left at (910, 385)
Screenshot: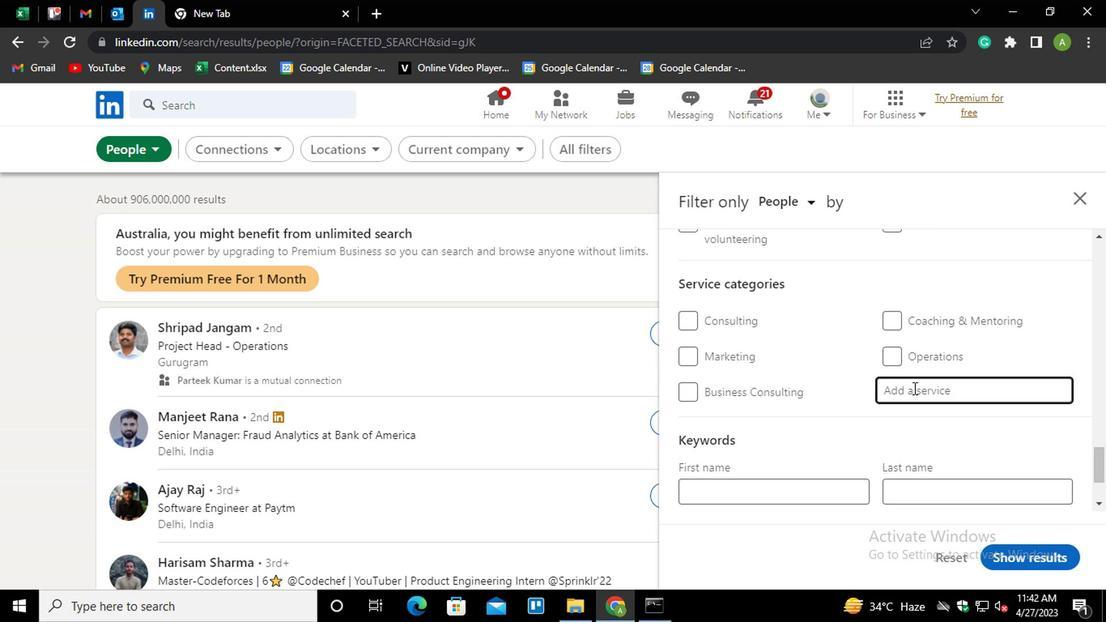 
Action: Mouse moved to (910, 385)
Screenshot: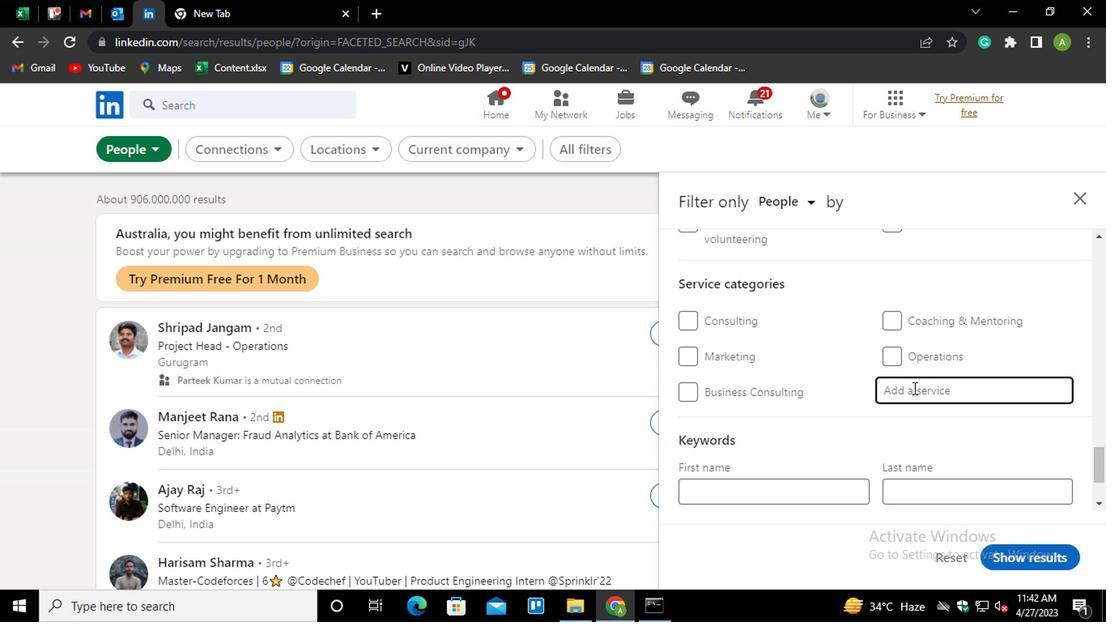 
Action: Key pressed <Key.shift>ASSISTANT<Key.shift>A<Key.backspace><Key.space><Key.shift>ADVERTISING
Screenshot: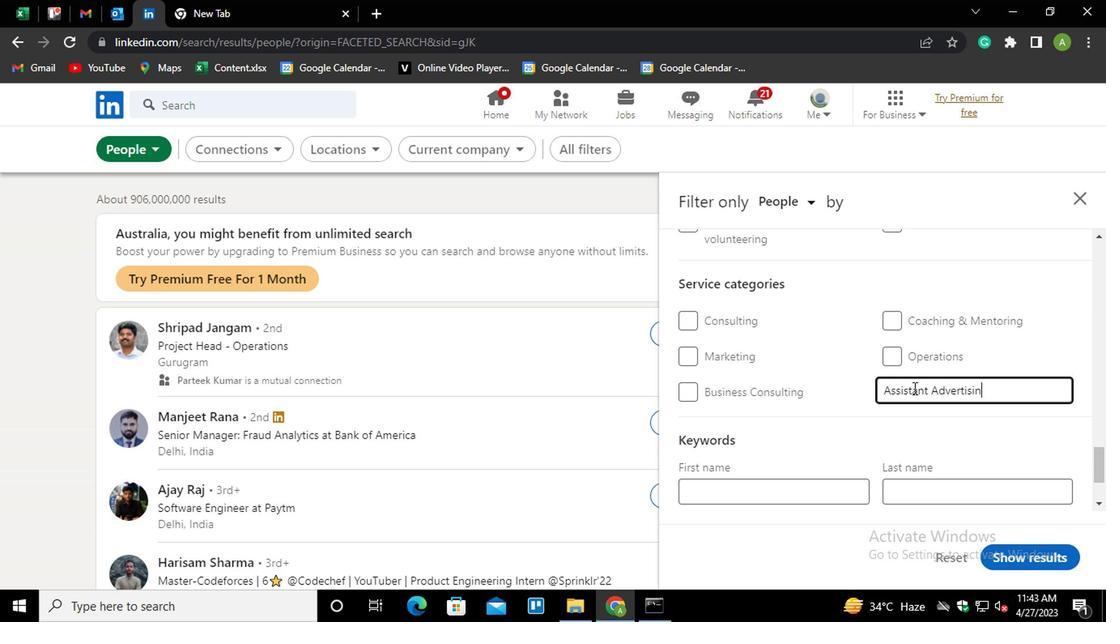 
Action: Mouse moved to (1026, 350)
Screenshot: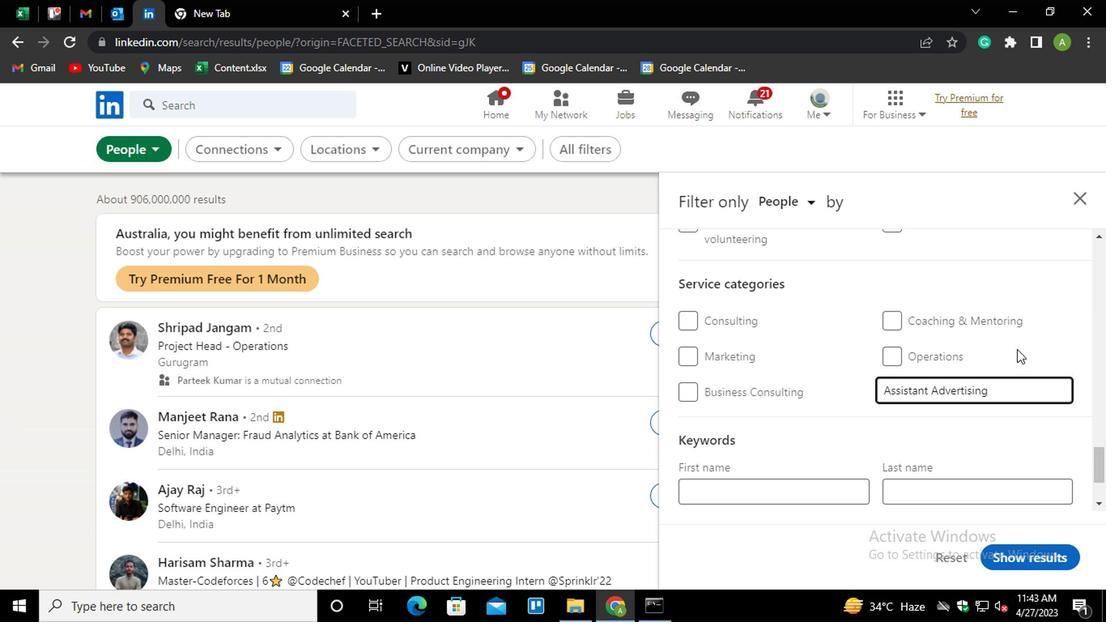 
Action: Mouse pressed left at (1026, 350)
Screenshot: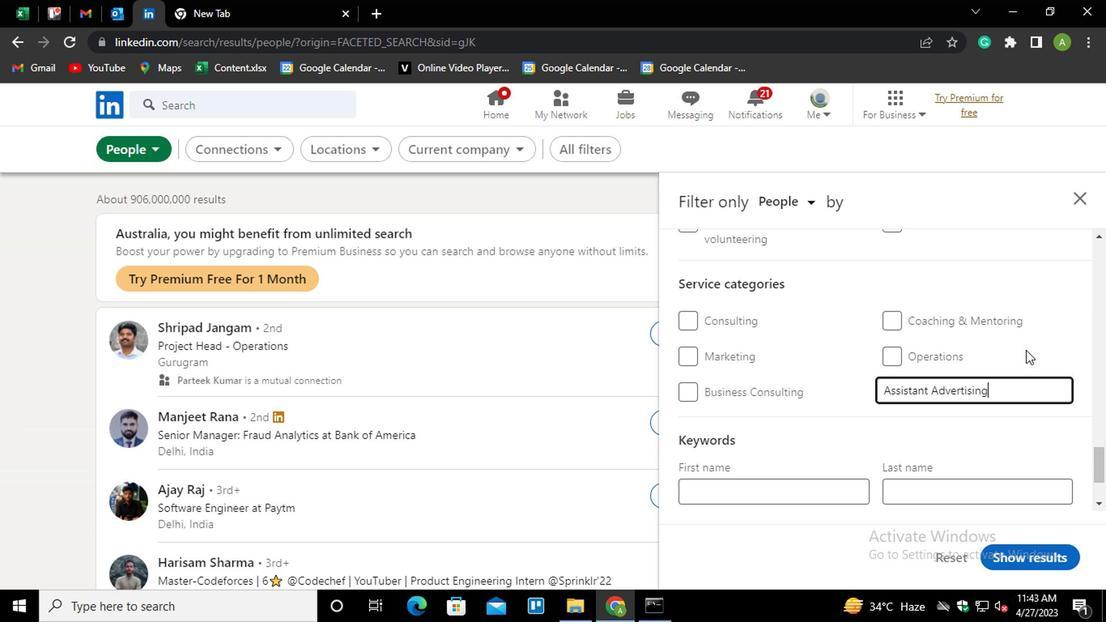 
Action: Mouse moved to (1023, 397)
Screenshot: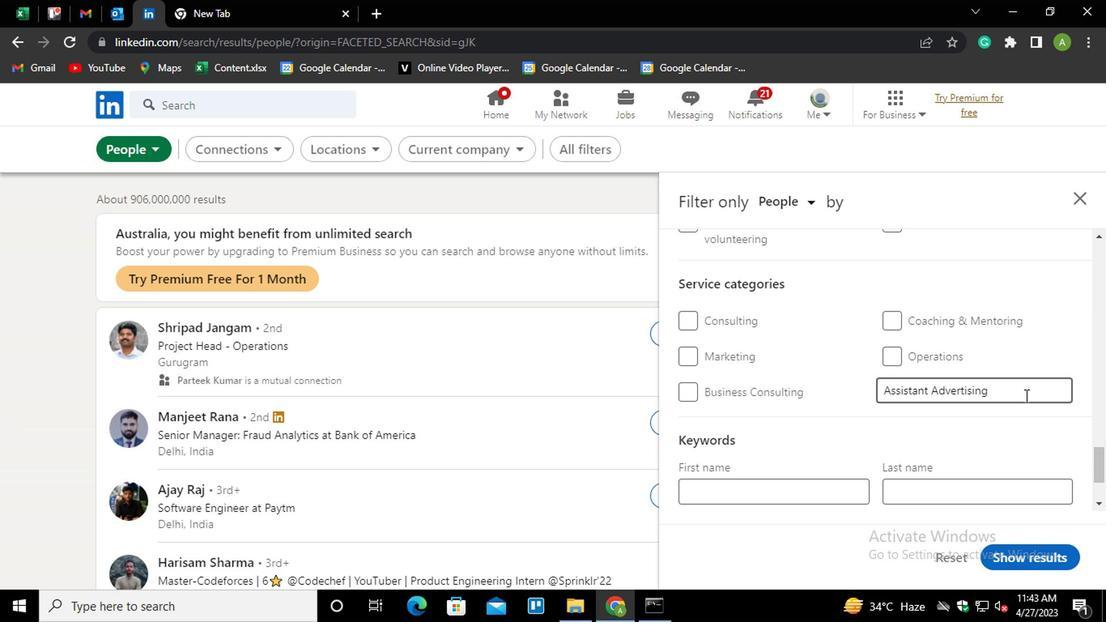 
Action: Mouse scrolled (1023, 397) with delta (0, 0)
Screenshot: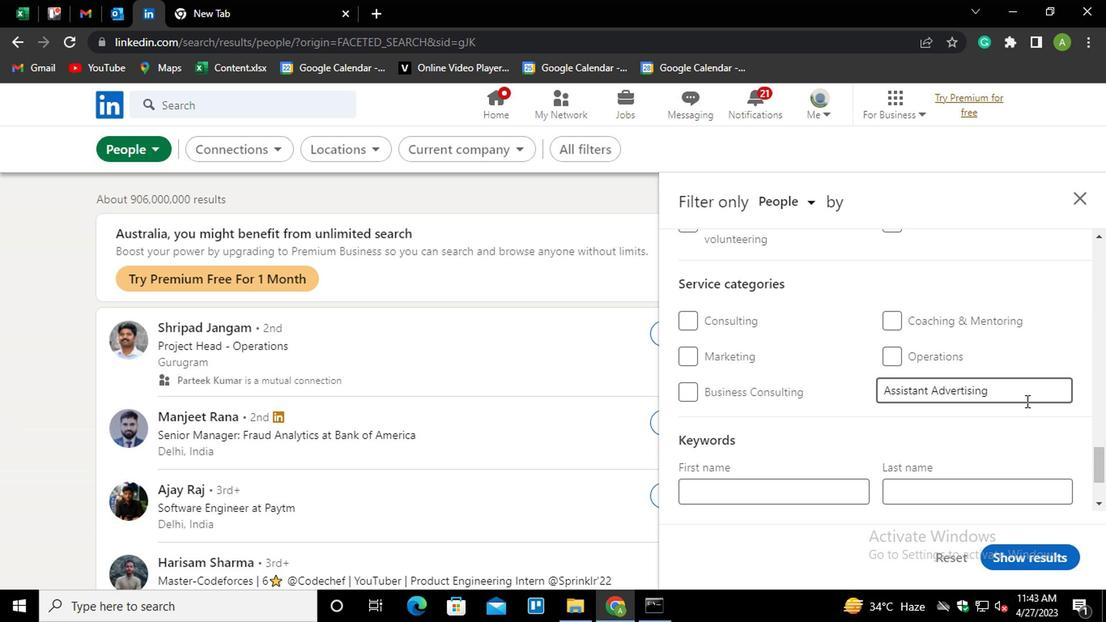 
Action: Mouse scrolled (1023, 397) with delta (0, 0)
Screenshot: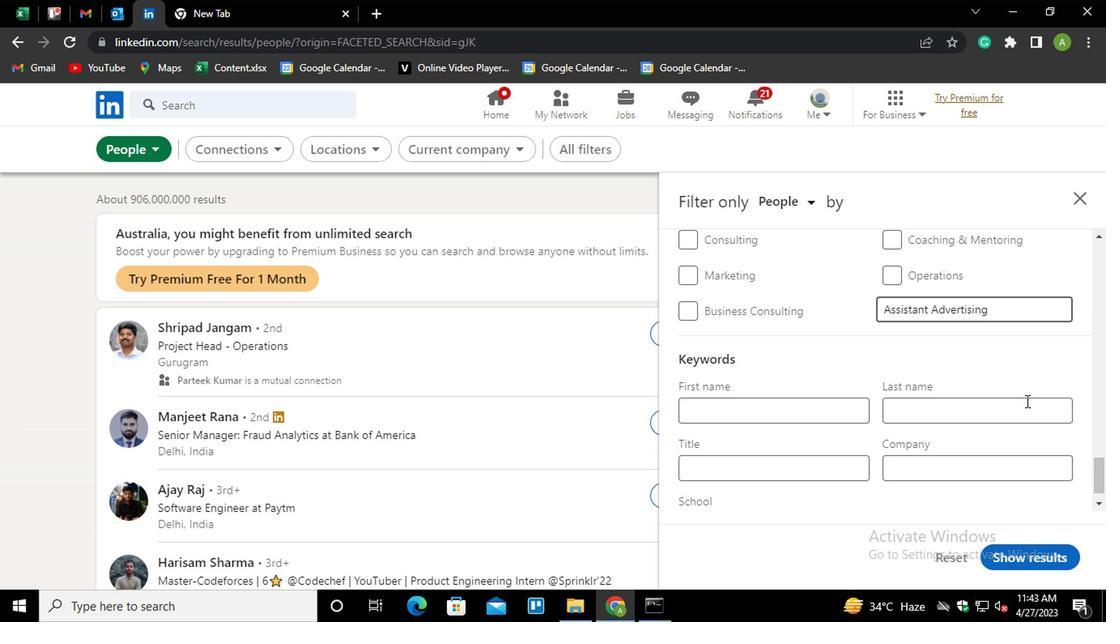 
Action: Mouse moved to (773, 440)
Screenshot: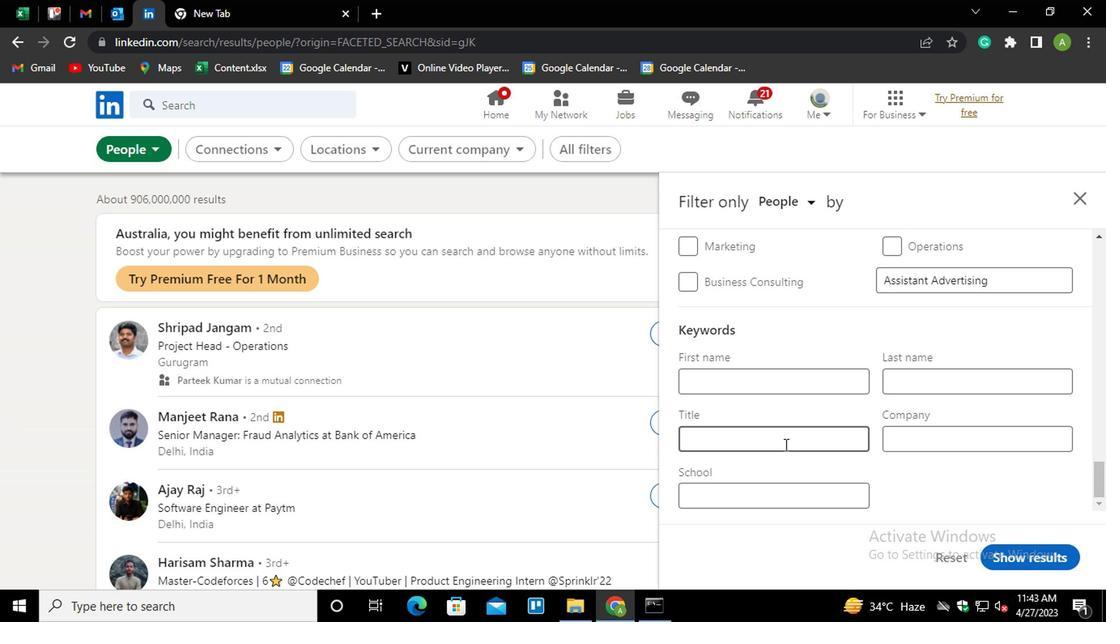 
Action: Mouse pressed left at (773, 440)
Screenshot: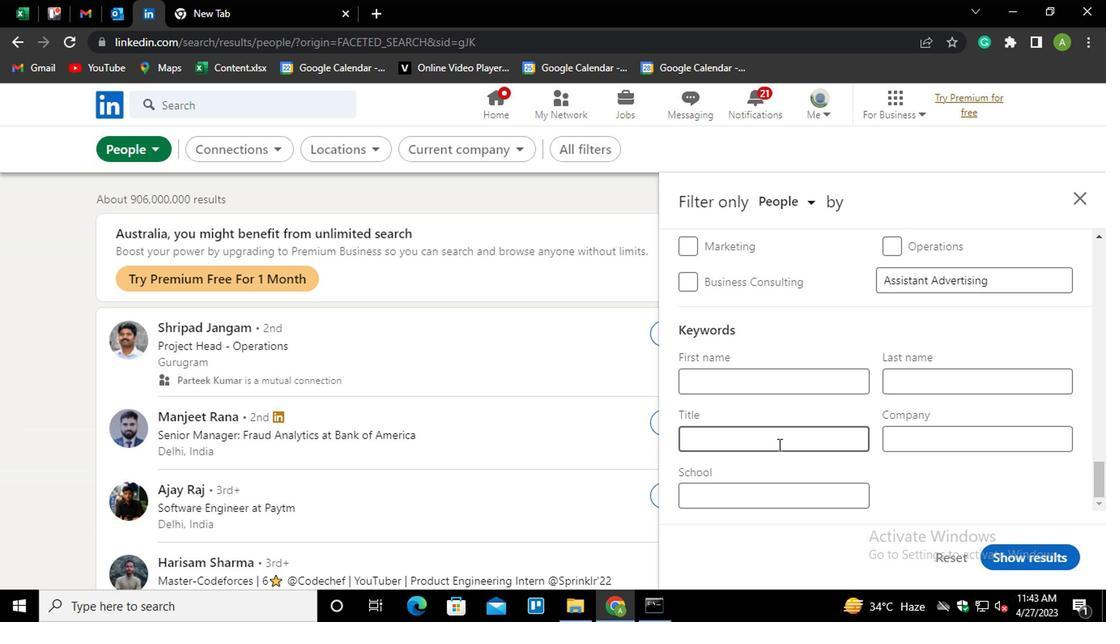 
Action: Key pressed <Key.shift>HOTEL<Key.space><Key.shift>RECEPTIONIST
Screenshot: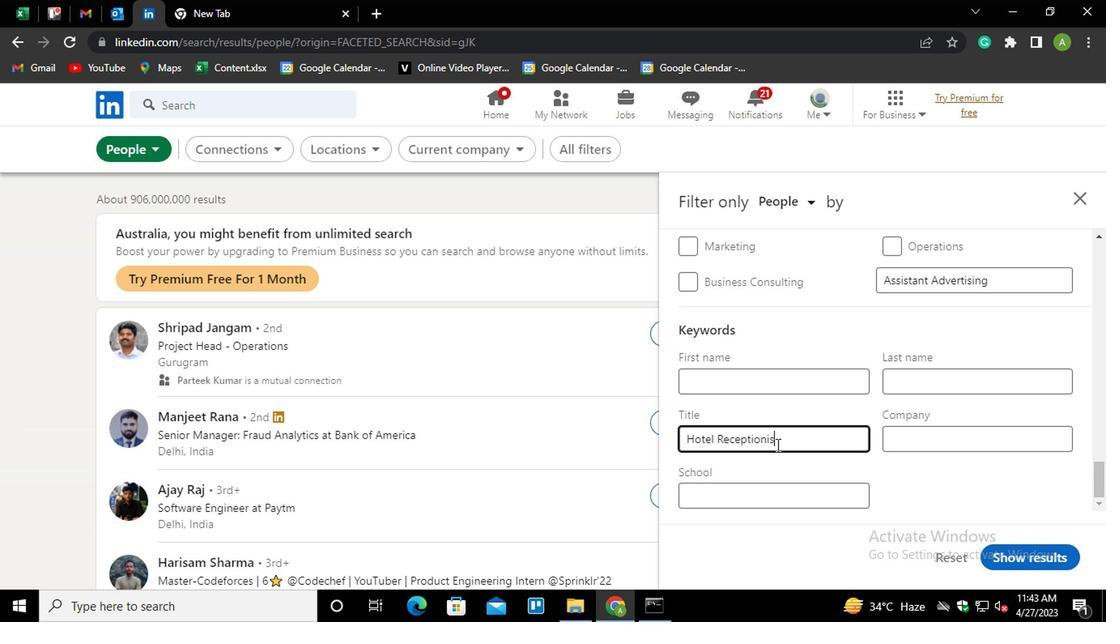 
Action: Mouse moved to (920, 490)
Screenshot: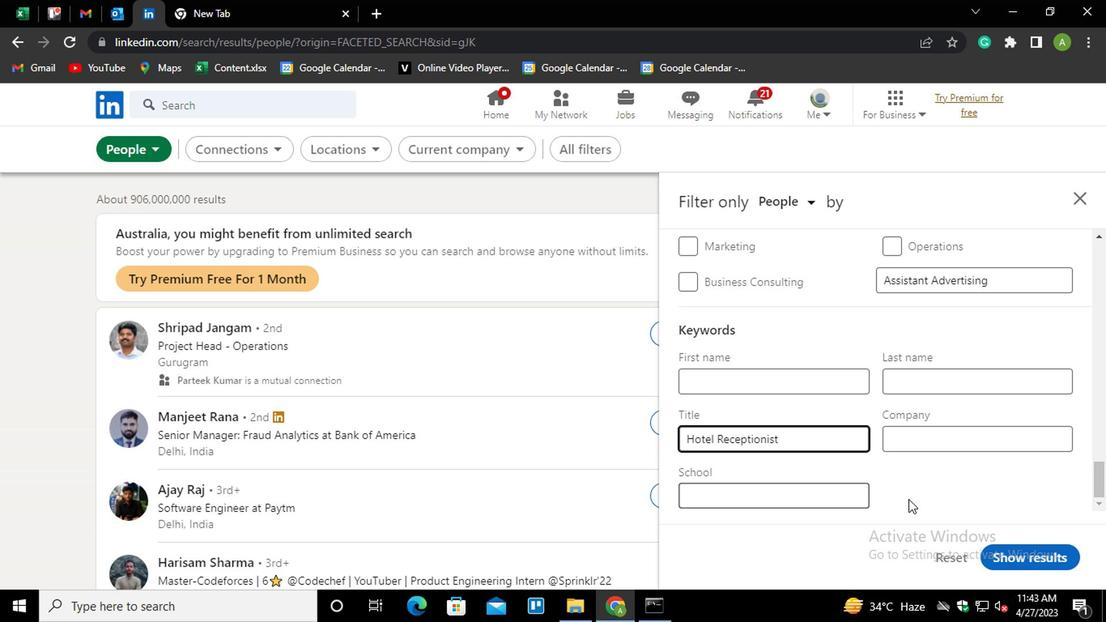 
Action: Mouse pressed left at (920, 490)
Screenshot: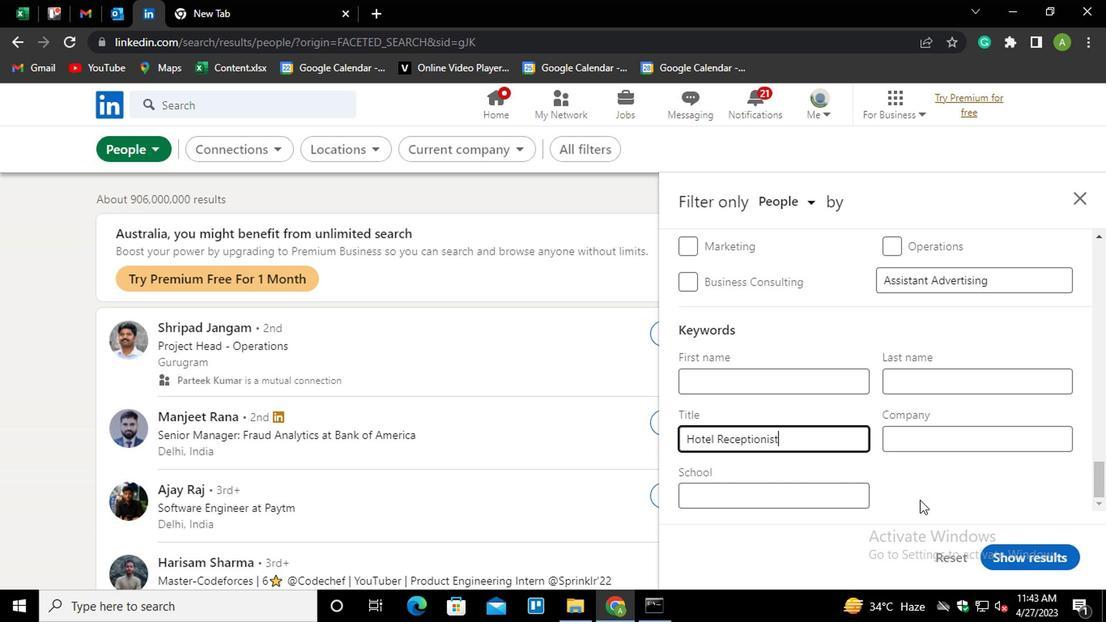 
Action: Mouse moved to (1023, 544)
Screenshot: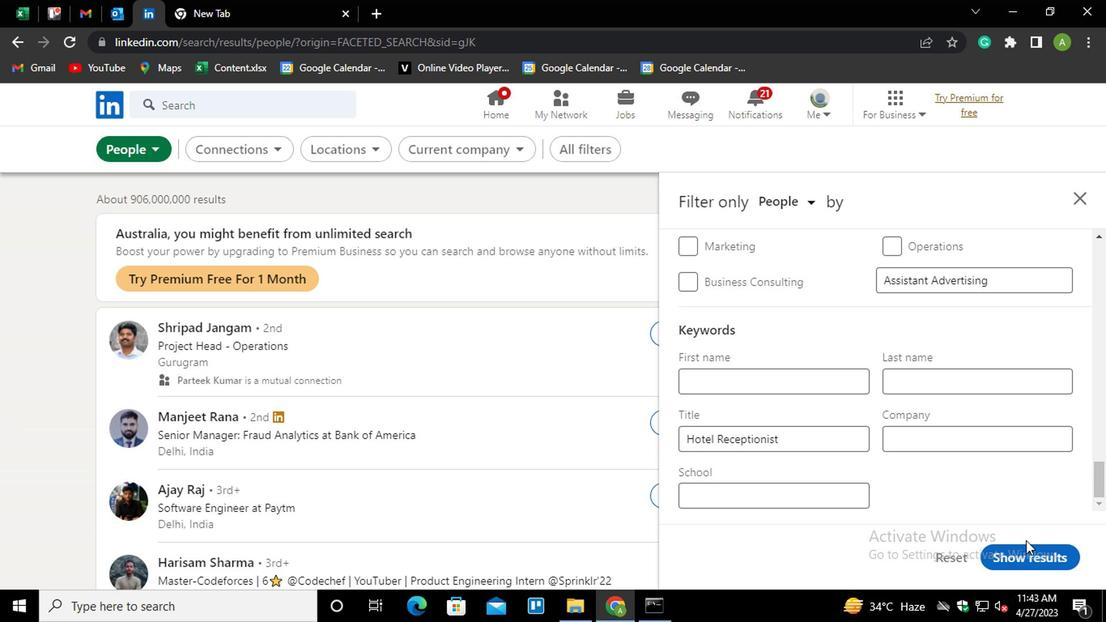
Action: Mouse pressed left at (1023, 544)
Screenshot: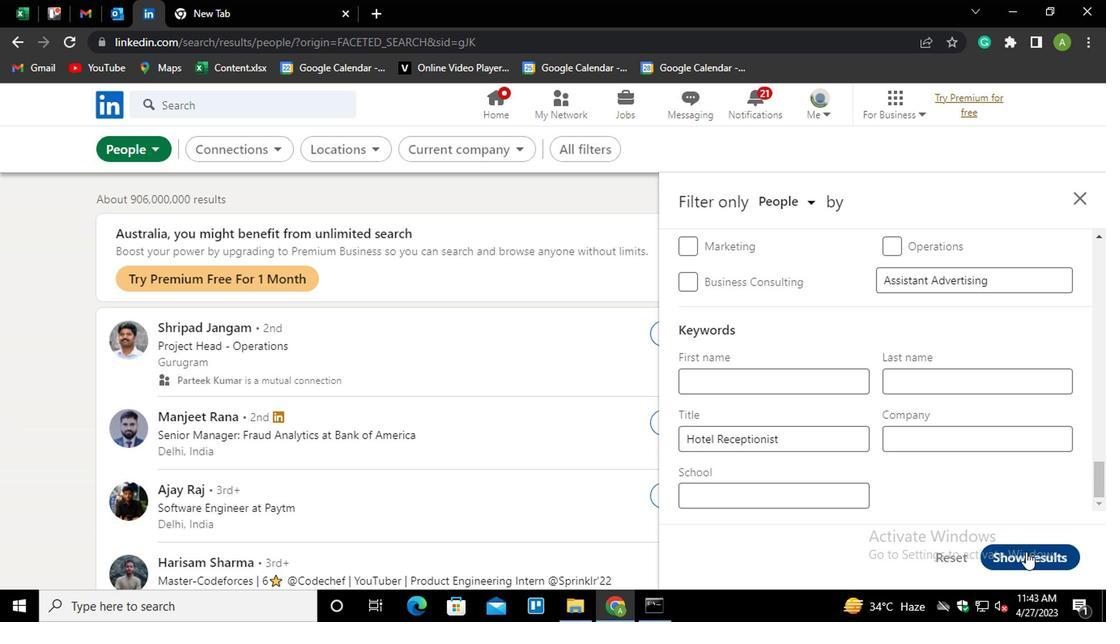 
